 Task: Look for space in Horodok, Ukraine from 3rd August, 2023 to 7th August, 2023 for 2 adults in price range Rs.4000 to Rs.9000. Place can be private room with 1  bedroom having 1 bed and 1 bathroom. Property type can be house, flat, guest house, hotel. Booking option can be shelf check-in. Required host language is English.
Action: Mouse moved to (552, 145)
Screenshot: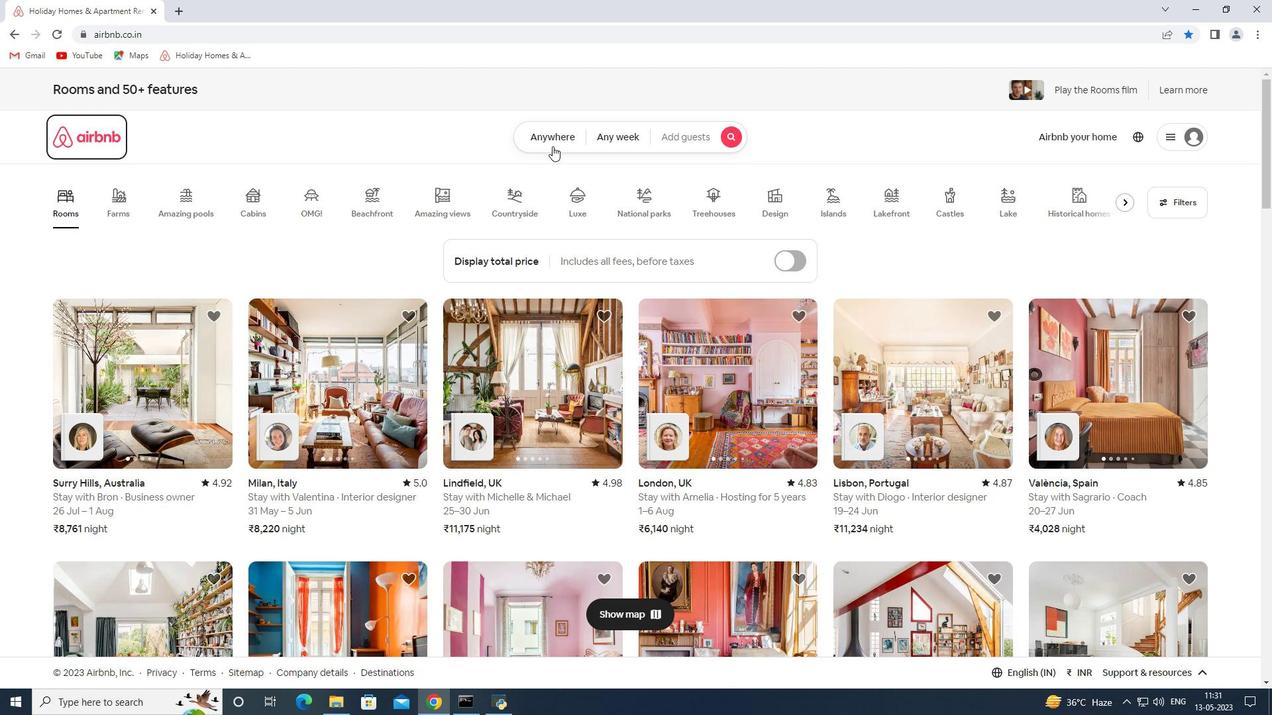 
Action: Mouse pressed left at (552, 145)
Screenshot: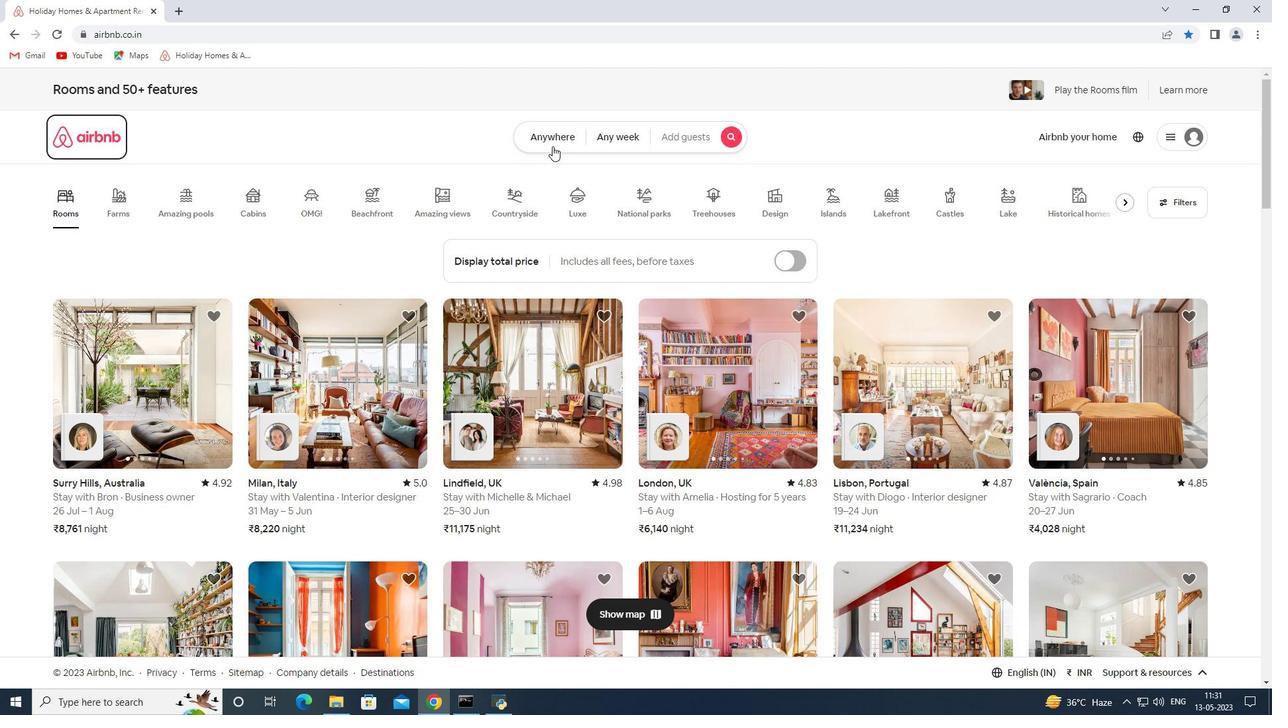 
Action: Mouse moved to (465, 190)
Screenshot: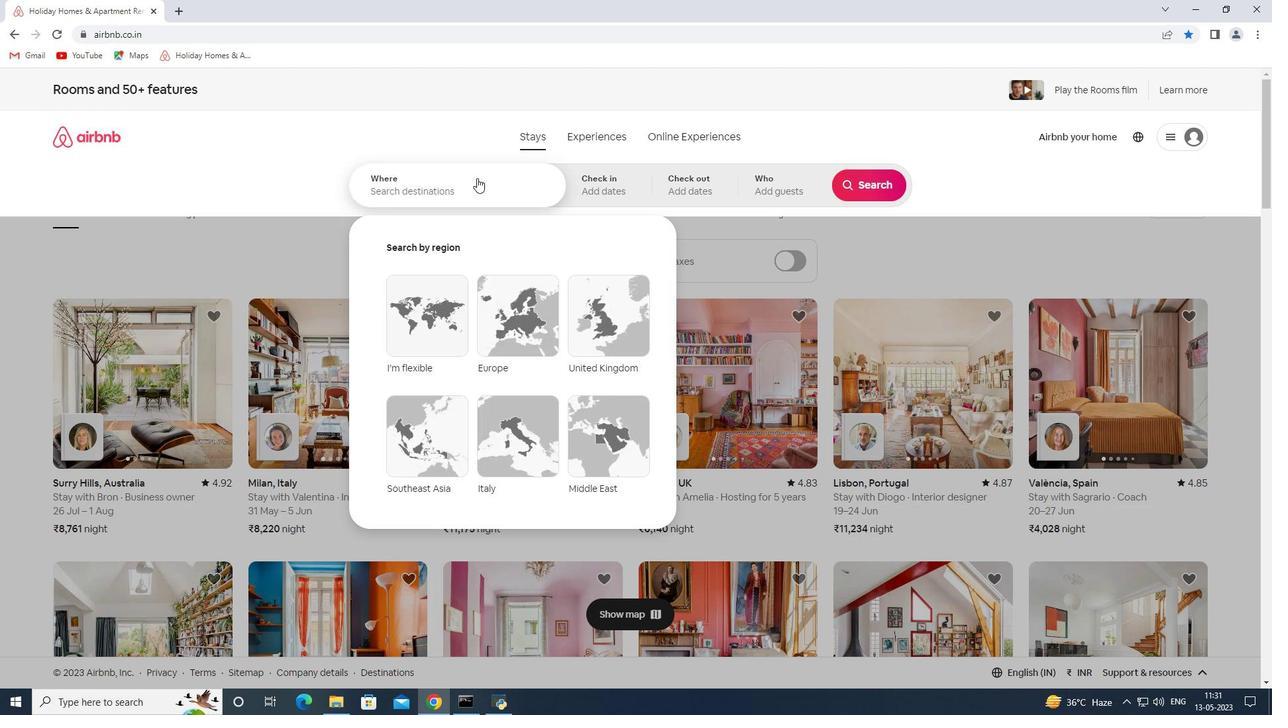 
Action: Mouse pressed left at (465, 190)
Screenshot: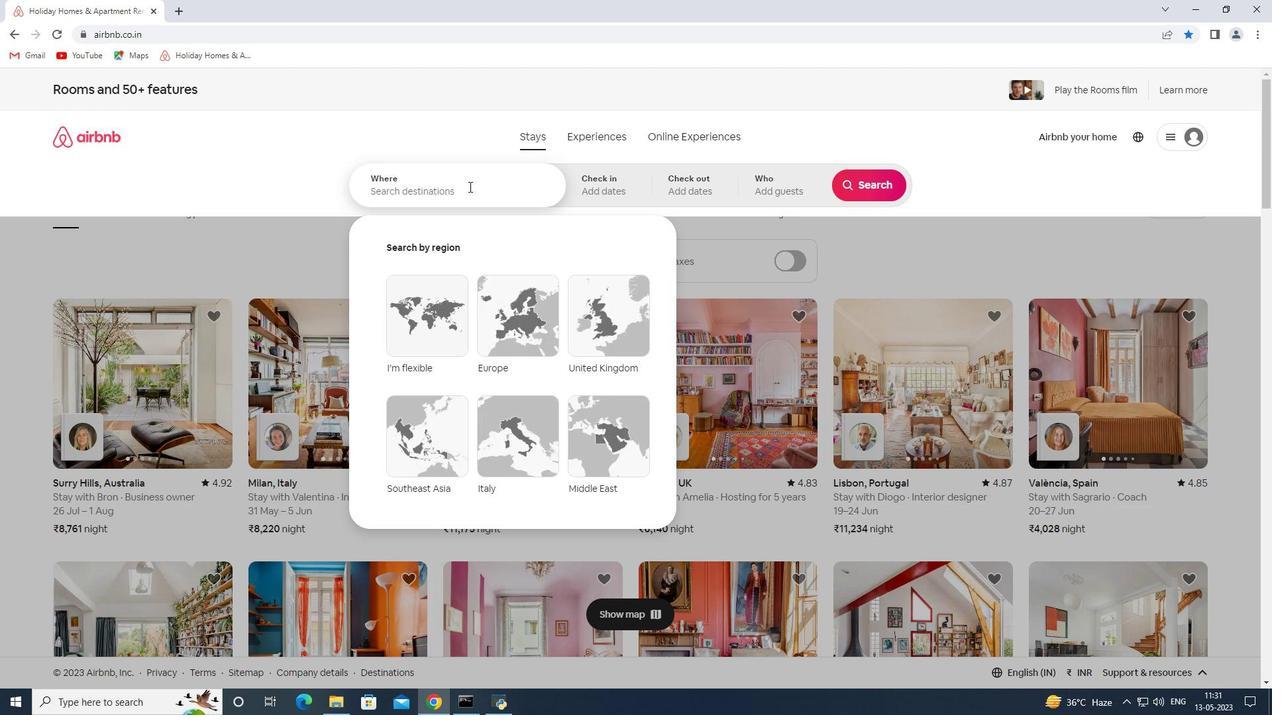 
Action: Key pressed <Key.shift><Key.shift><Key.shift><Key.shift><Key.shift><Key.shift><Key.shift><Key.shift><Key.shift><Key.shift><Key.shift><Key.shift><Key.shift><Key.shift><Key.shift><Key.shift><Key.shift><Key.shift><Key.shift><Key.shift><Key.shift><Key.shift><Key.shift><Key.shift><Key.shift><Key.shift><Key.shift><Key.shift><Key.shift><Key.shift><Key.shift><Key.shift><Key.shift><Key.shift>Horodok<Key.space><Key.shift><Key.shift><Key.shift><Key.shift><Key.shift><Key.shift><Key.shift><Key.shift><Key.shift>Ukraine<Key.space><Key.enter>
Screenshot: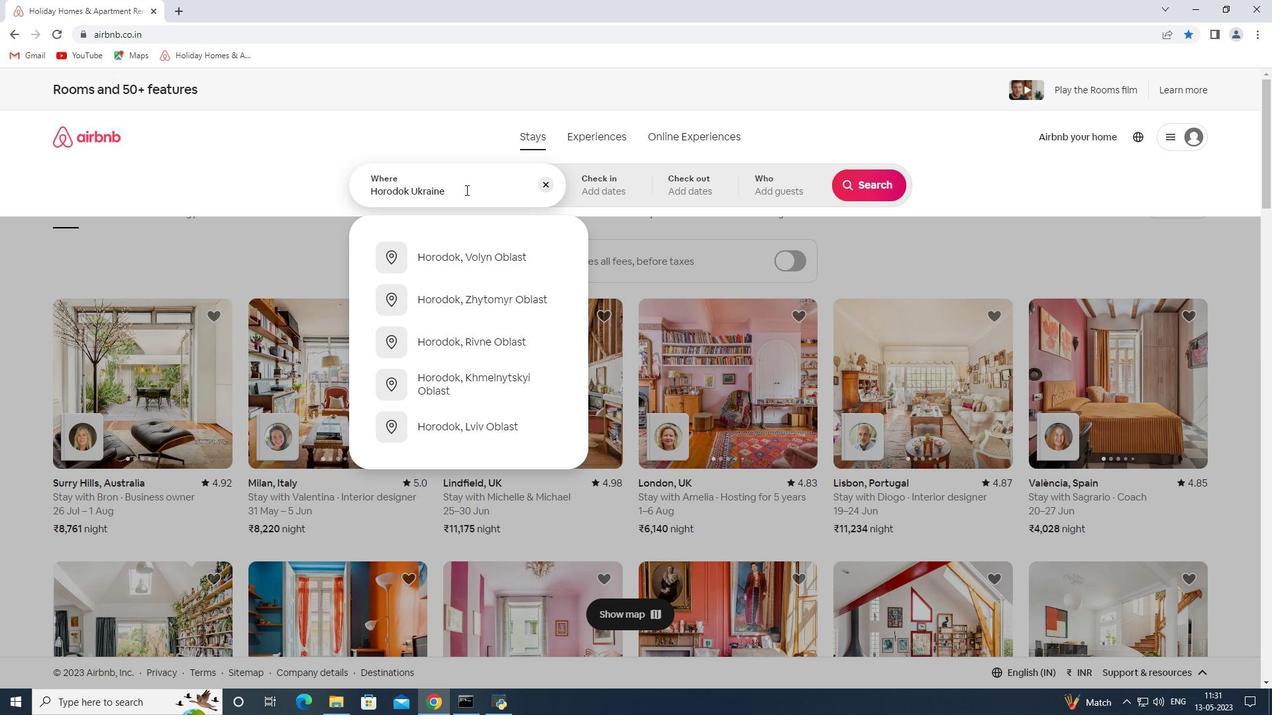 
Action: Mouse moved to (868, 288)
Screenshot: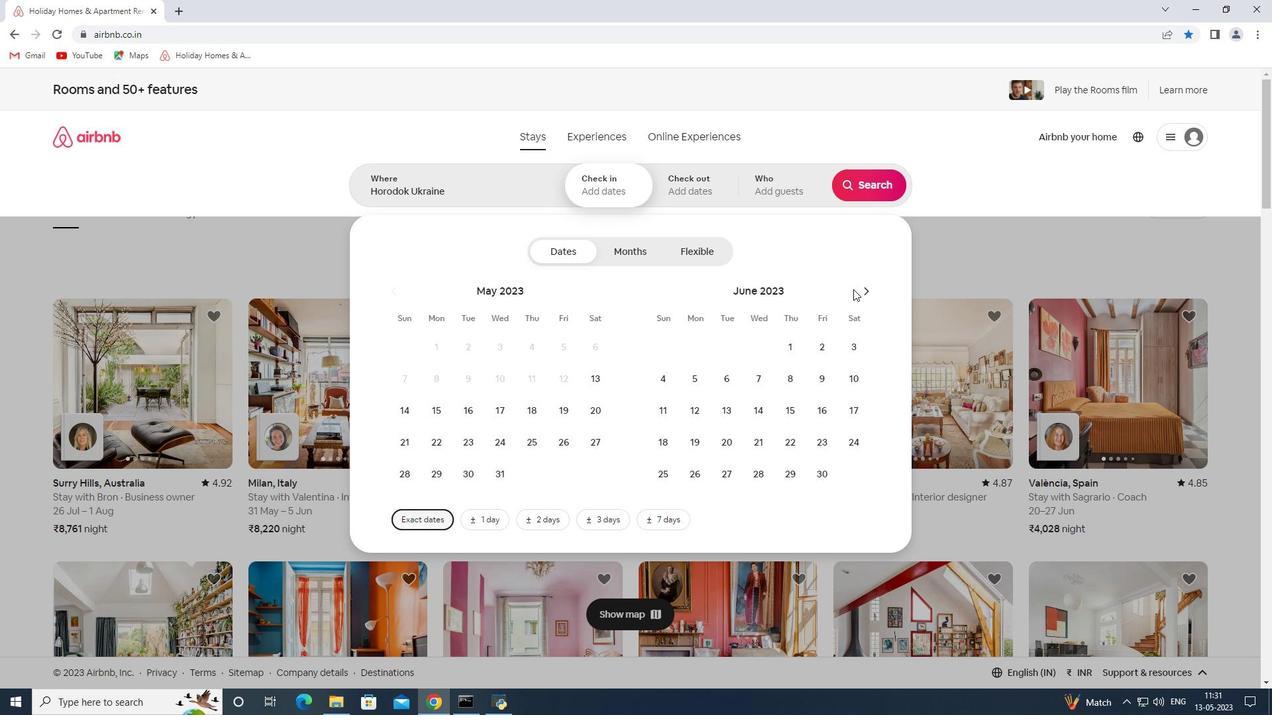 
Action: Mouse pressed left at (868, 288)
Screenshot: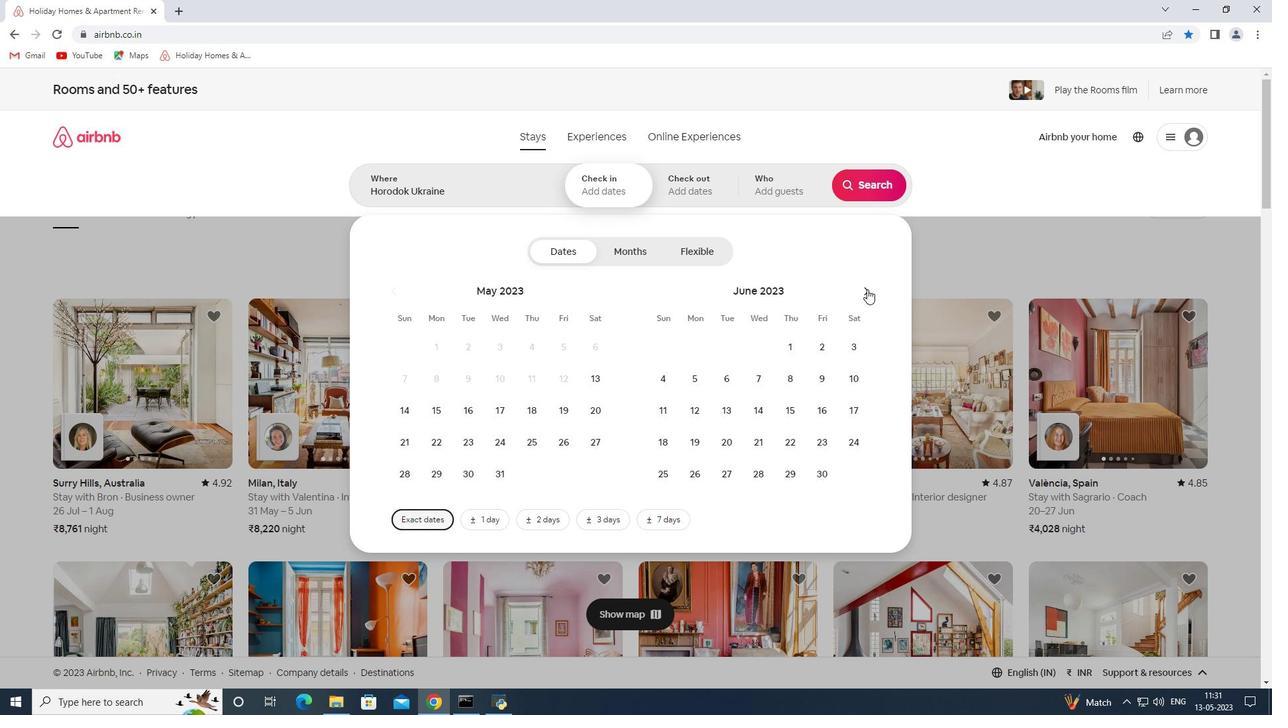 
Action: Mouse moved to (858, 290)
Screenshot: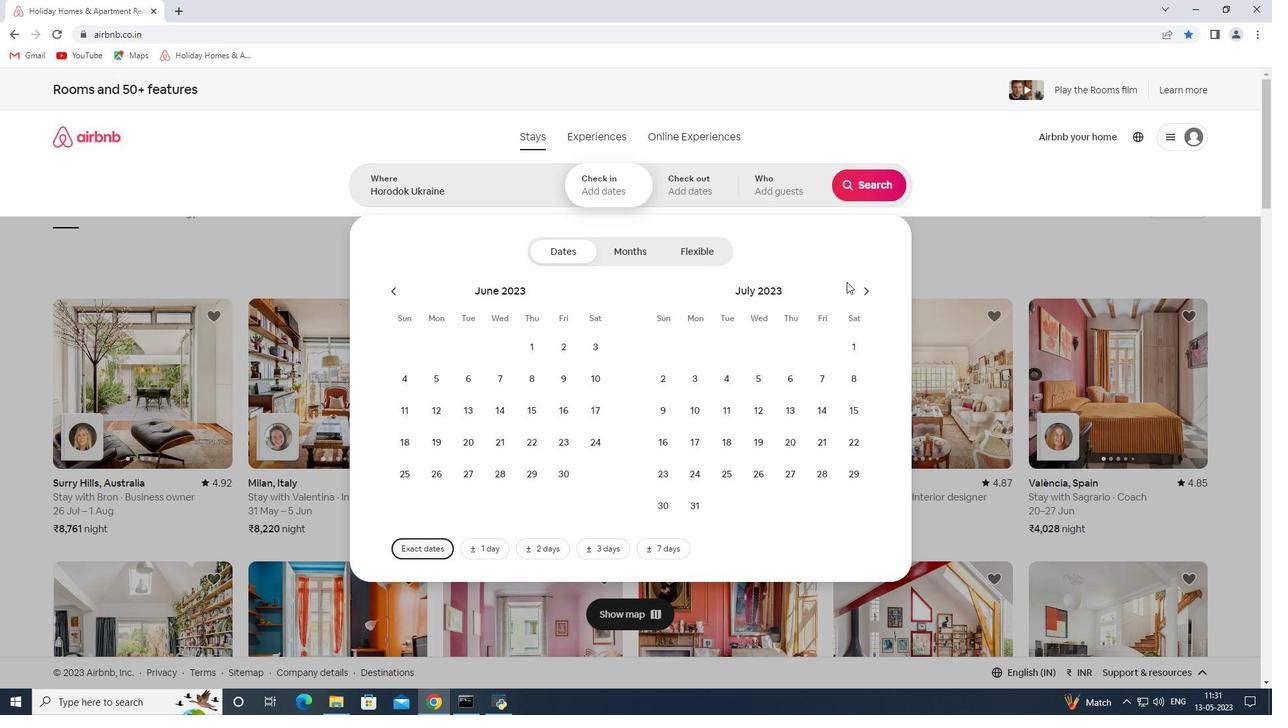 
Action: Mouse pressed left at (858, 290)
Screenshot: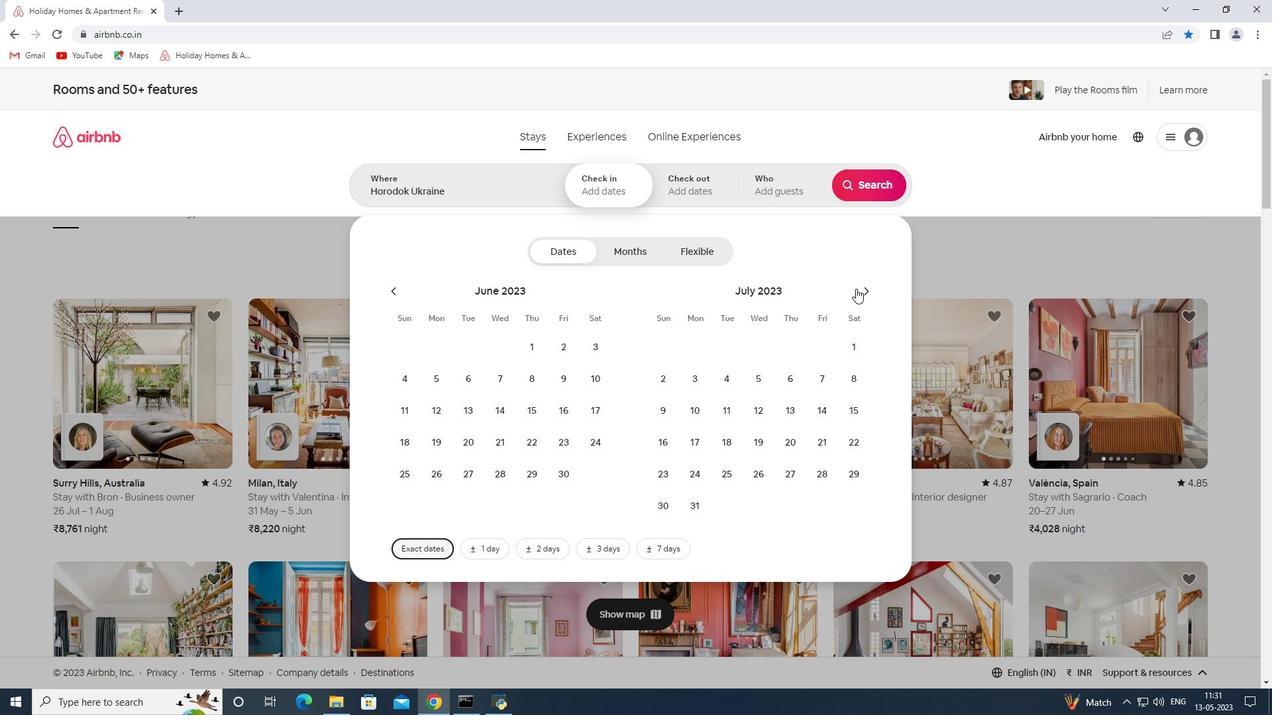 
Action: Mouse moved to (787, 346)
Screenshot: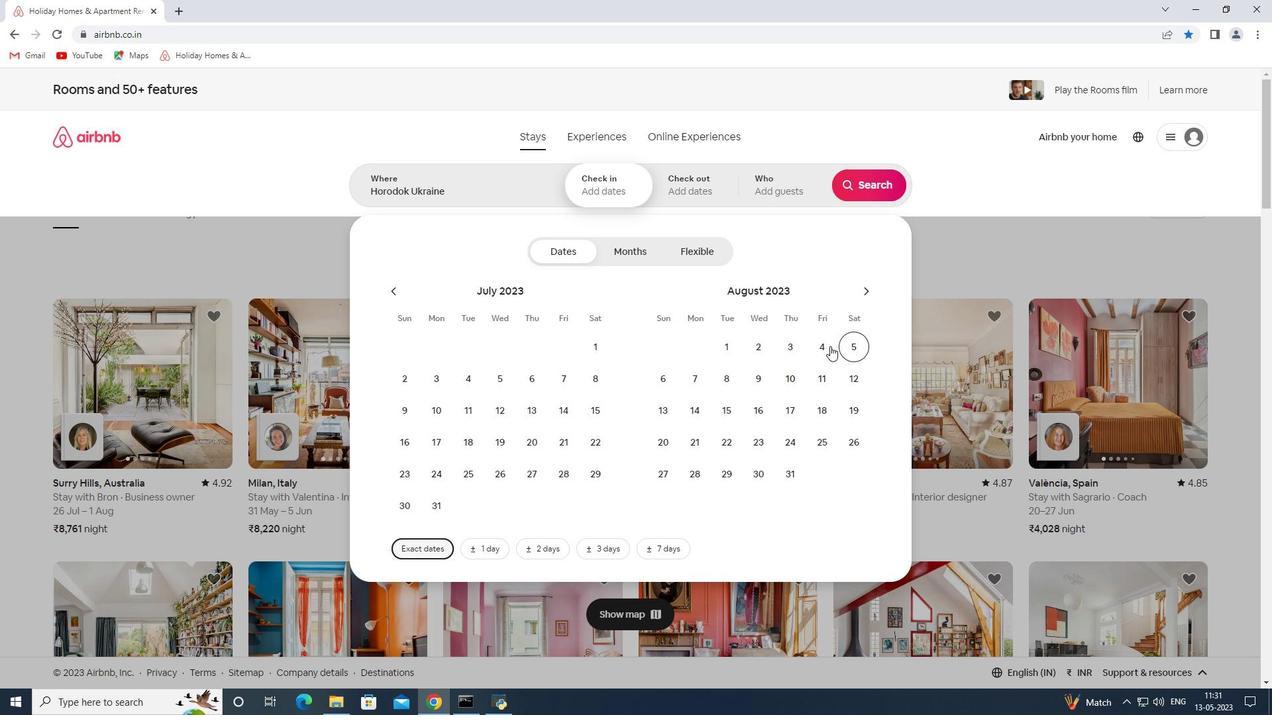 
Action: Mouse pressed left at (787, 346)
Screenshot: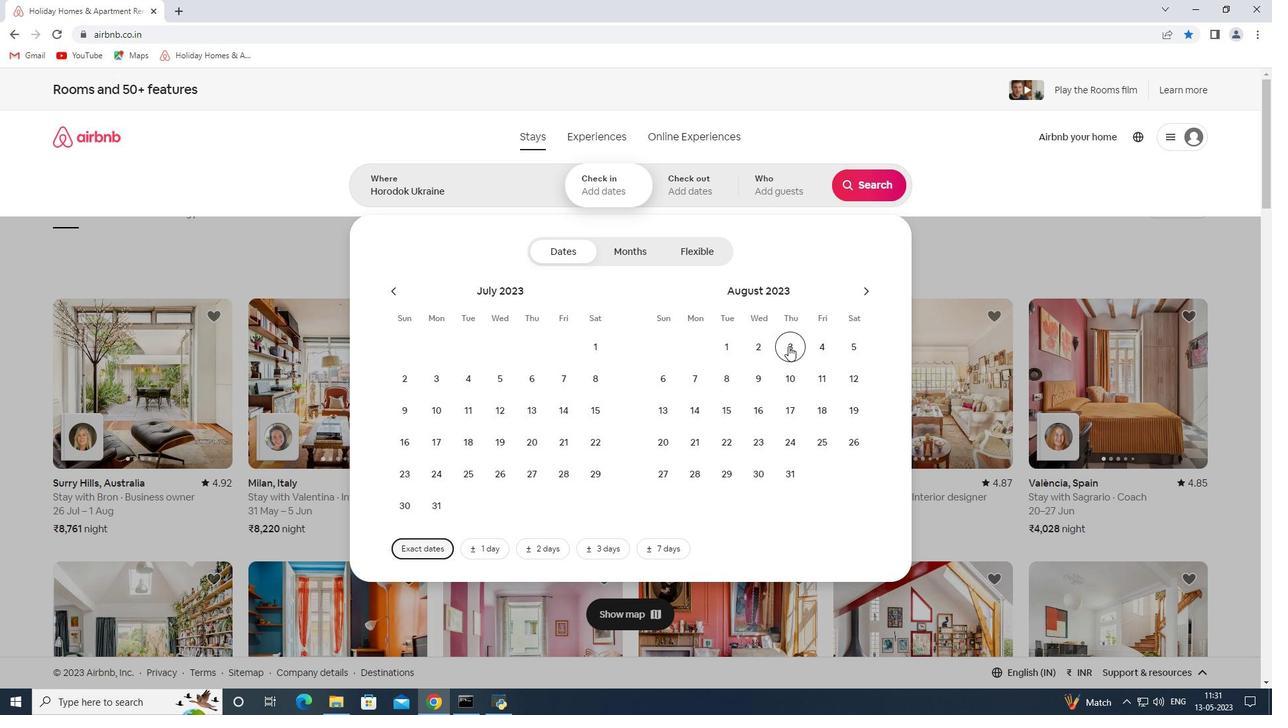 
Action: Mouse moved to (687, 390)
Screenshot: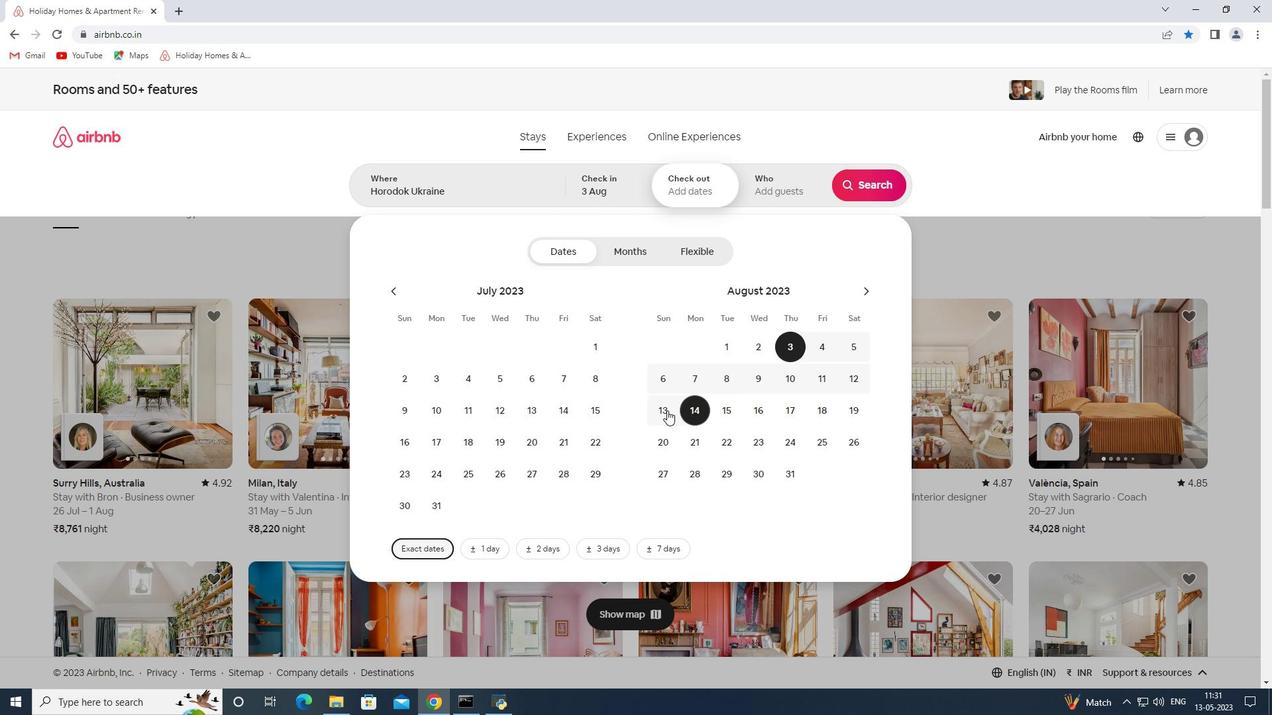 
Action: Mouse pressed left at (687, 390)
Screenshot: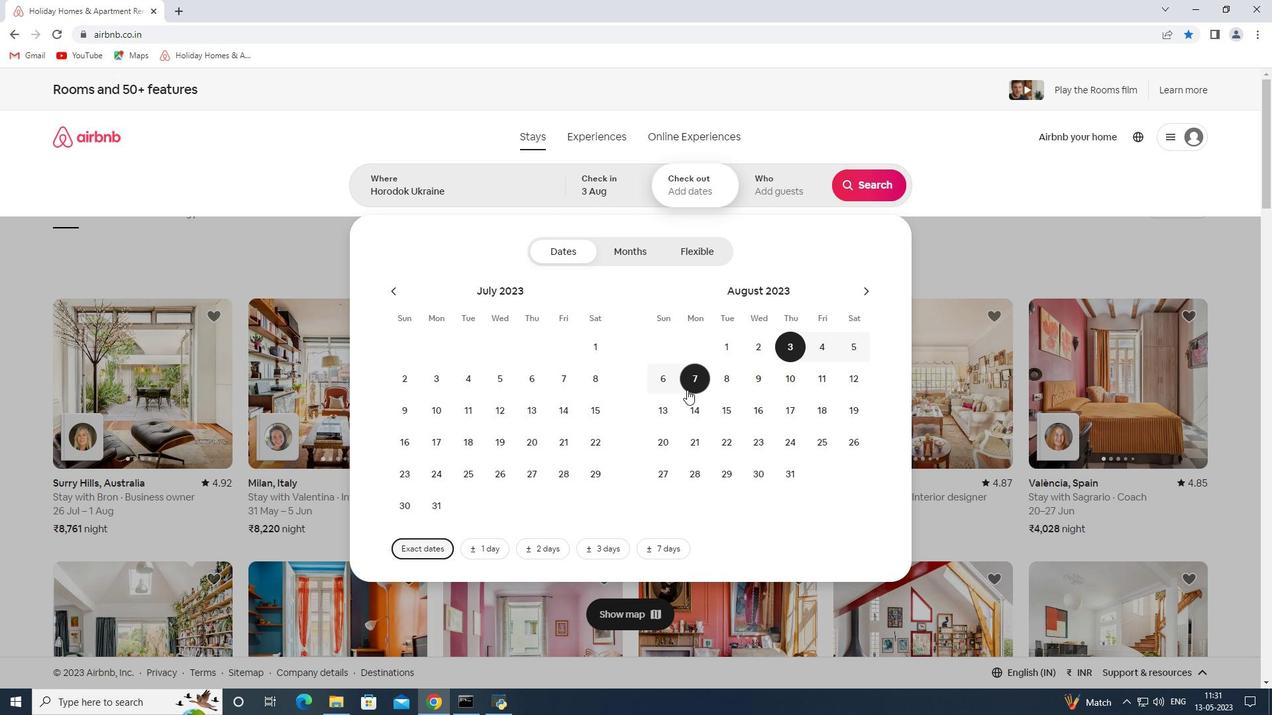 
Action: Mouse moved to (766, 200)
Screenshot: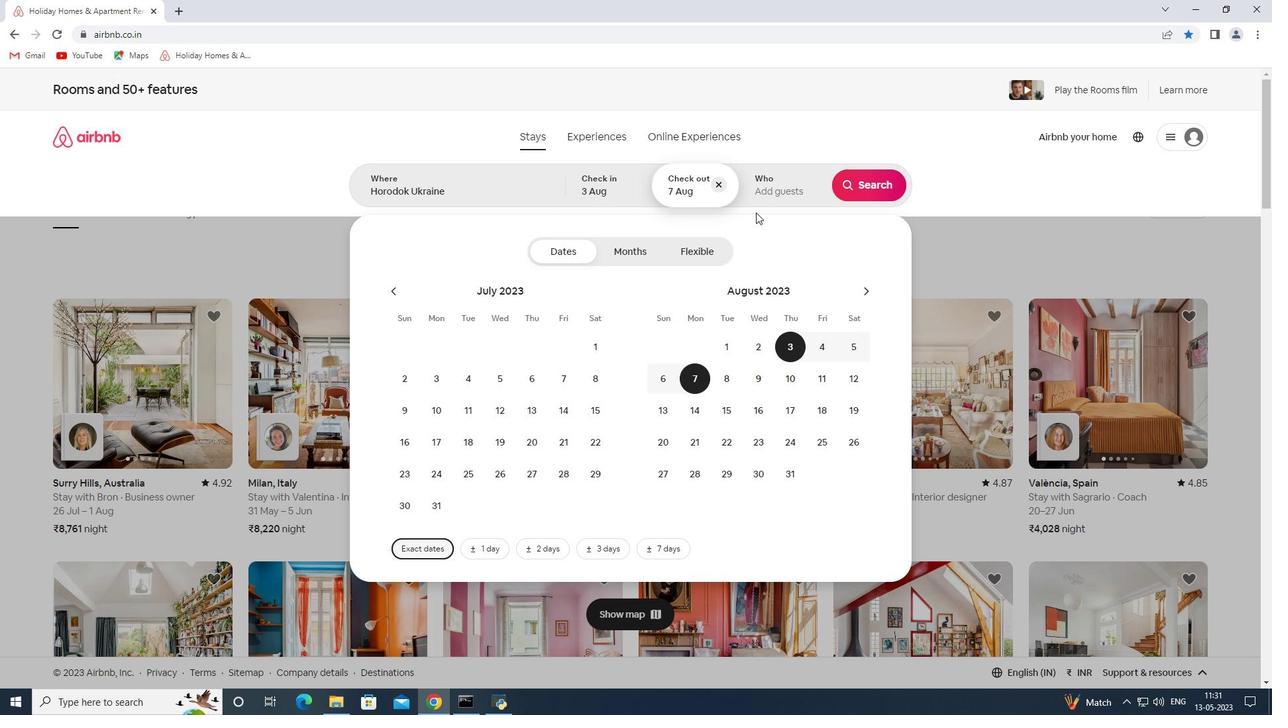 
Action: Mouse pressed left at (766, 200)
Screenshot: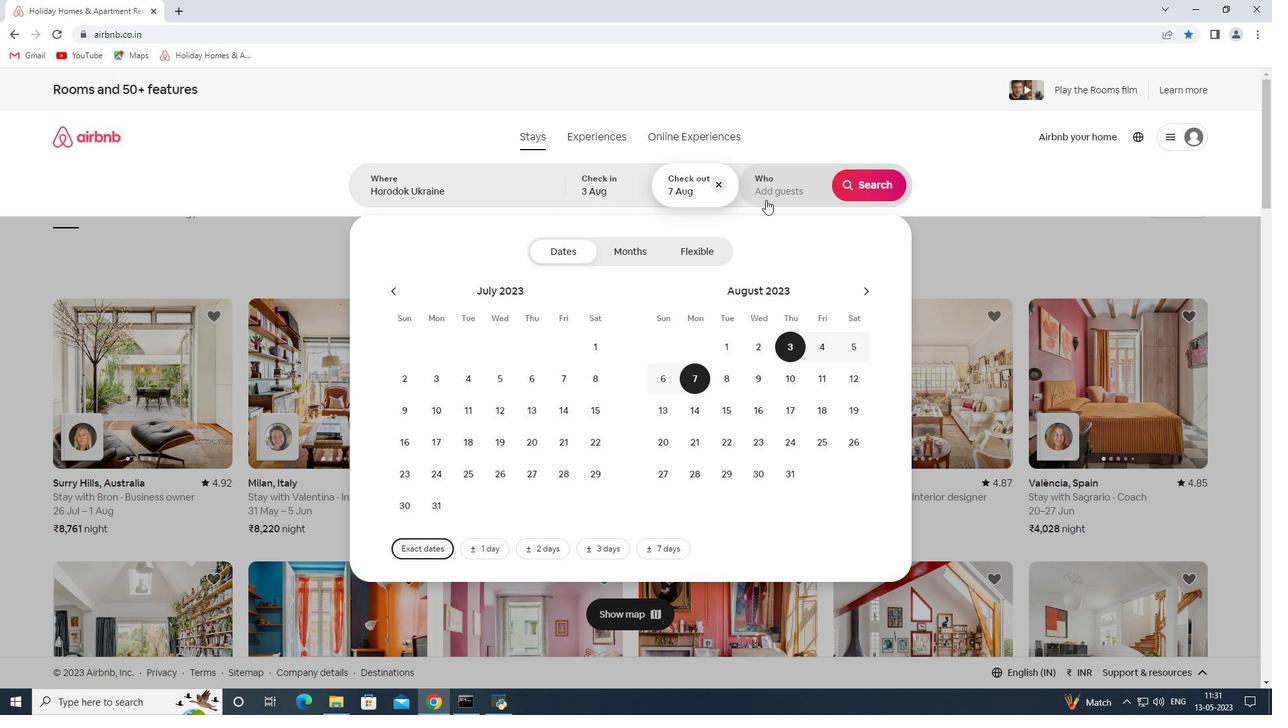 
Action: Mouse moved to (874, 261)
Screenshot: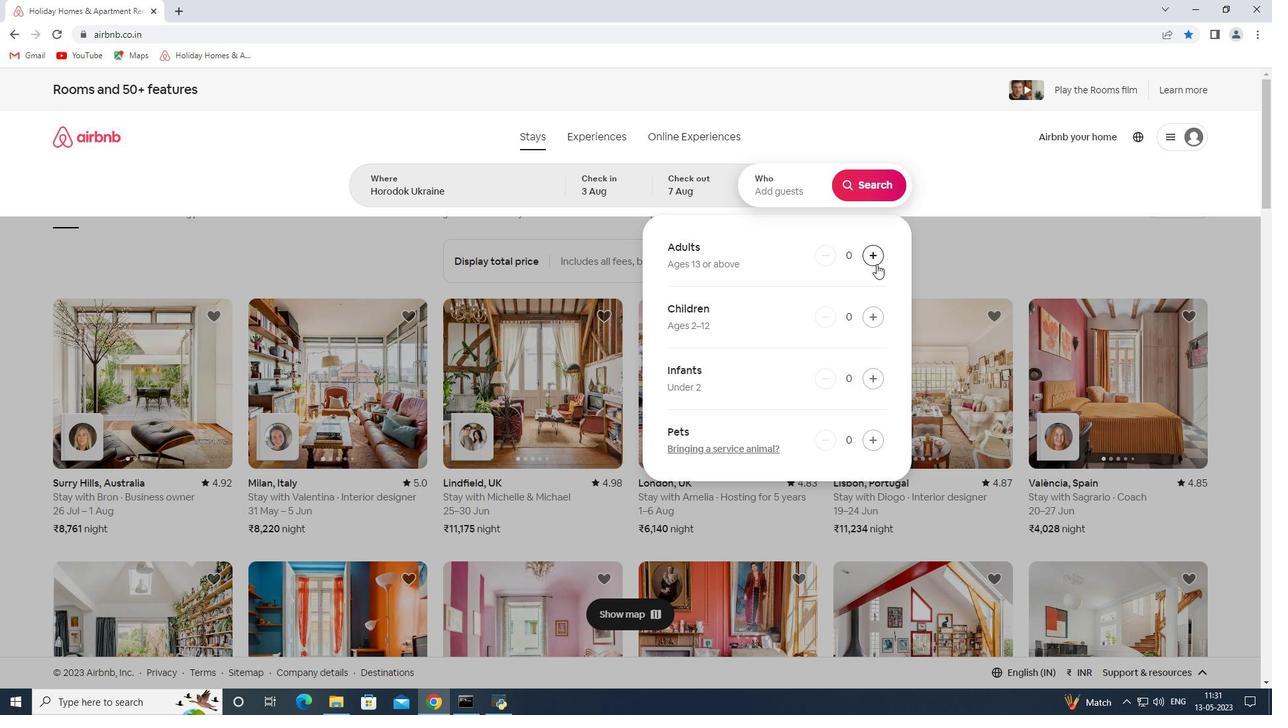 
Action: Mouse pressed left at (874, 261)
Screenshot: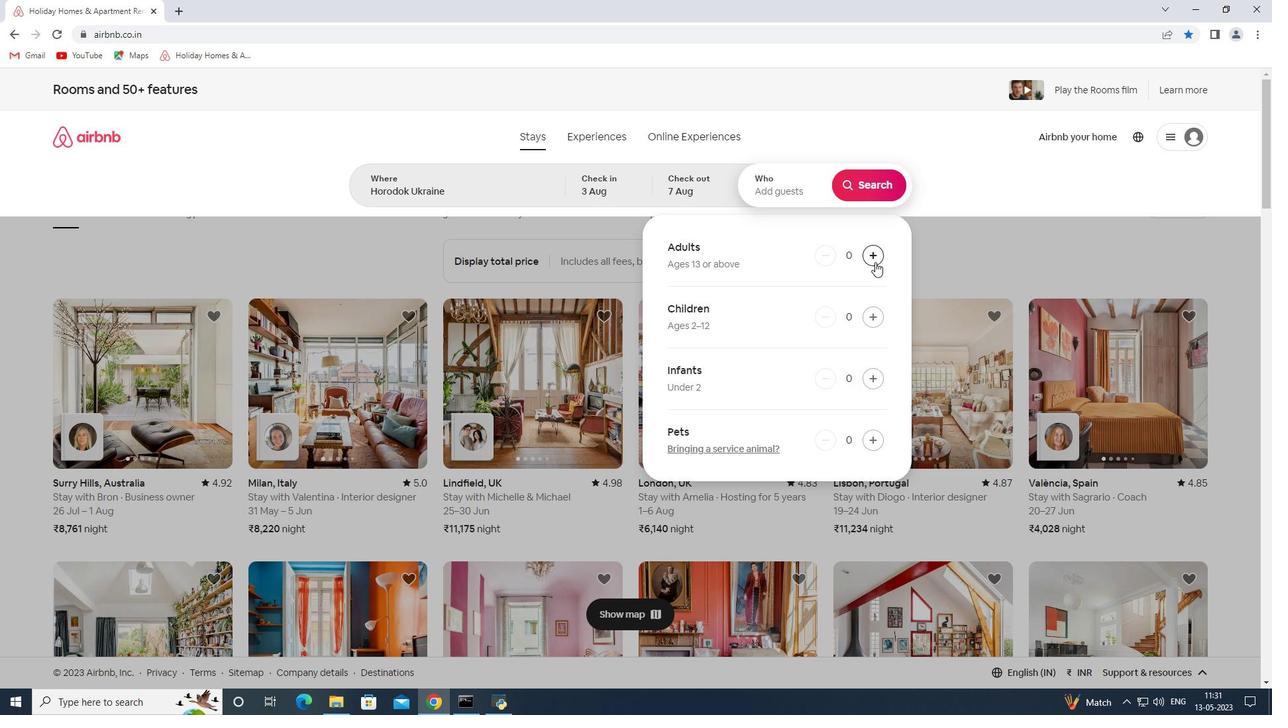 
Action: Mouse pressed left at (874, 261)
Screenshot: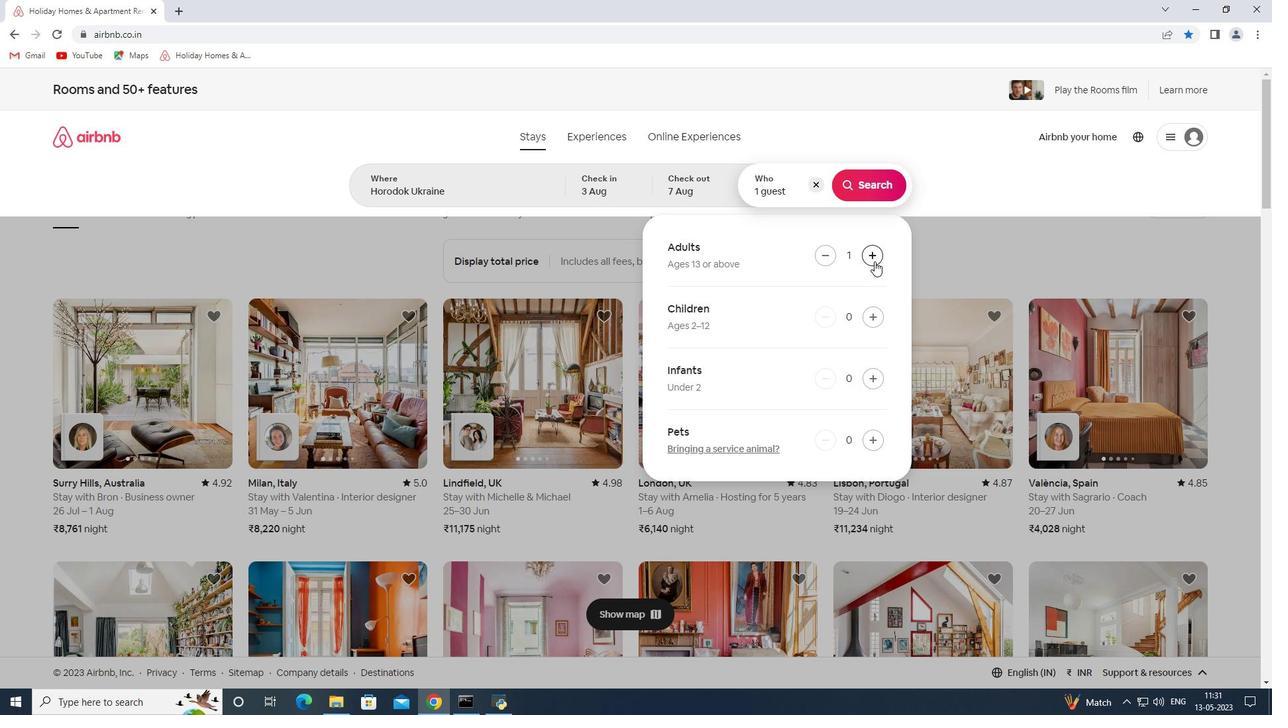 
Action: Mouse moved to (850, 196)
Screenshot: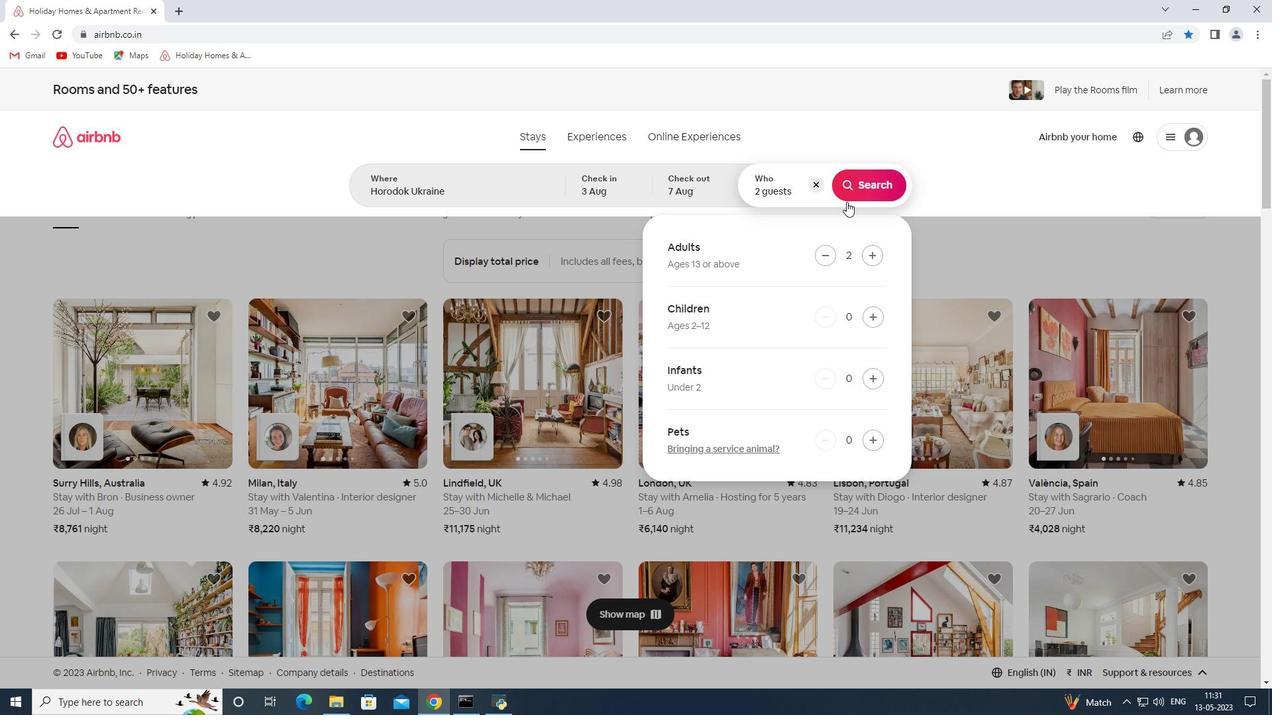 
Action: Mouse pressed left at (850, 196)
Screenshot: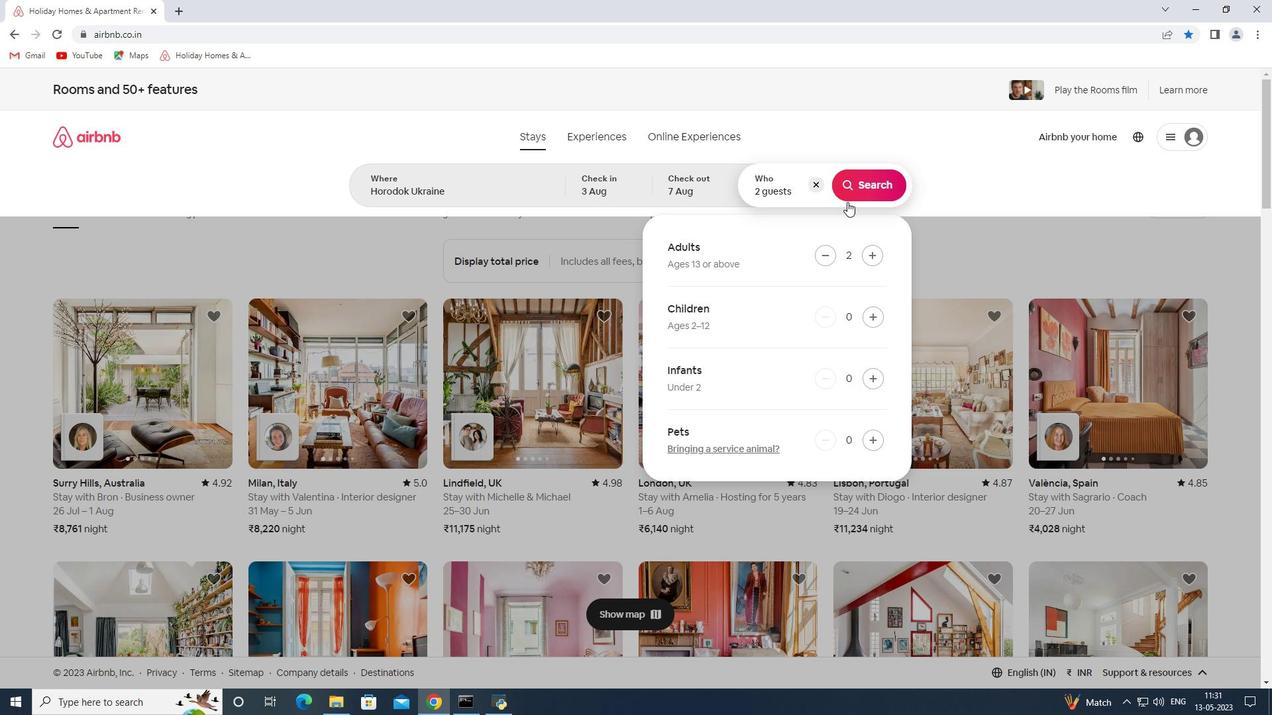 
Action: Mouse moved to (1228, 145)
Screenshot: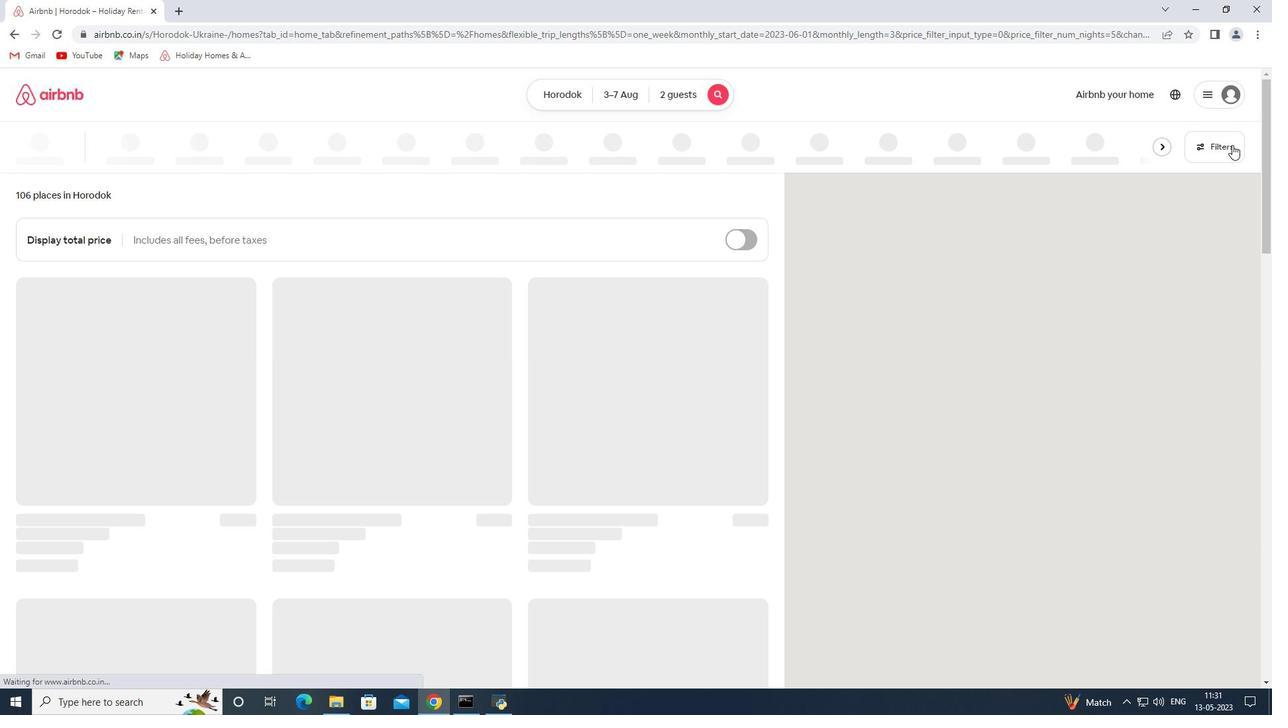 
Action: Mouse pressed left at (1228, 145)
Screenshot: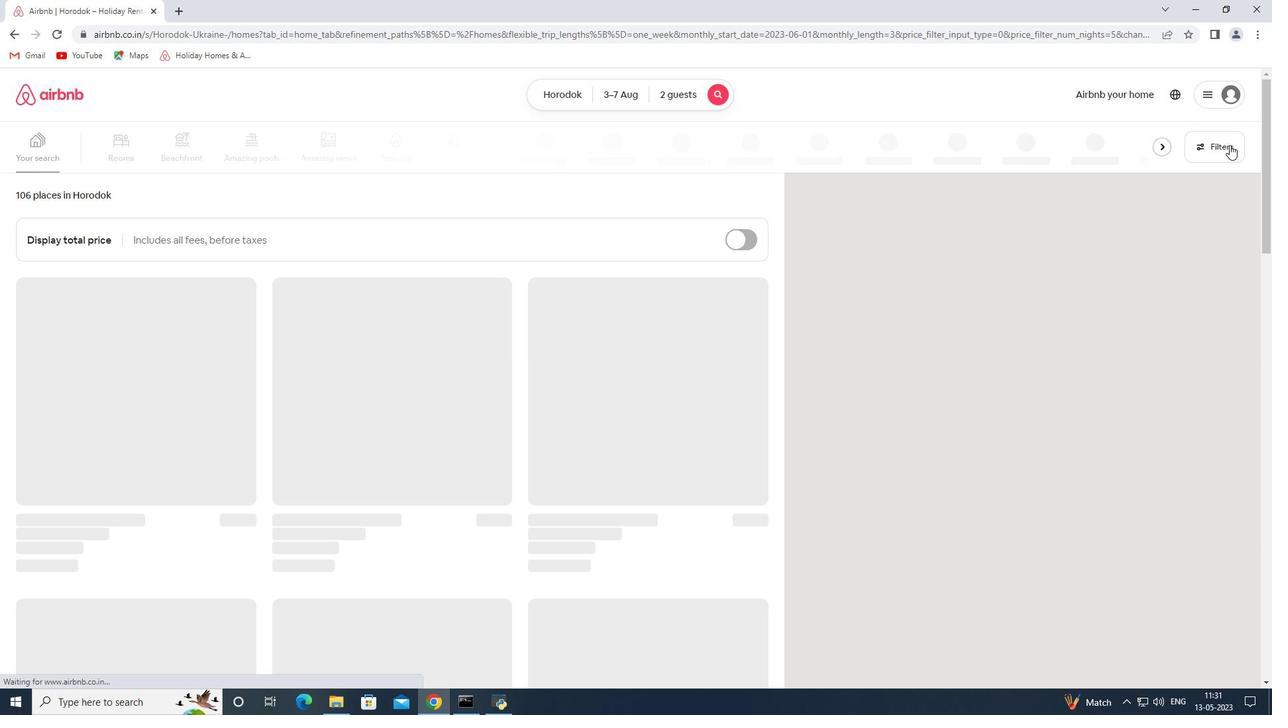 
Action: Mouse moved to (456, 473)
Screenshot: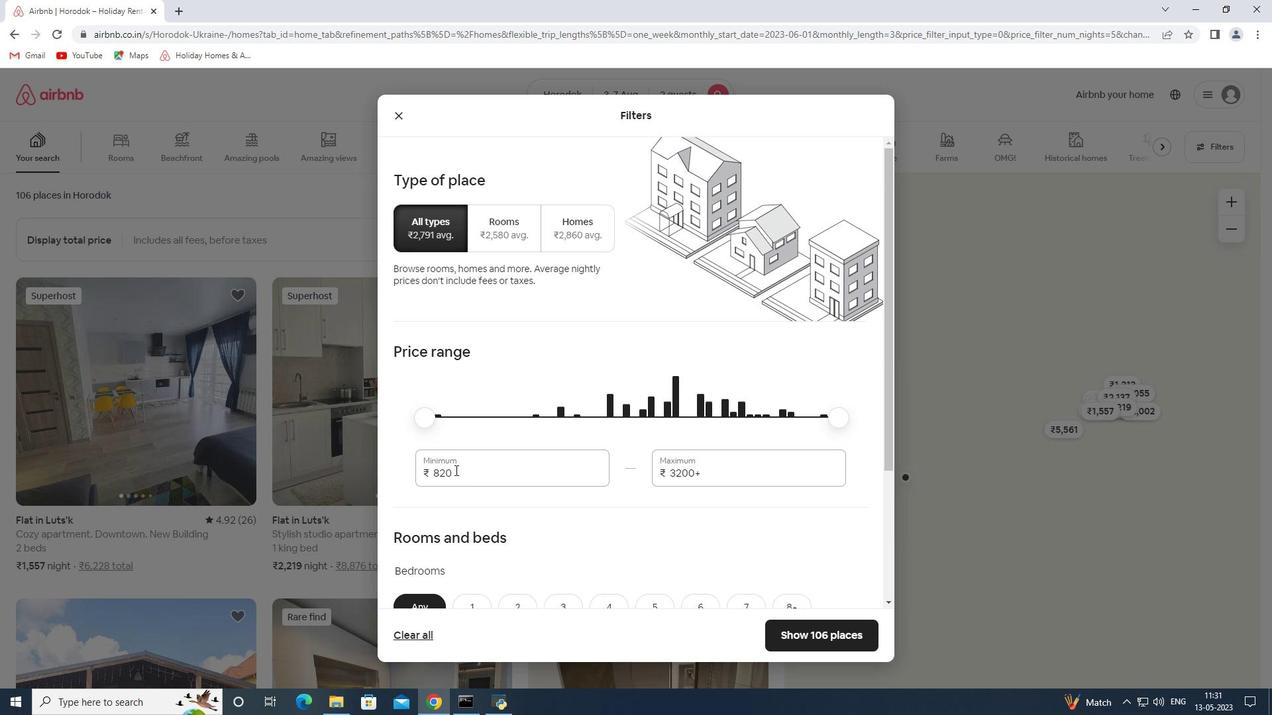 
Action: Mouse pressed left at (456, 473)
Screenshot: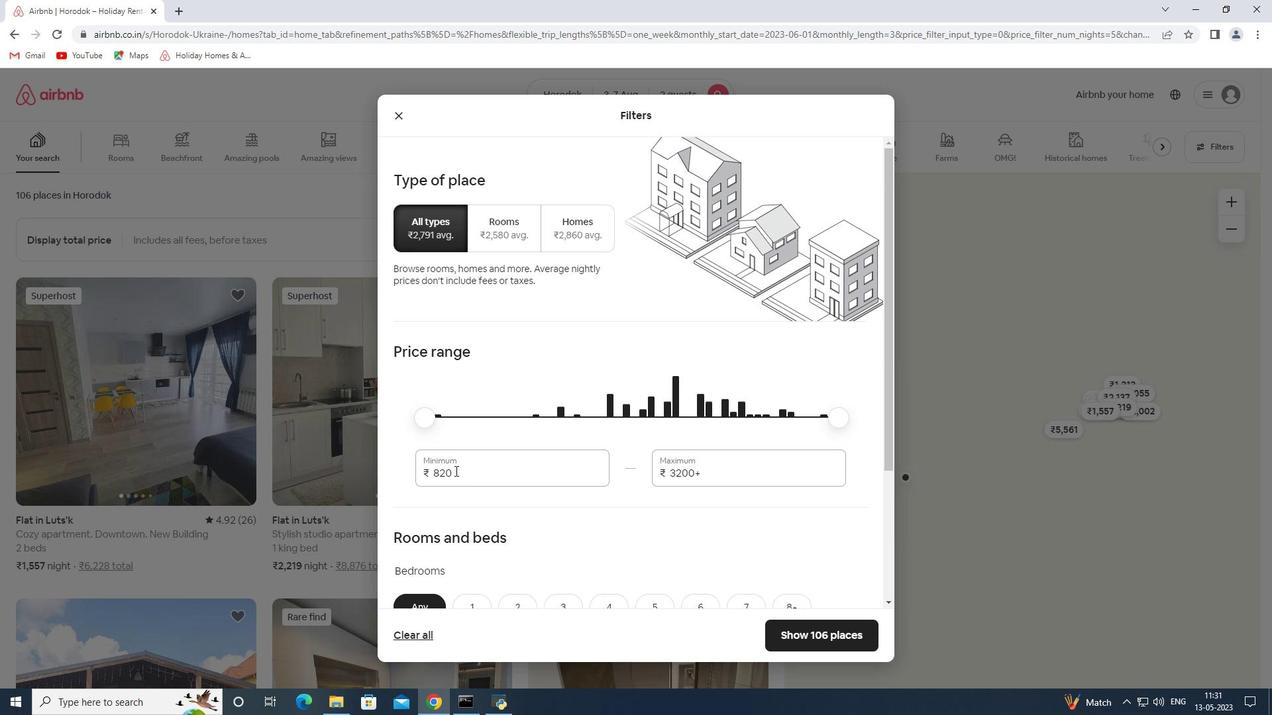 
Action: Mouse pressed left at (456, 473)
Screenshot: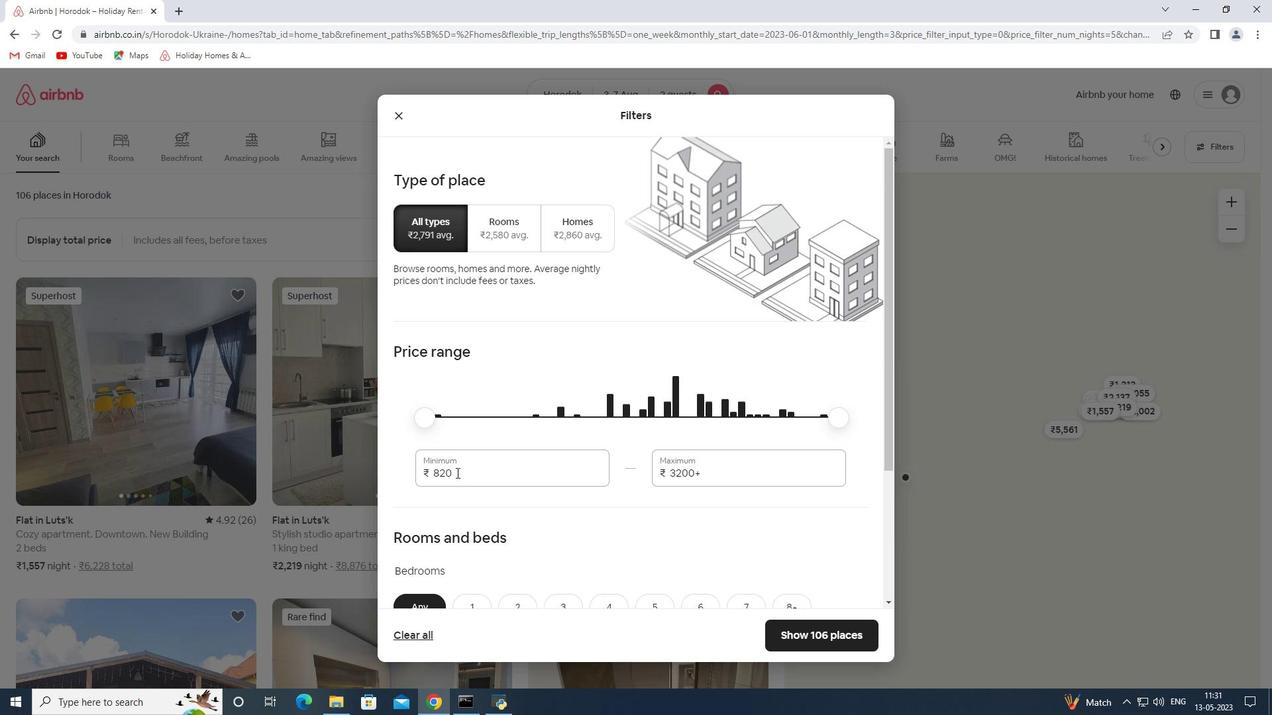 
Action: Key pressed 4000<Key.tab>9000
Screenshot: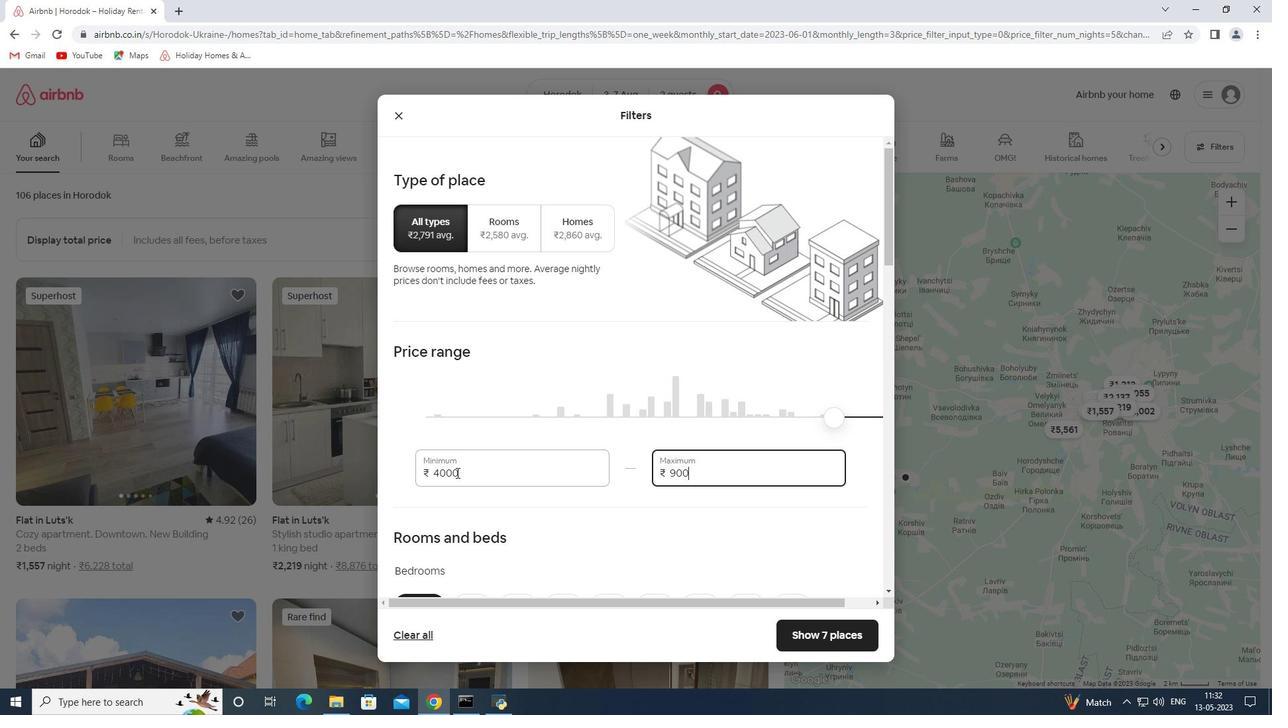 
Action: Mouse moved to (457, 473)
Screenshot: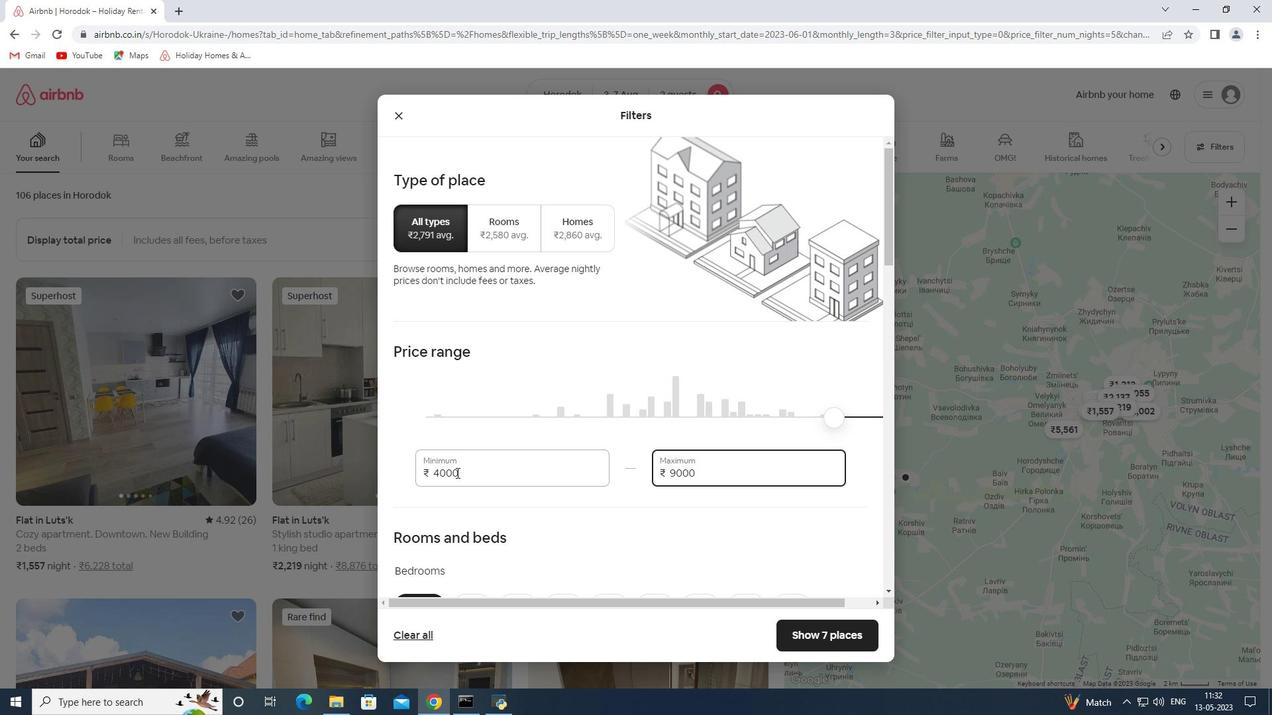
Action: Mouse scrolled (457, 472) with delta (0, 0)
Screenshot: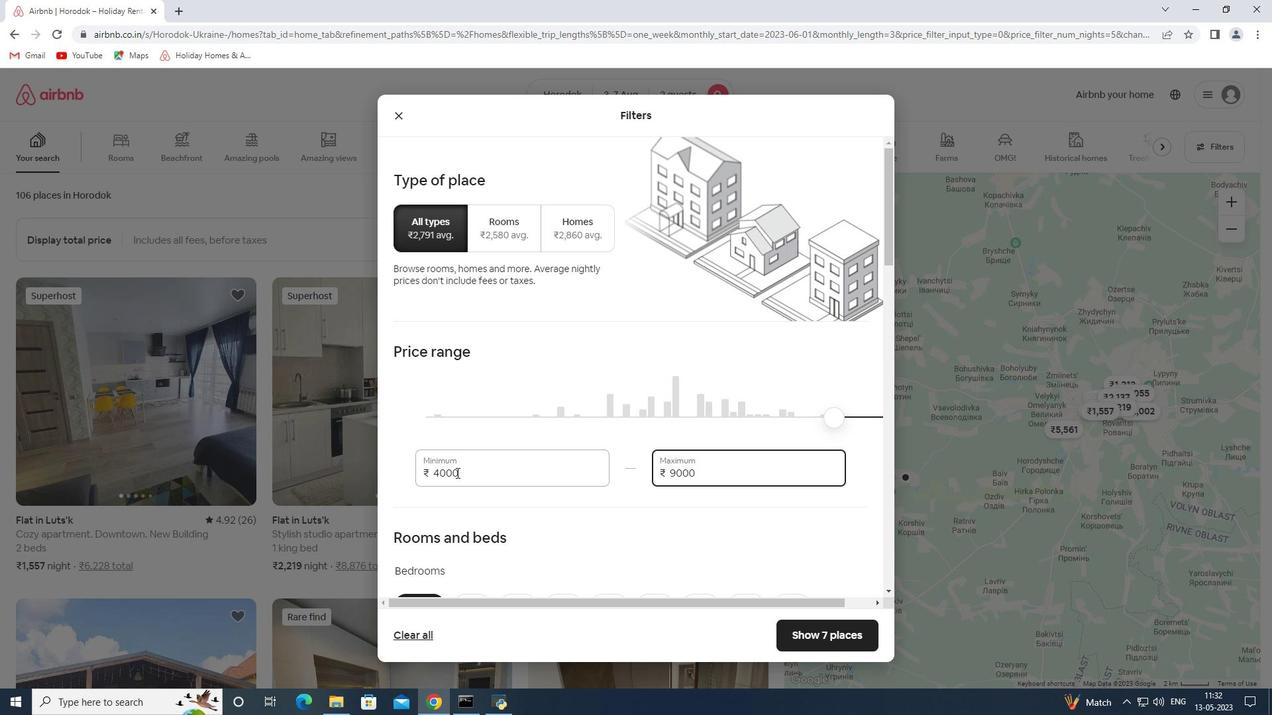 
Action: Mouse moved to (477, 469)
Screenshot: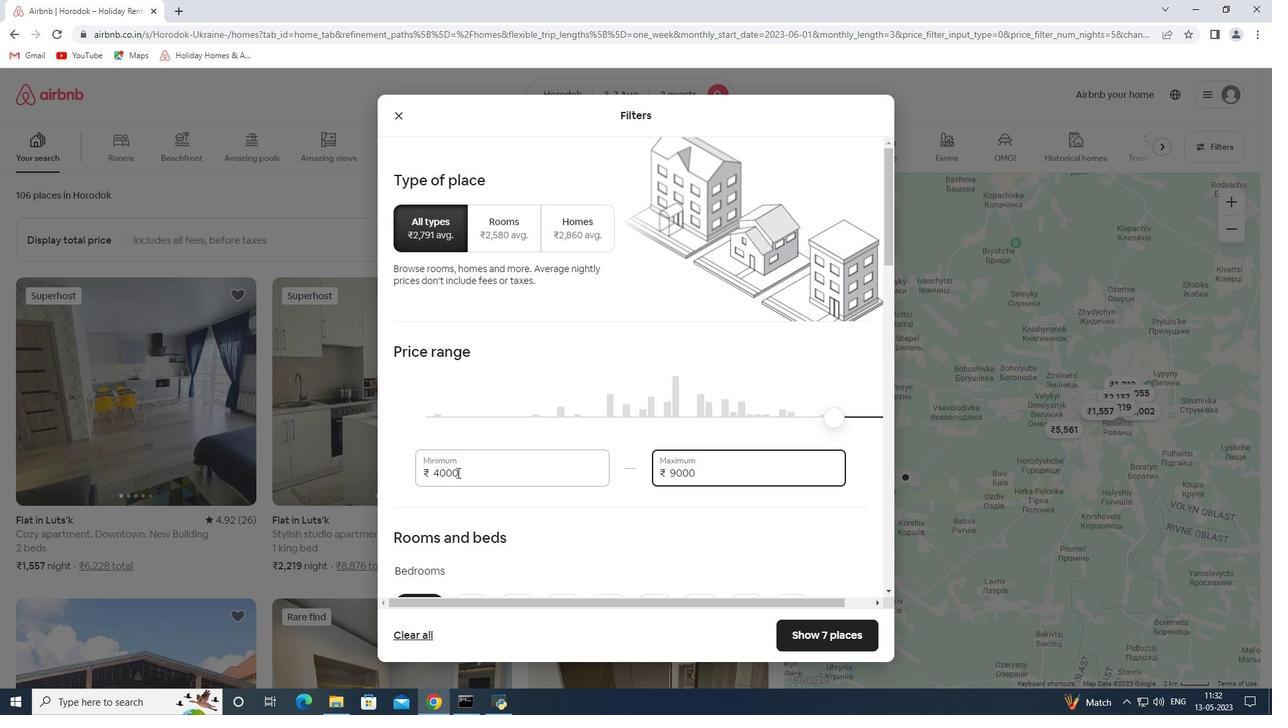 
Action: Mouse scrolled (471, 471) with delta (0, 0)
Screenshot: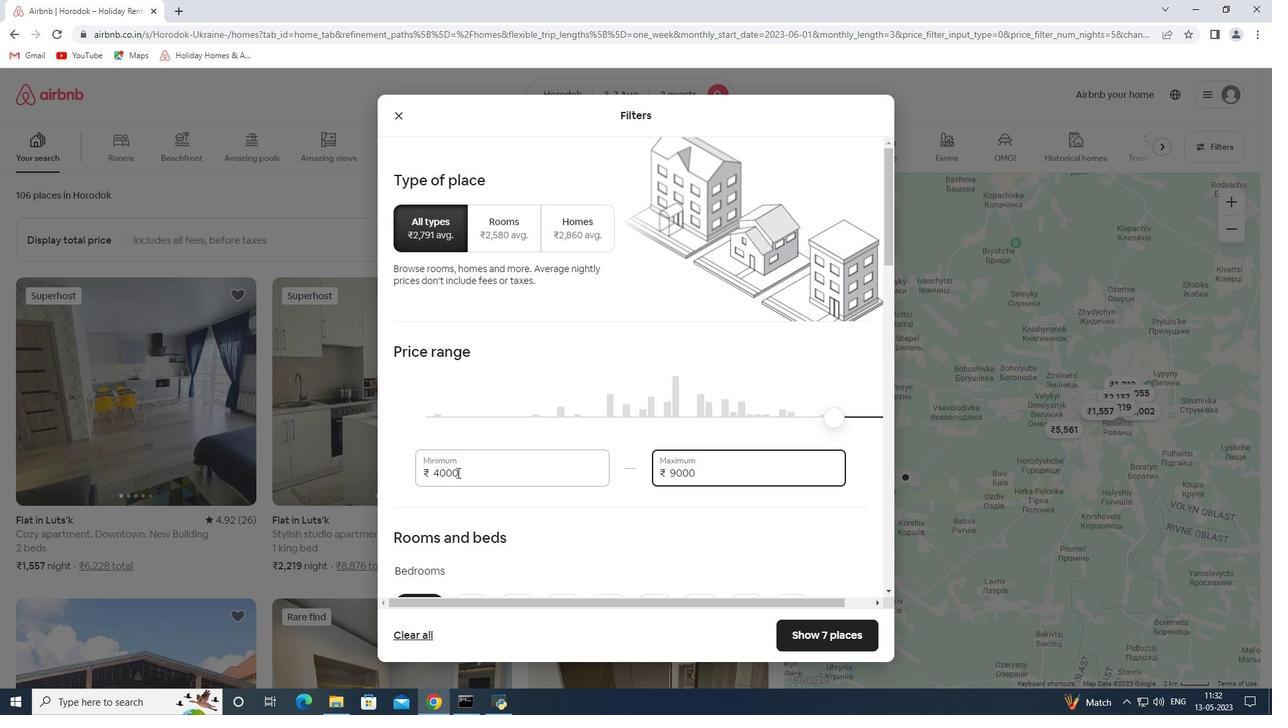 
Action: Mouse moved to (501, 461)
Screenshot: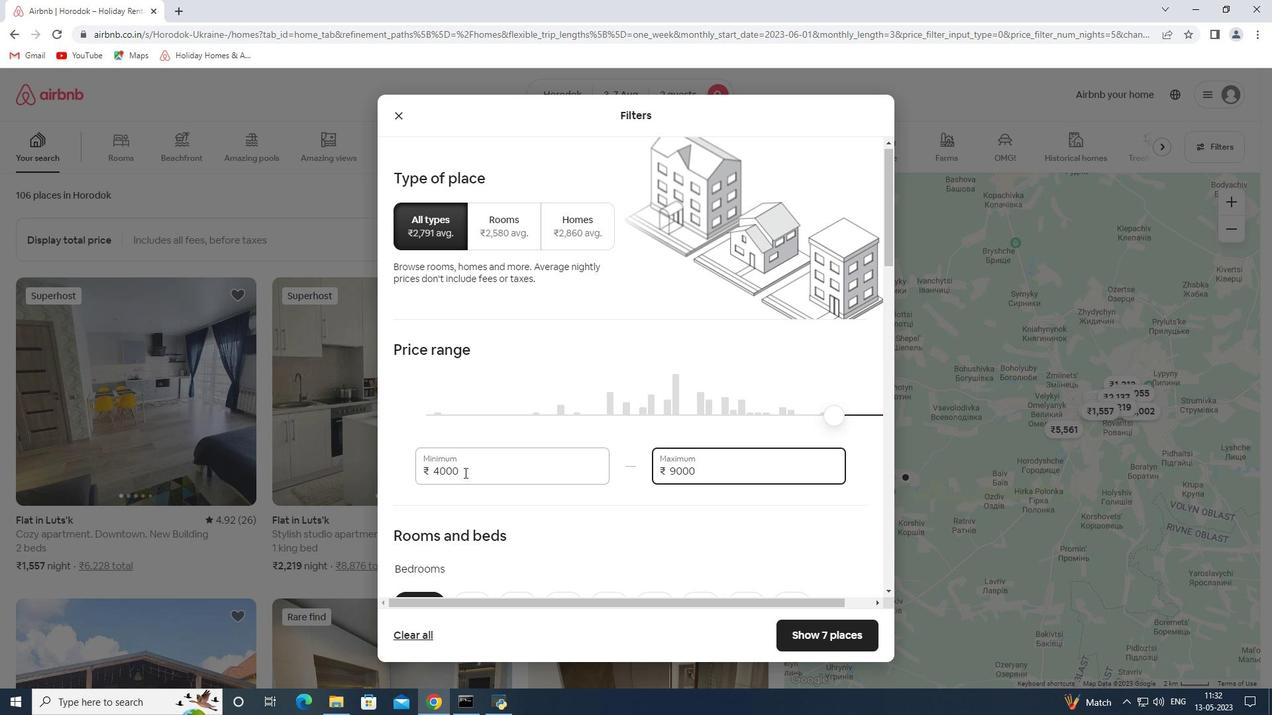 
Action: Mouse scrolled (501, 461) with delta (0, 0)
Screenshot: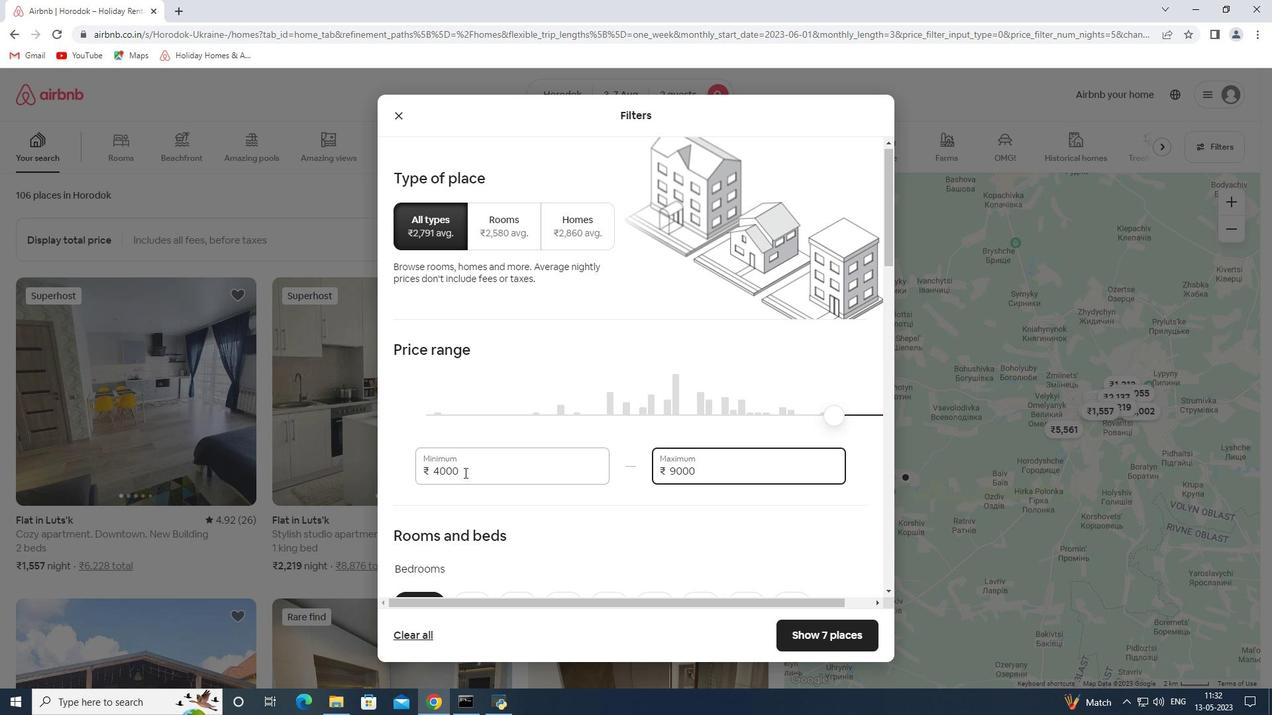
Action: Mouse moved to (521, 421)
Screenshot: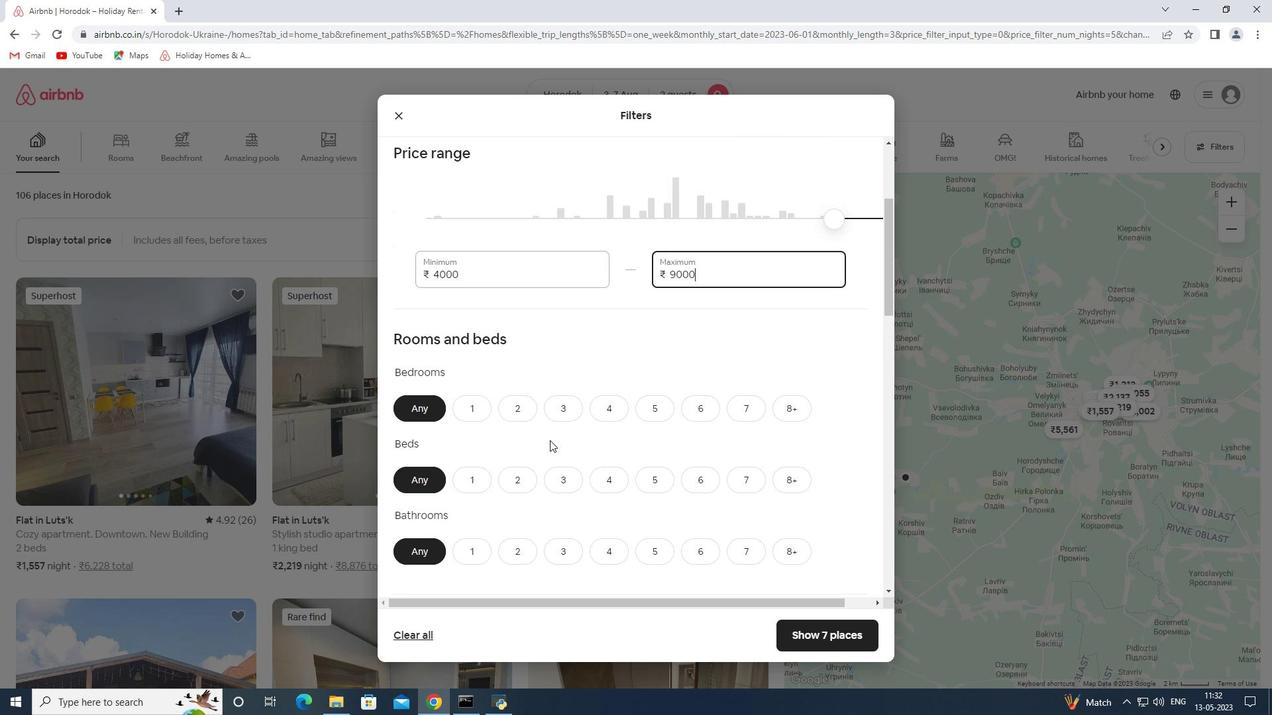 
Action: Mouse scrolled (521, 420) with delta (0, 0)
Screenshot: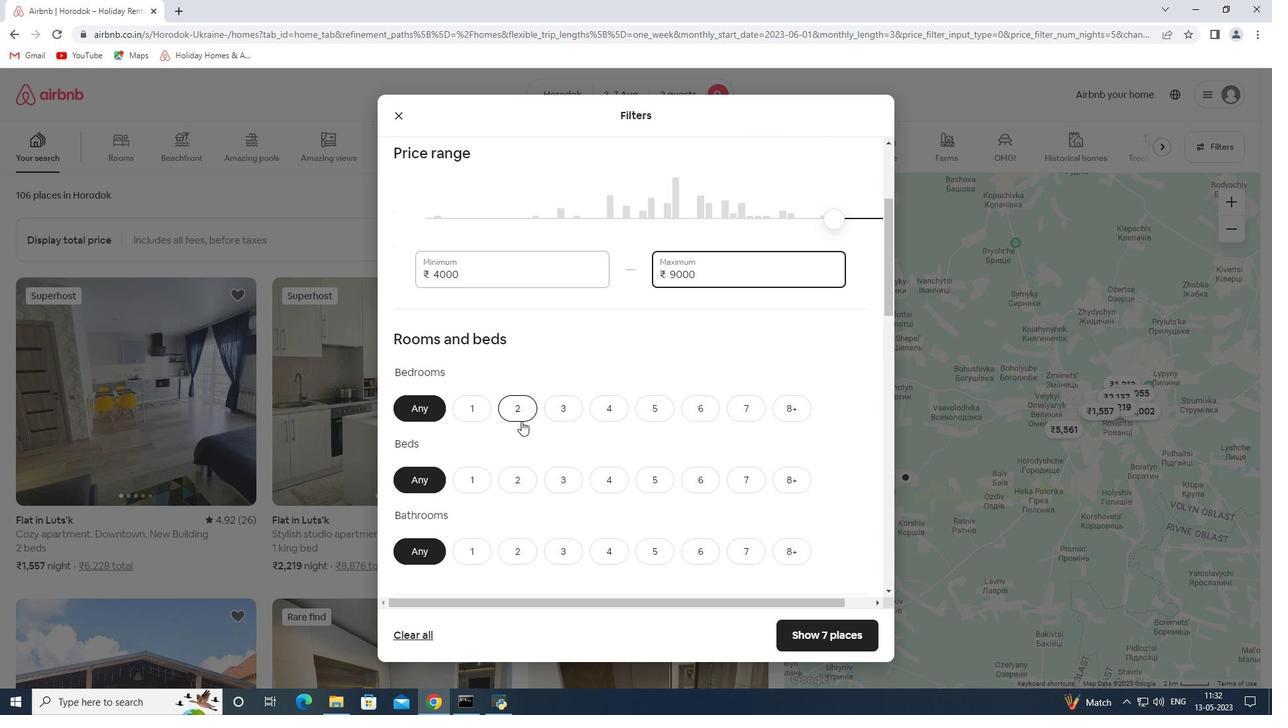 
Action: Mouse scrolled (521, 420) with delta (0, 0)
Screenshot: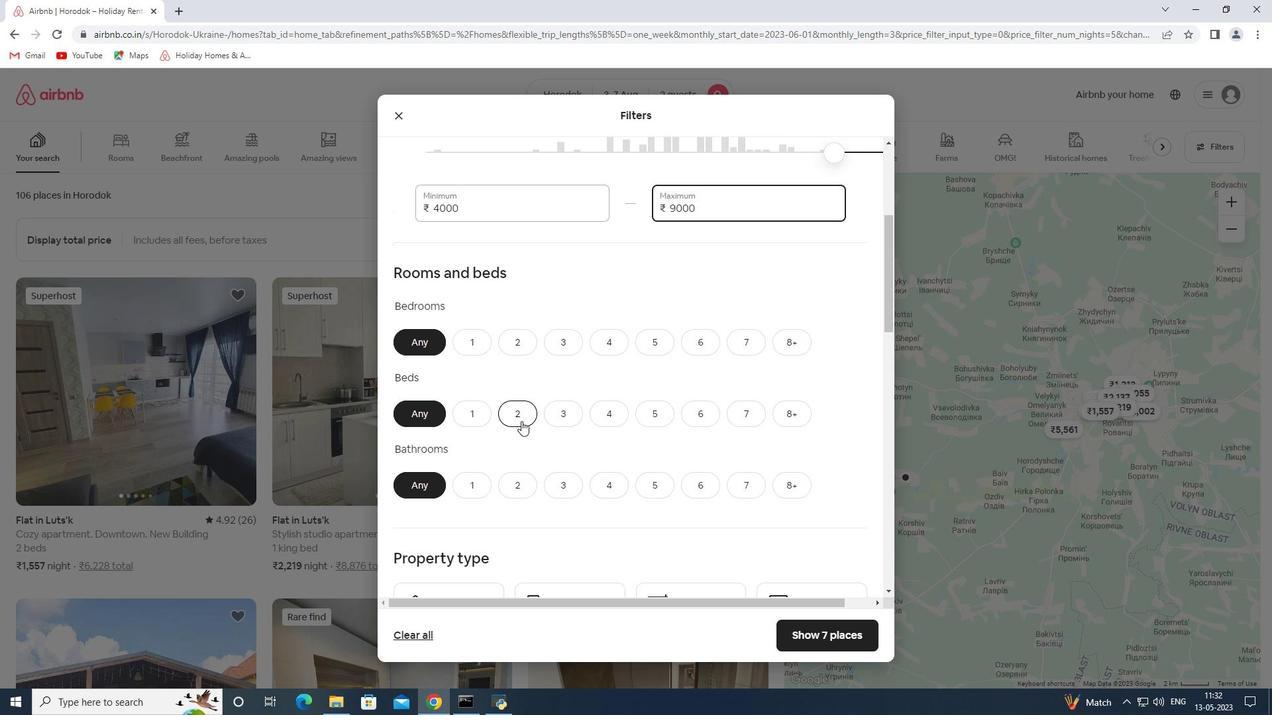 
Action: Mouse moved to (483, 273)
Screenshot: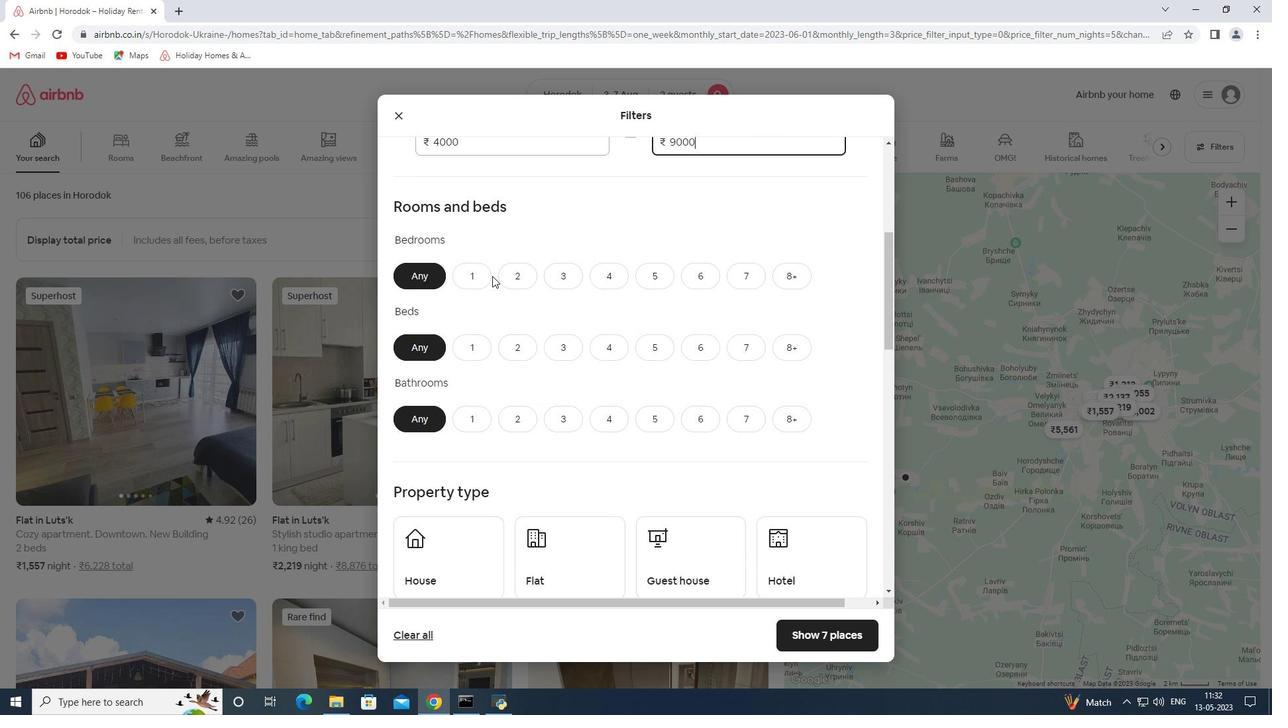 
Action: Mouse pressed left at (483, 273)
Screenshot: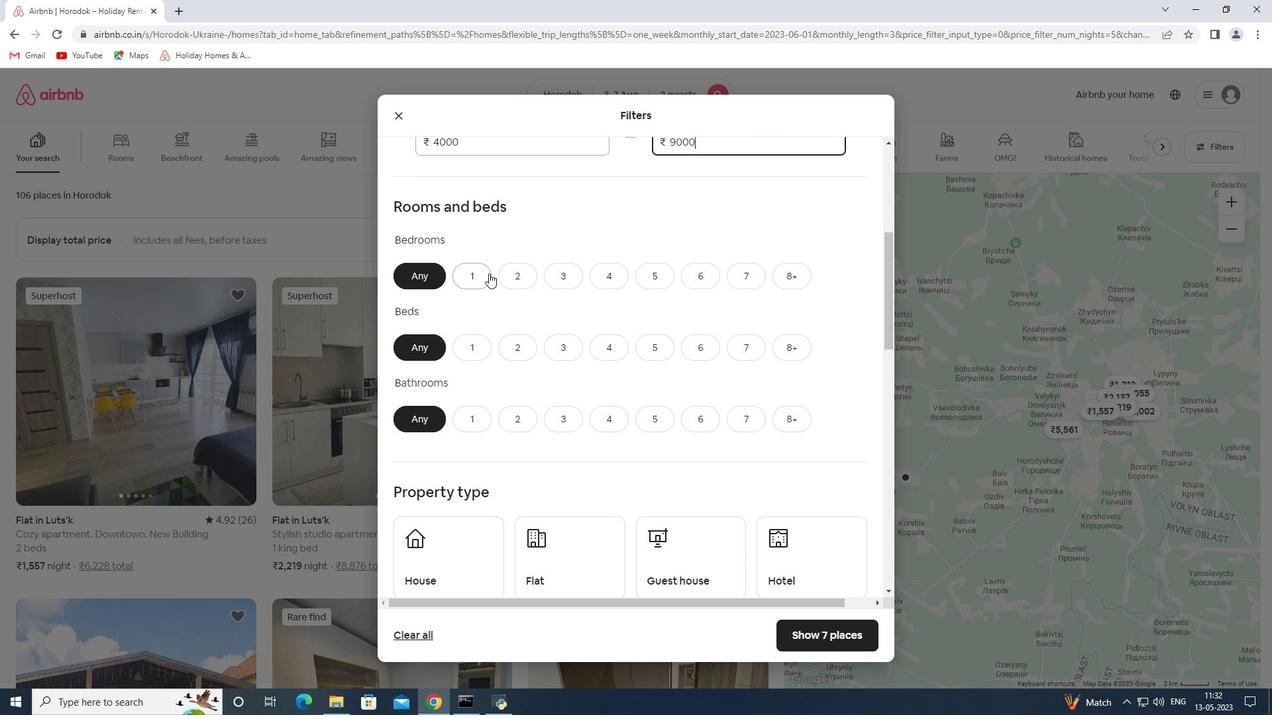 
Action: Mouse moved to (481, 347)
Screenshot: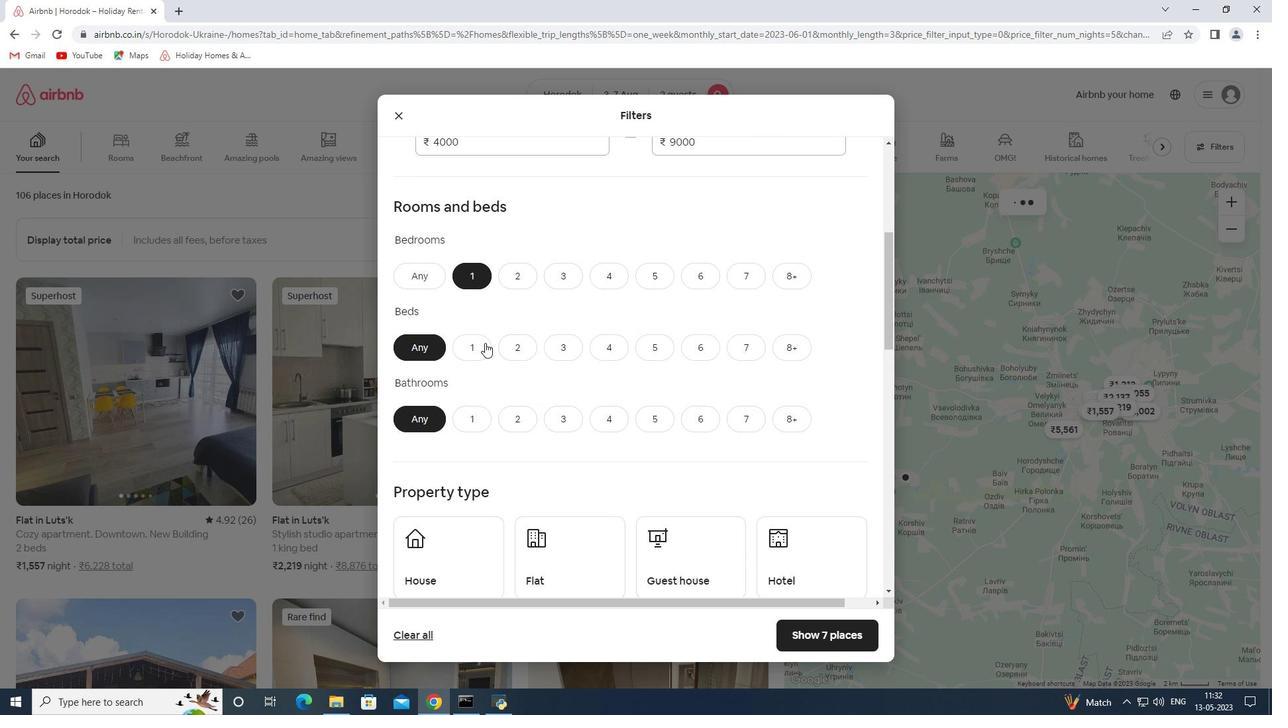 
Action: Mouse pressed left at (481, 347)
Screenshot: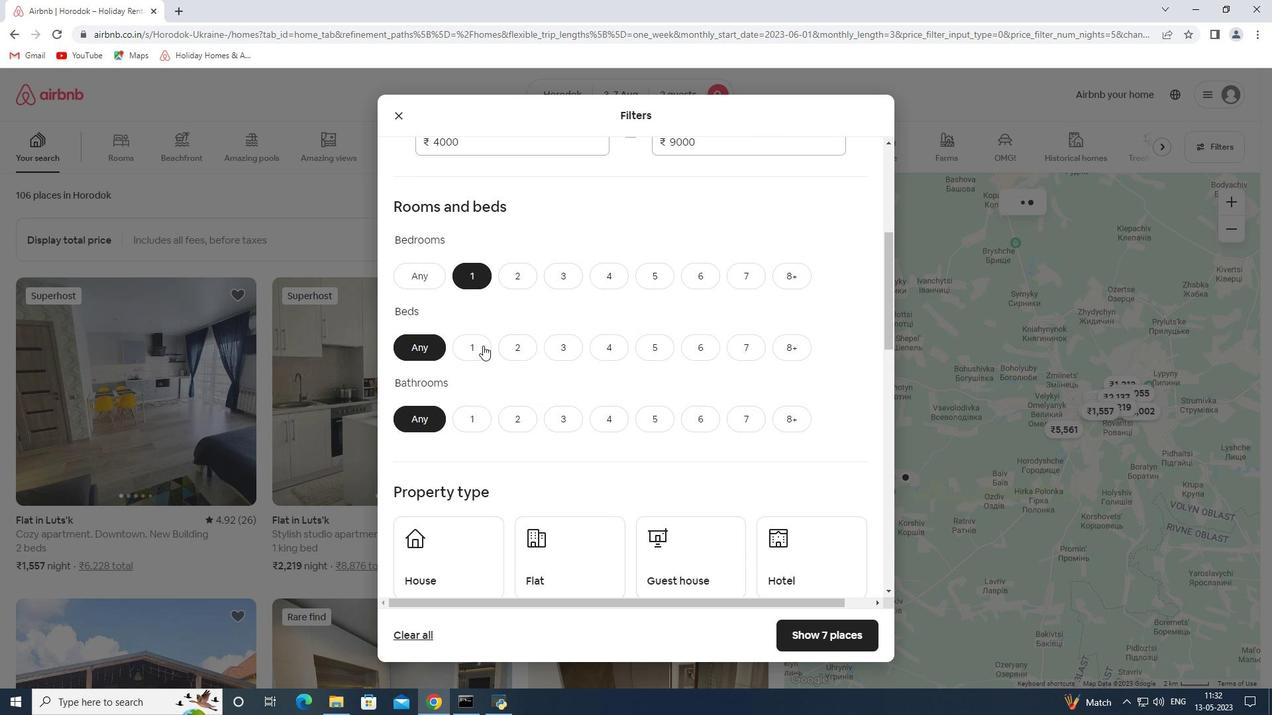 
Action: Mouse moved to (461, 427)
Screenshot: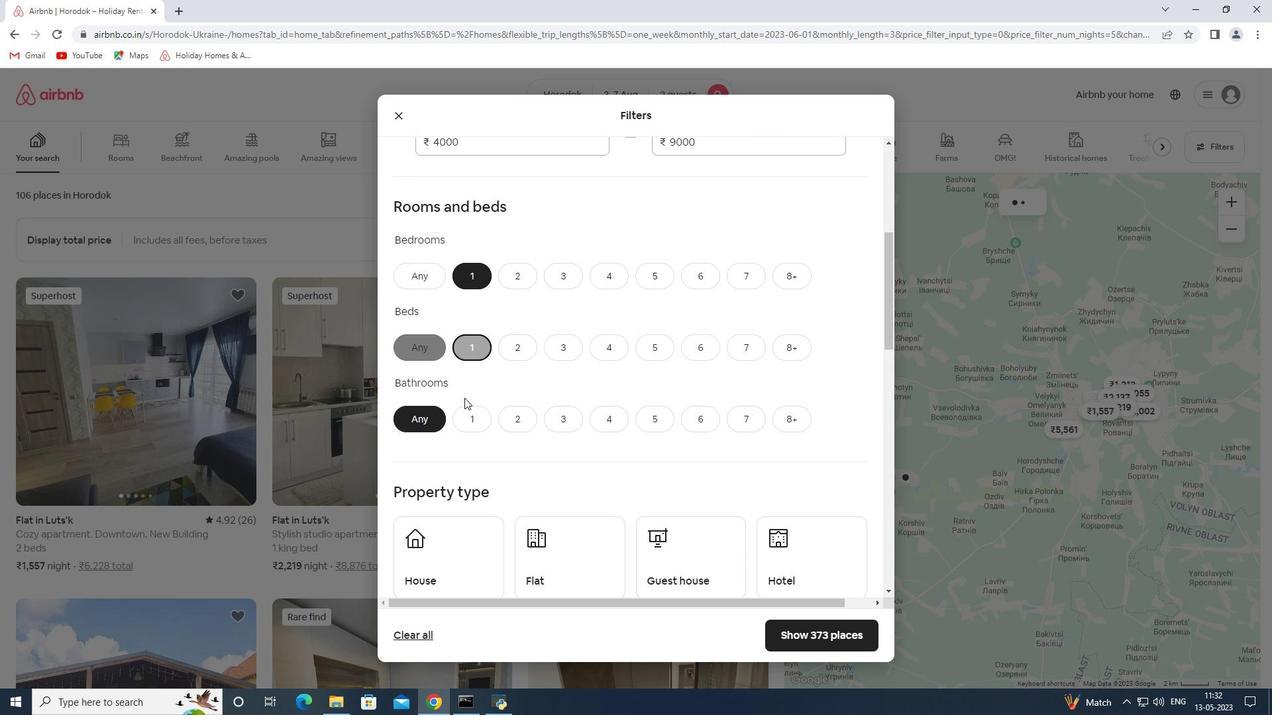 
Action: Mouse pressed left at (461, 427)
Screenshot: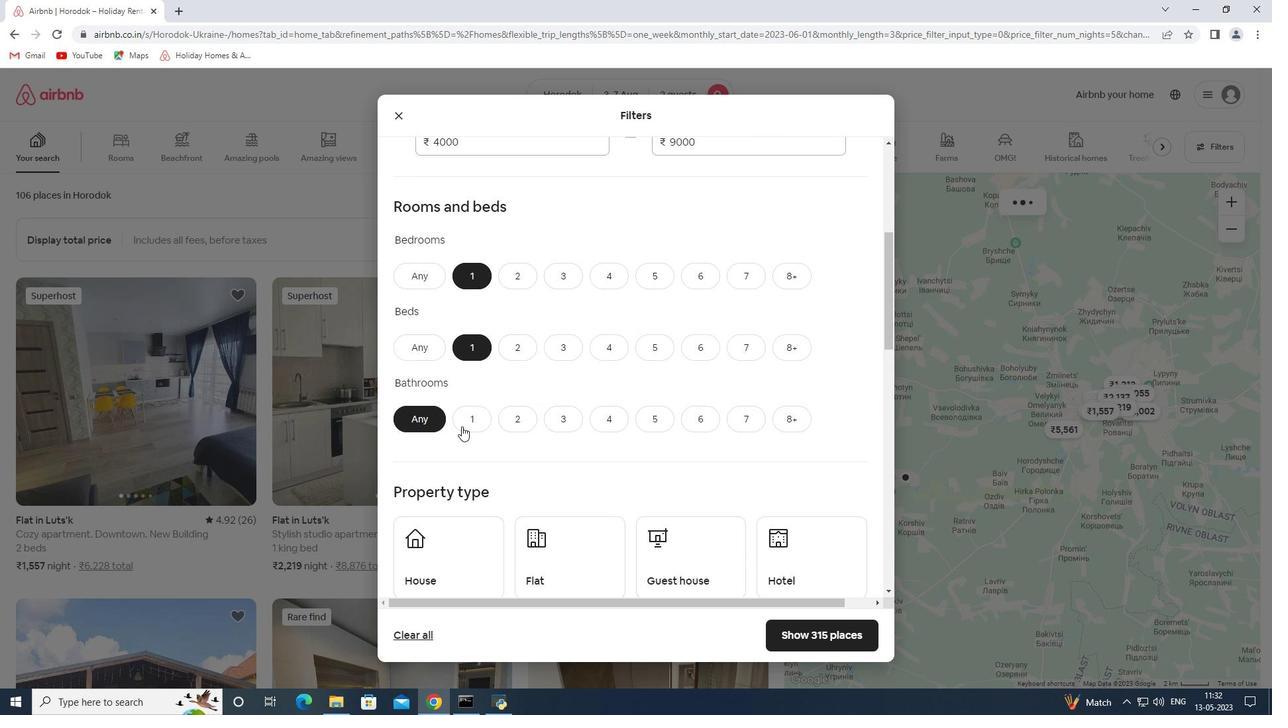 
Action: Mouse moved to (466, 428)
Screenshot: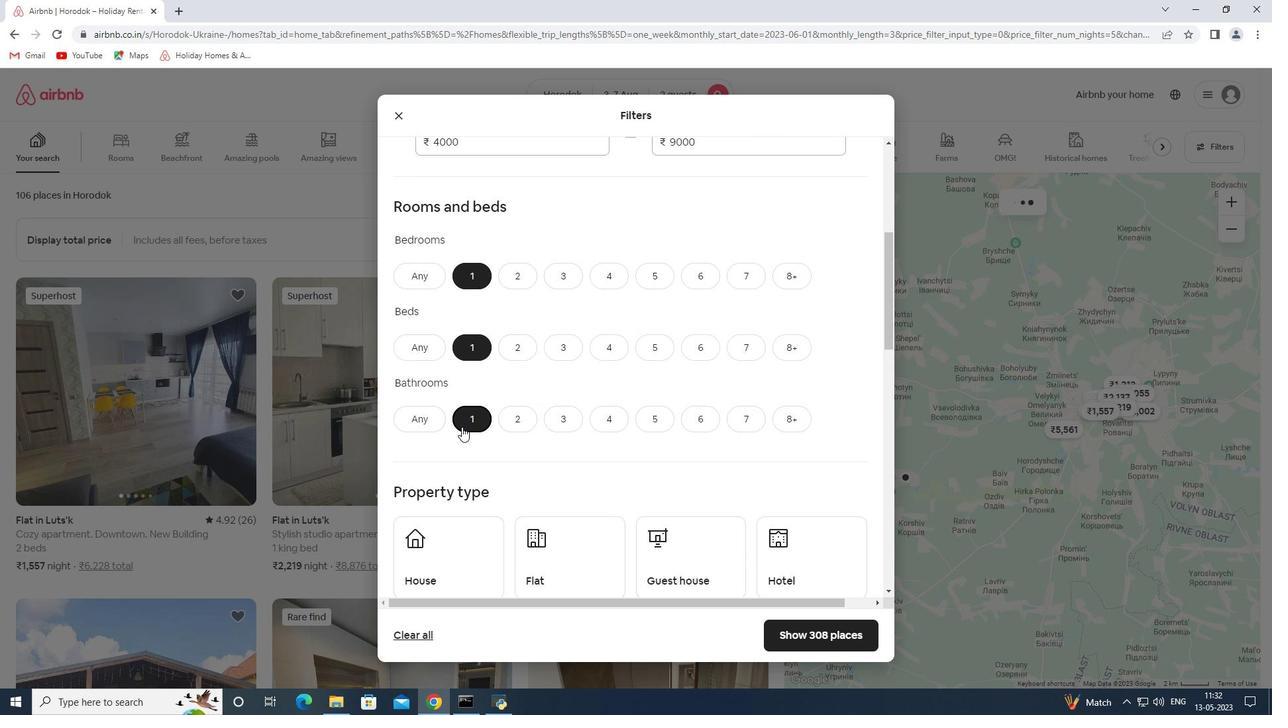 
Action: Mouse scrolled (466, 427) with delta (0, 0)
Screenshot: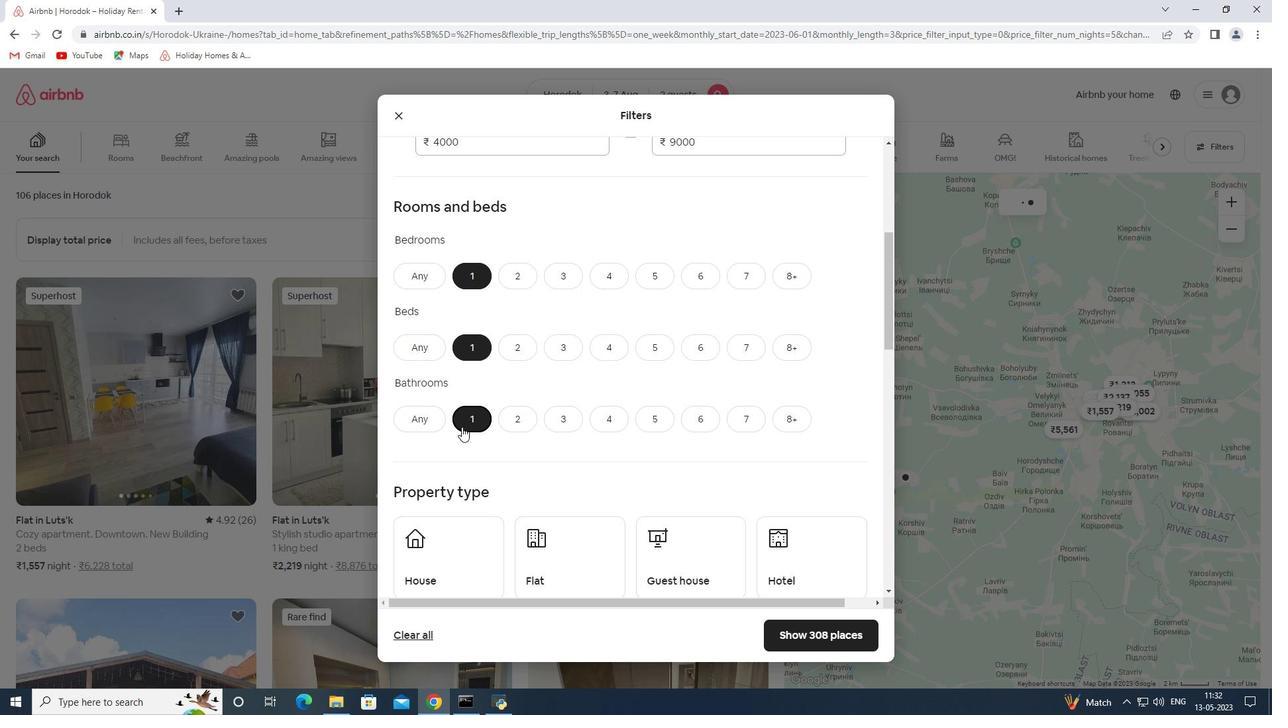 
Action: Mouse scrolled (466, 427) with delta (0, 0)
Screenshot: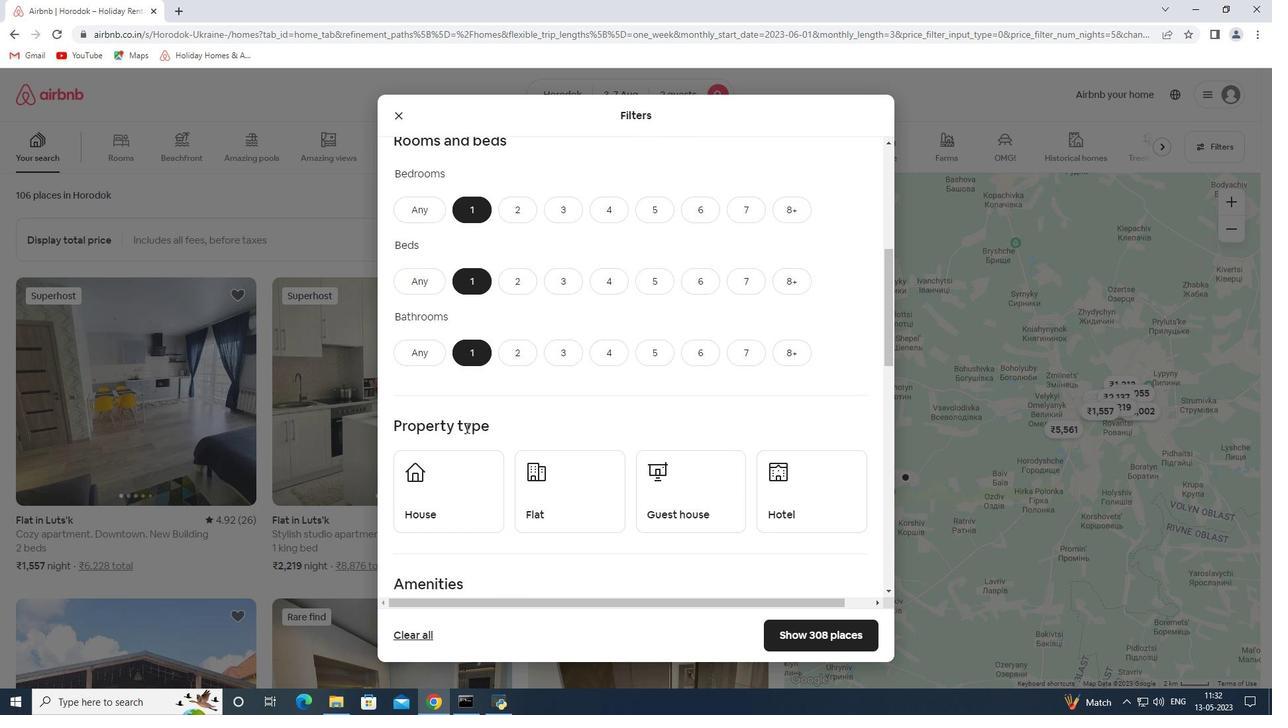 
Action: Mouse scrolled (466, 427) with delta (0, 0)
Screenshot: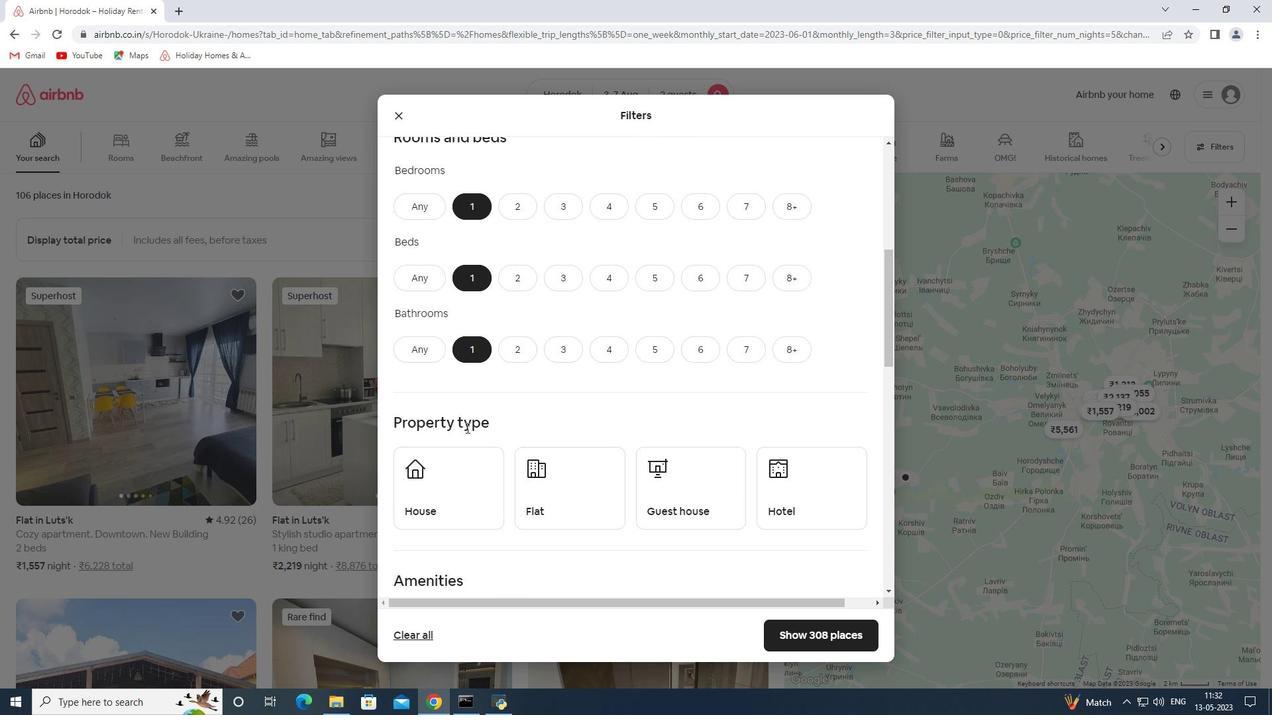 
Action: Mouse moved to (494, 358)
Screenshot: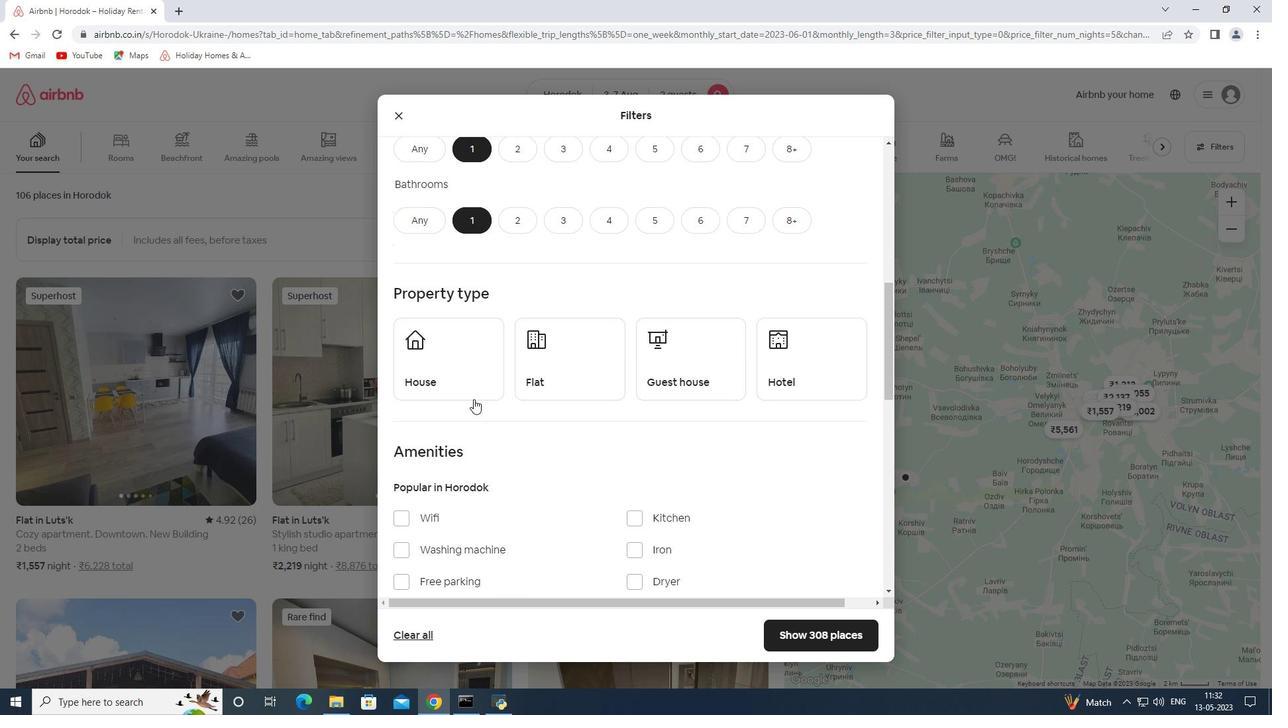 
Action: Mouse pressed left at (494, 358)
Screenshot: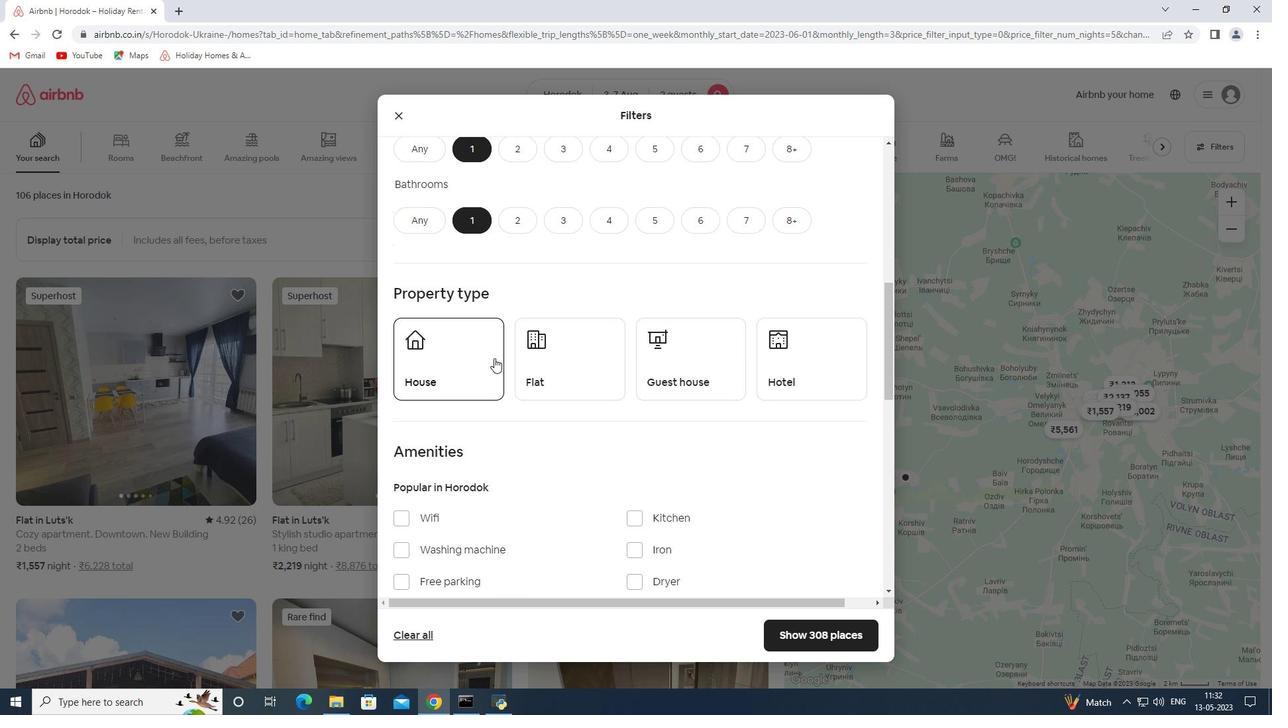 
Action: Mouse moved to (612, 369)
Screenshot: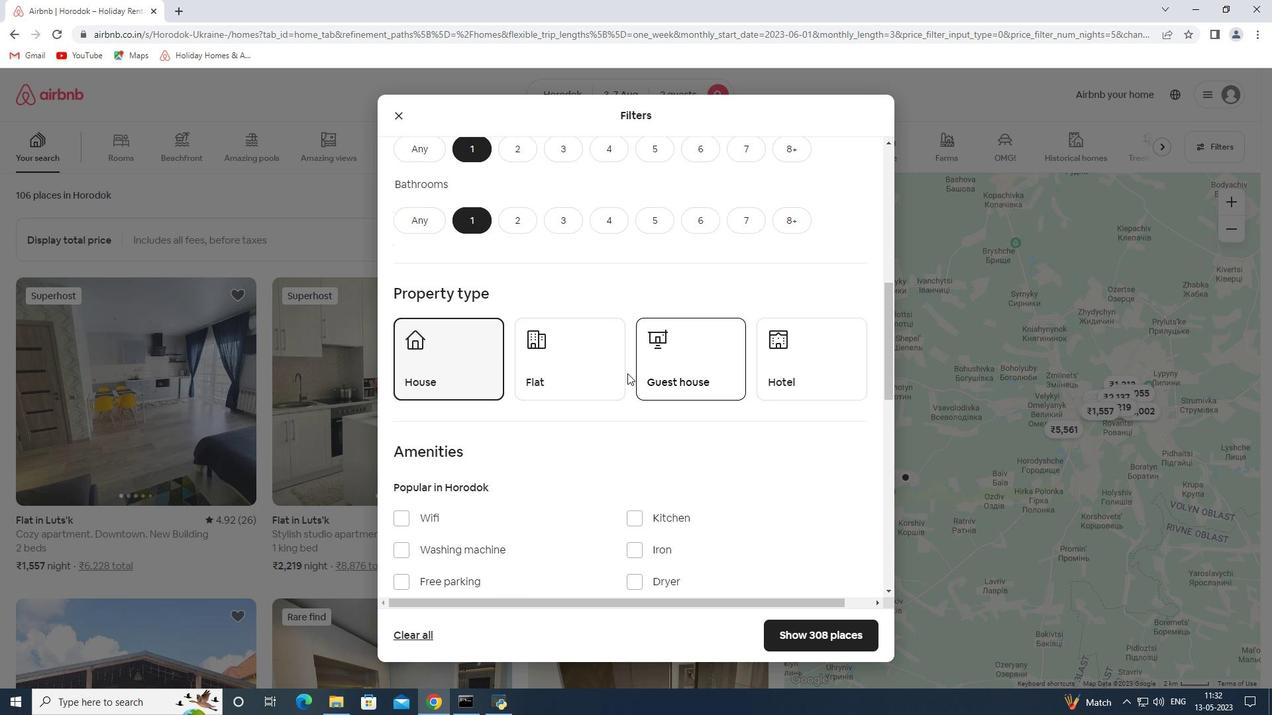 
Action: Mouse pressed left at (612, 369)
Screenshot: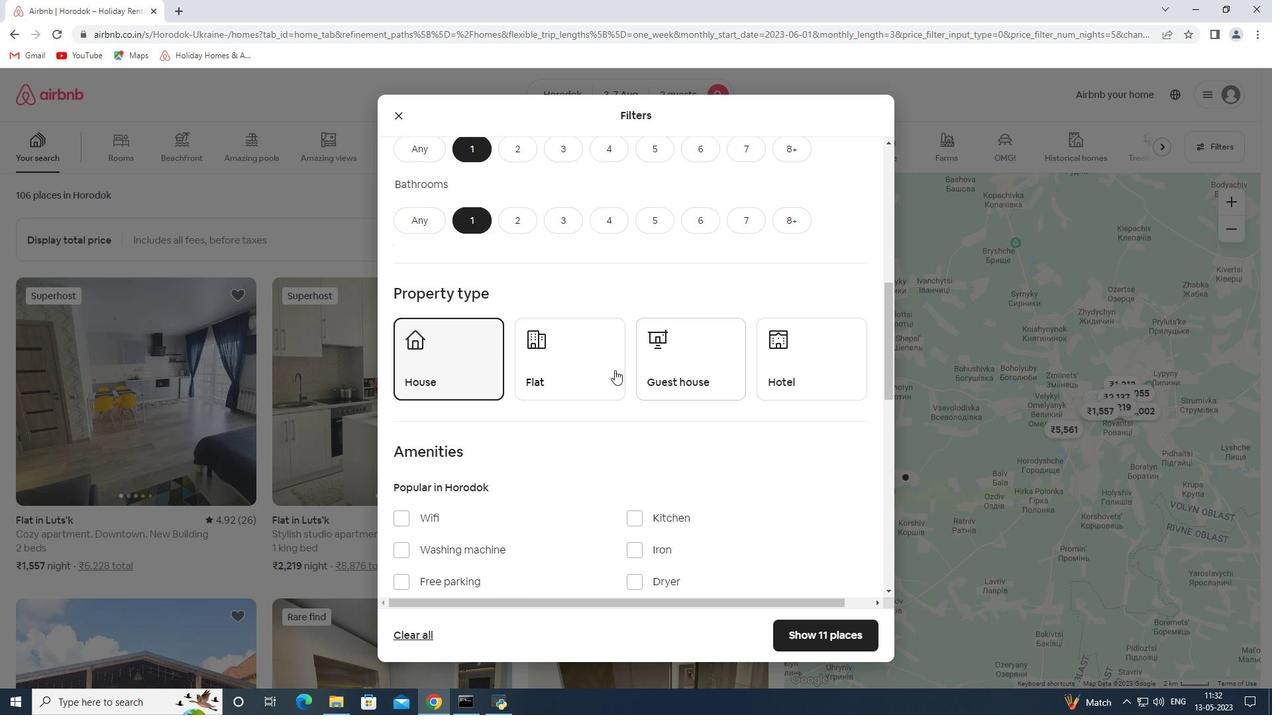 
Action: Mouse moved to (683, 367)
Screenshot: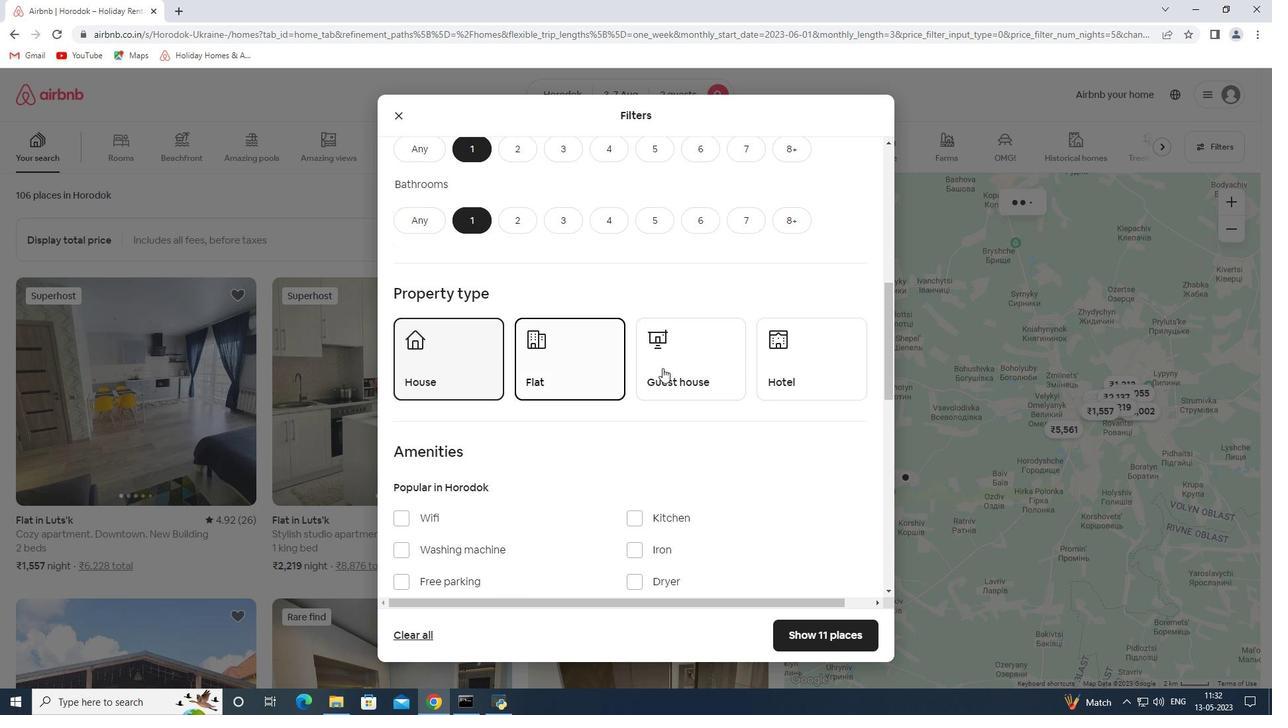 
Action: Mouse pressed left at (683, 367)
Screenshot: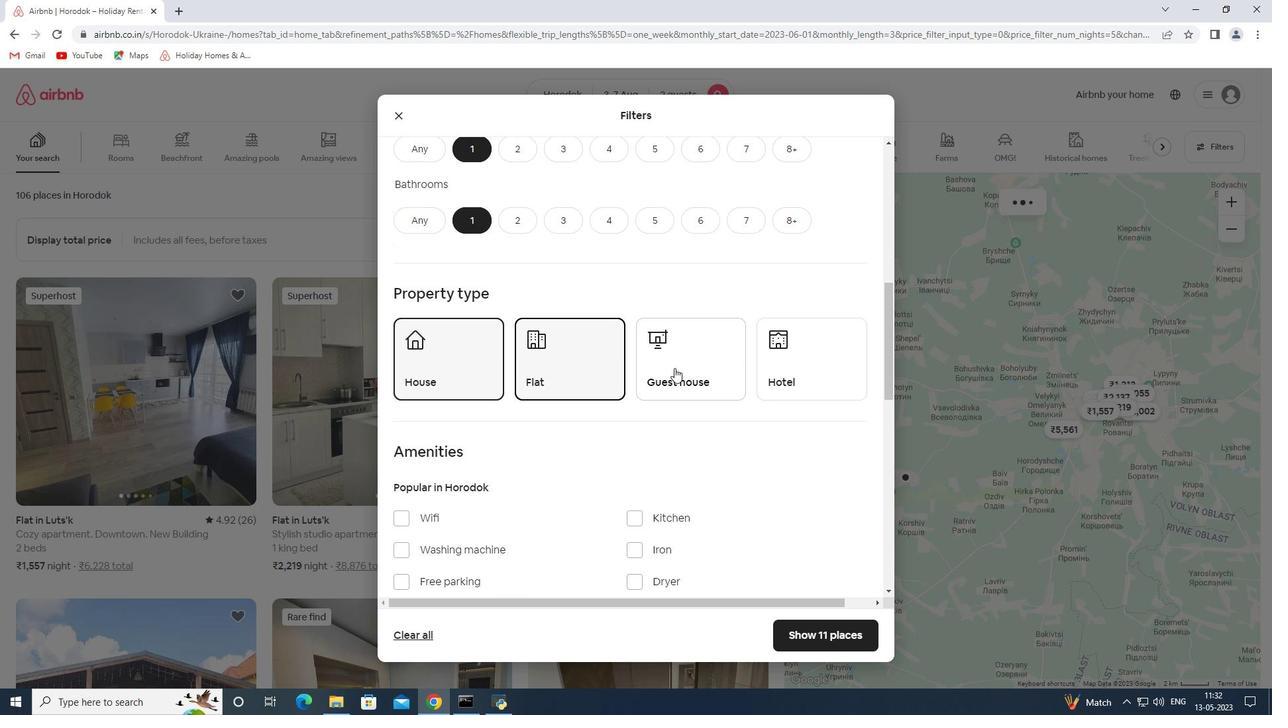 
Action: Mouse moved to (785, 358)
Screenshot: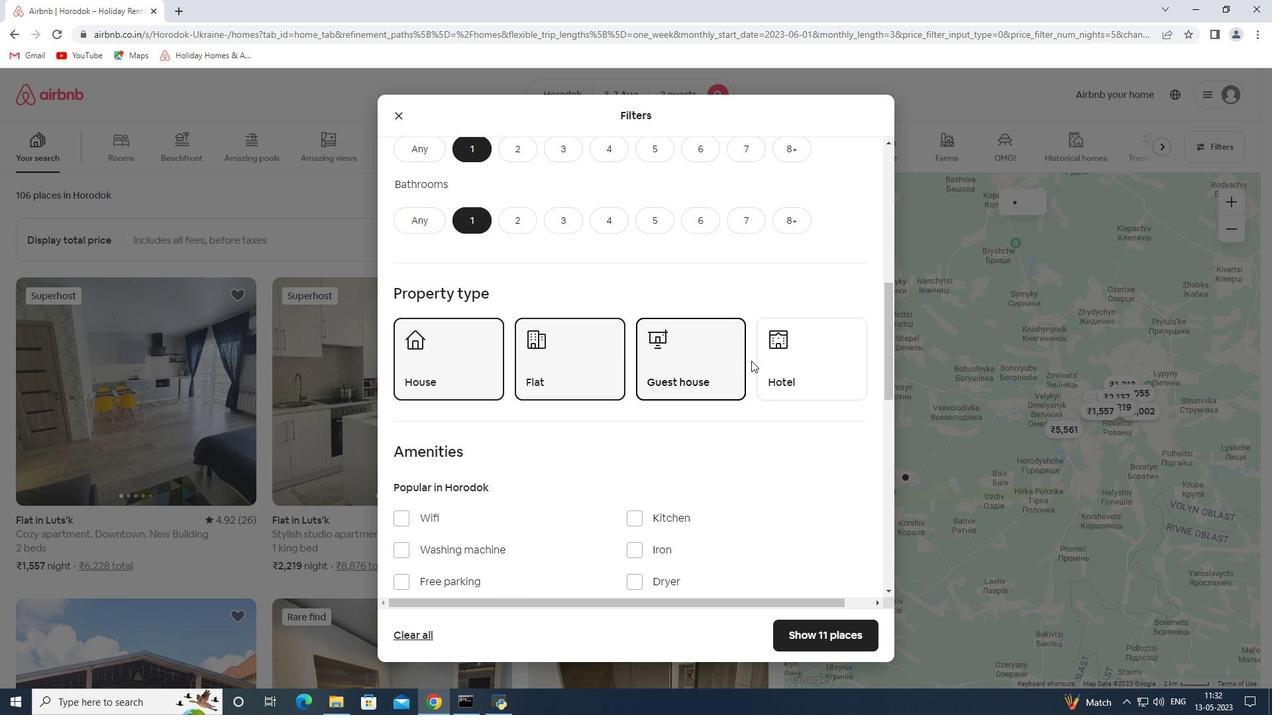 
Action: Mouse pressed left at (785, 358)
Screenshot: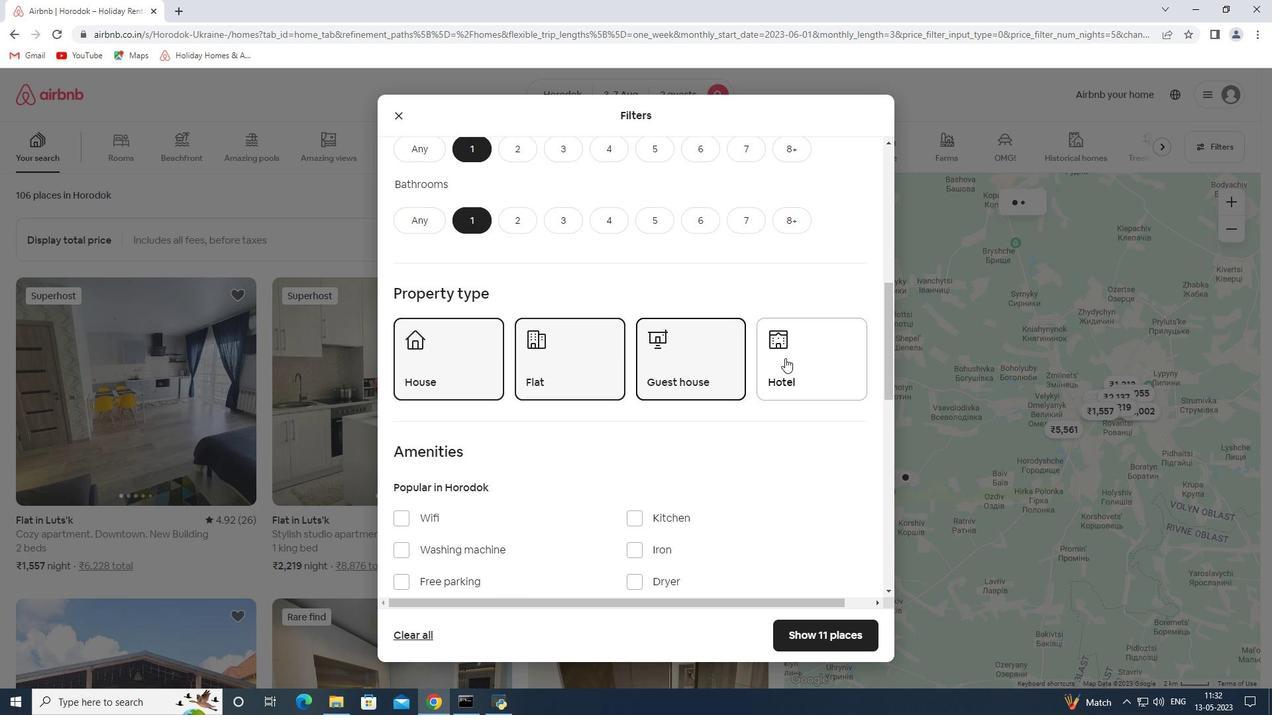 
Action: Mouse moved to (633, 473)
Screenshot: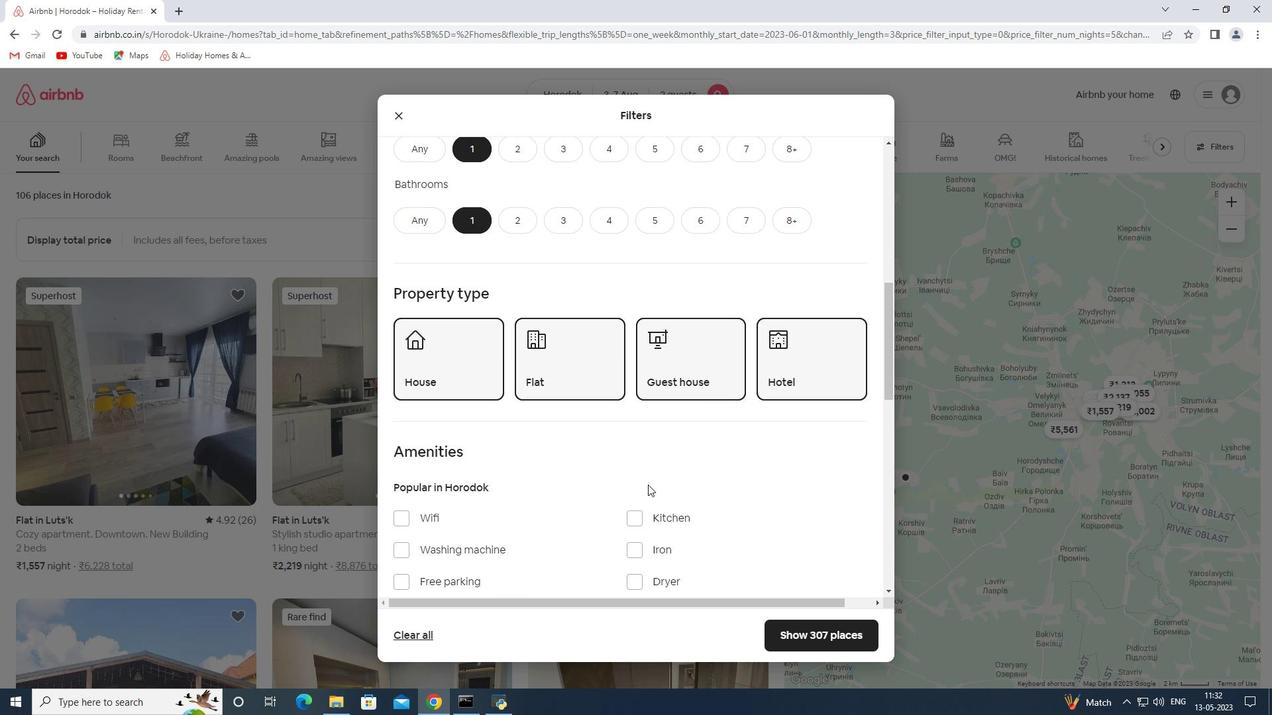 
Action: Mouse scrolled (633, 473) with delta (0, 0)
Screenshot: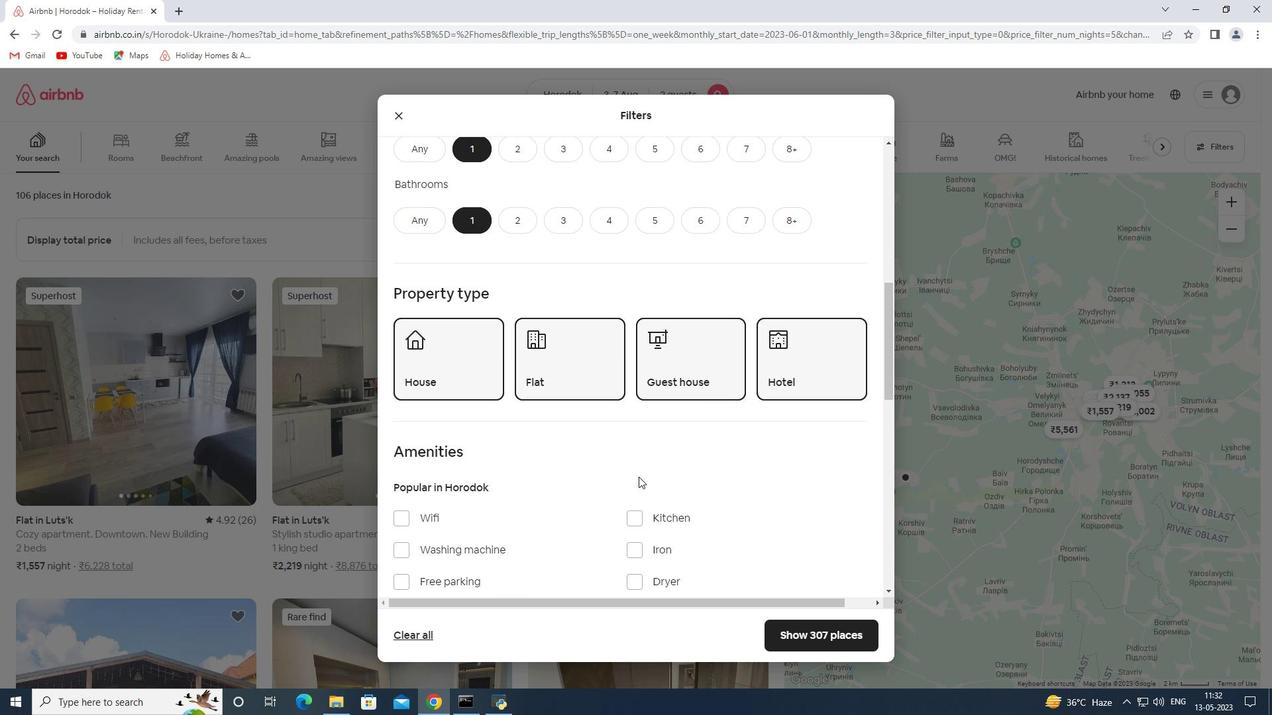 
Action: Mouse scrolled (633, 473) with delta (0, 0)
Screenshot: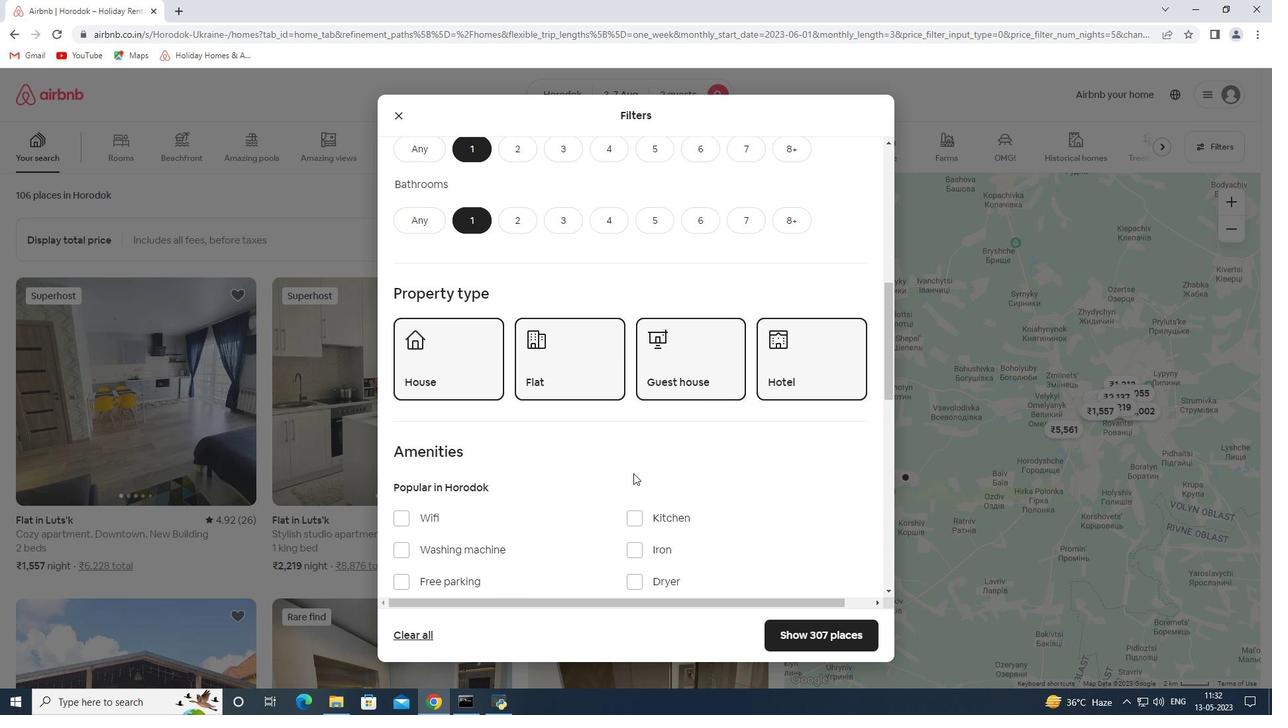 
Action: Mouse moved to (630, 471)
Screenshot: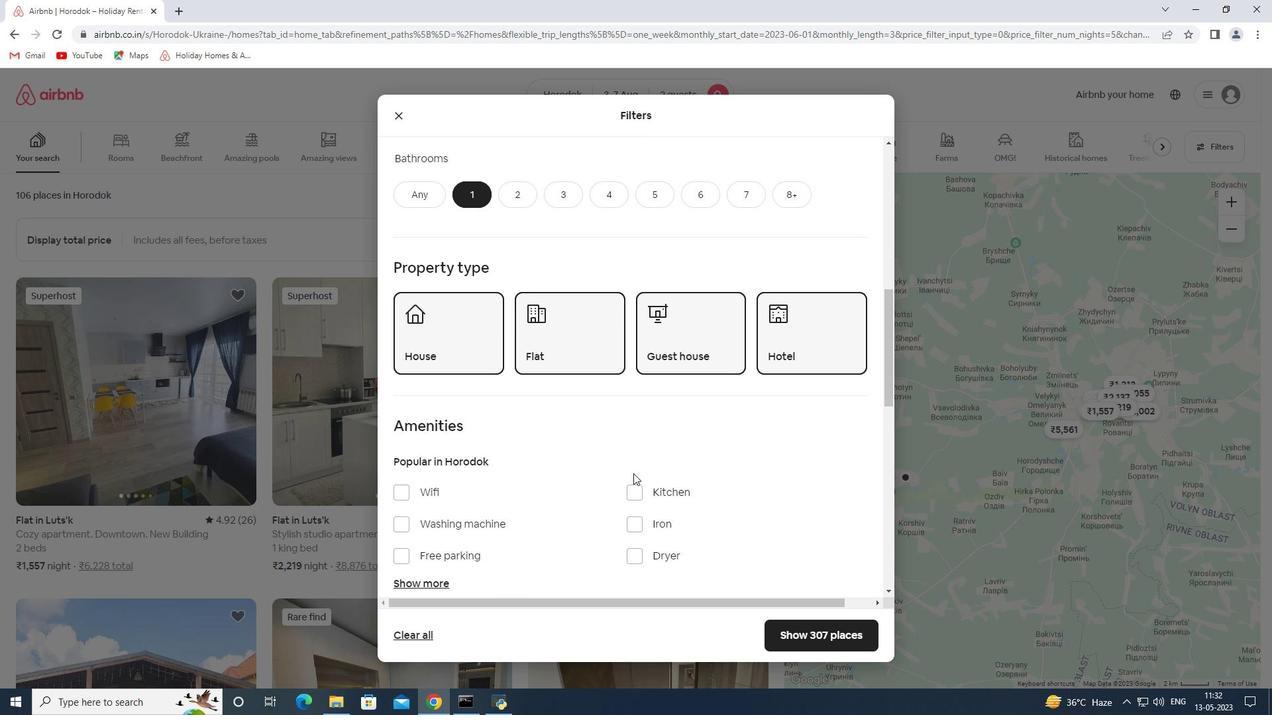 
Action: Mouse scrolled (630, 471) with delta (0, 0)
Screenshot: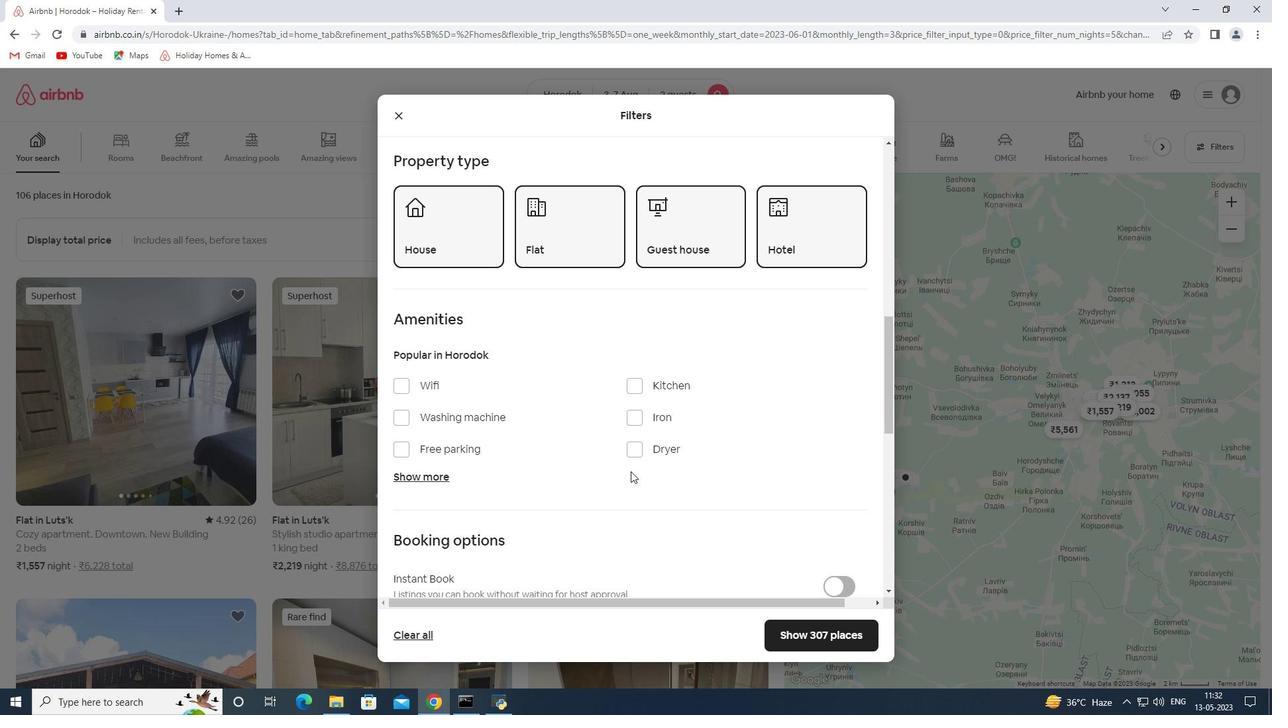 
Action: Mouse moved to (630, 471)
Screenshot: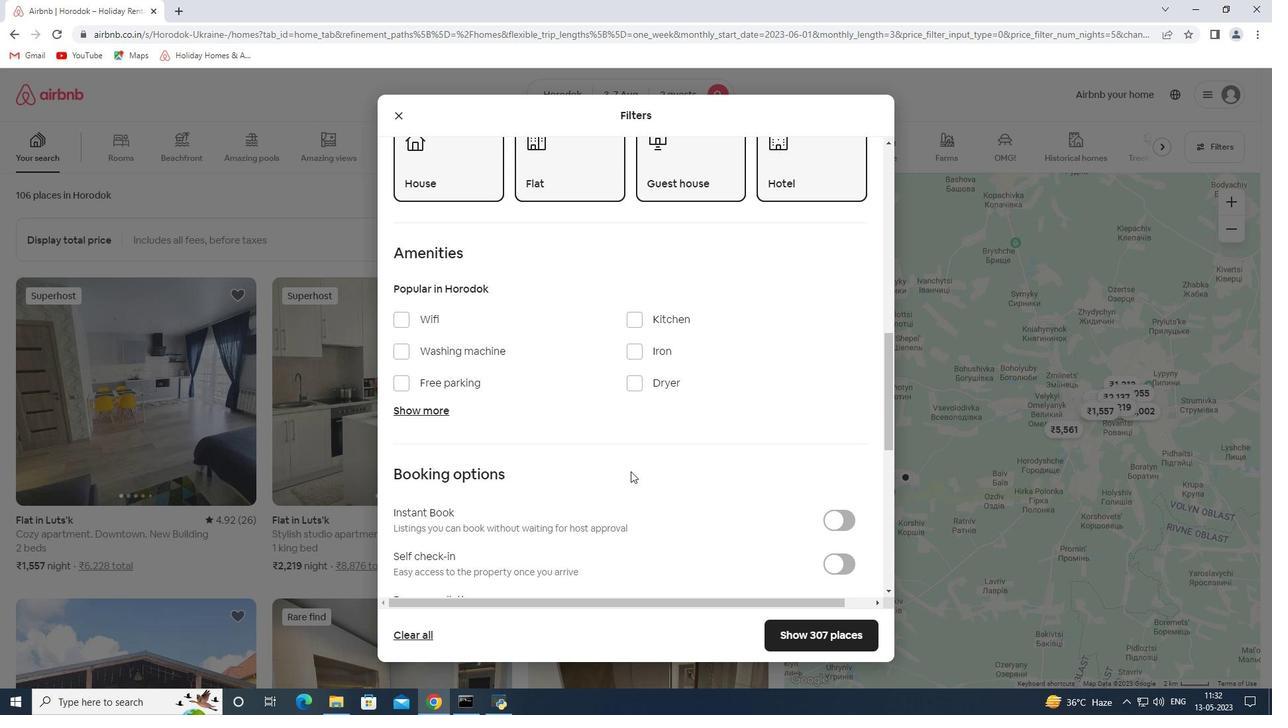 
Action: Mouse scrolled (630, 471) with delta (0, 0)
Screenshot: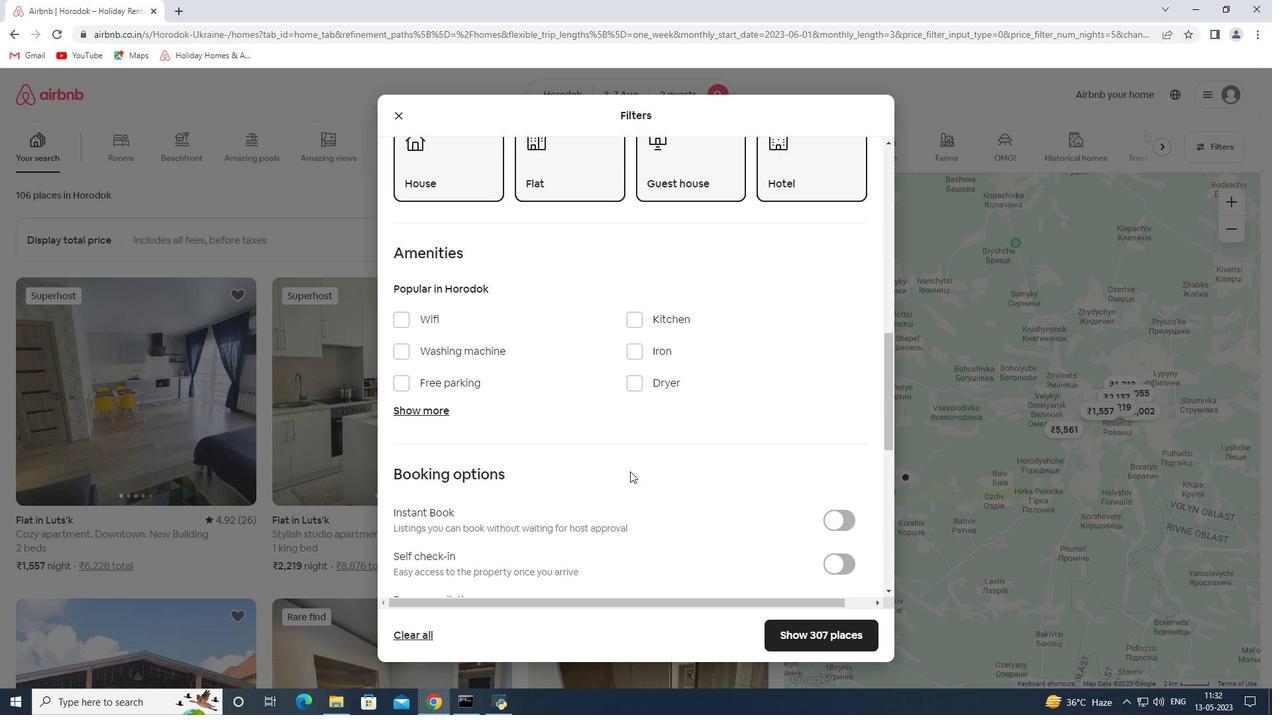 
Action: Mouse scrolled (630, 471) with delta (0, 0)
Screenshot: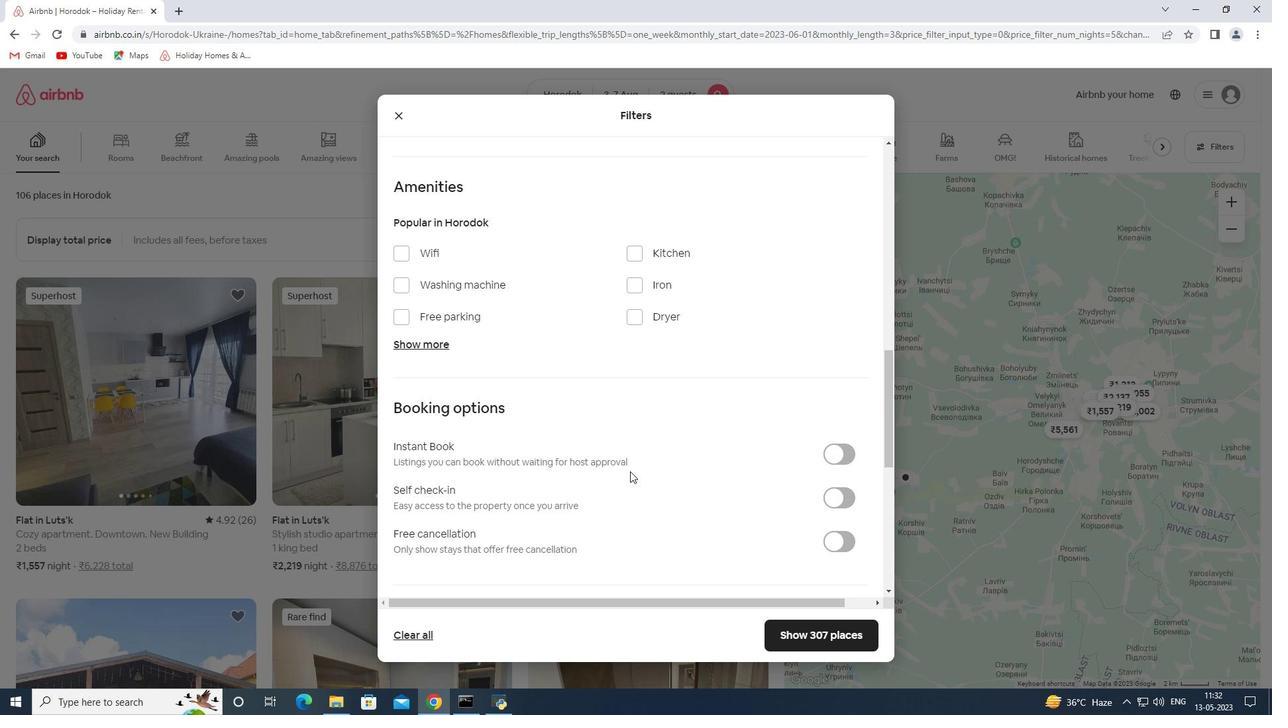 
Action: Mouse moved to (843, 432)
Screenshot: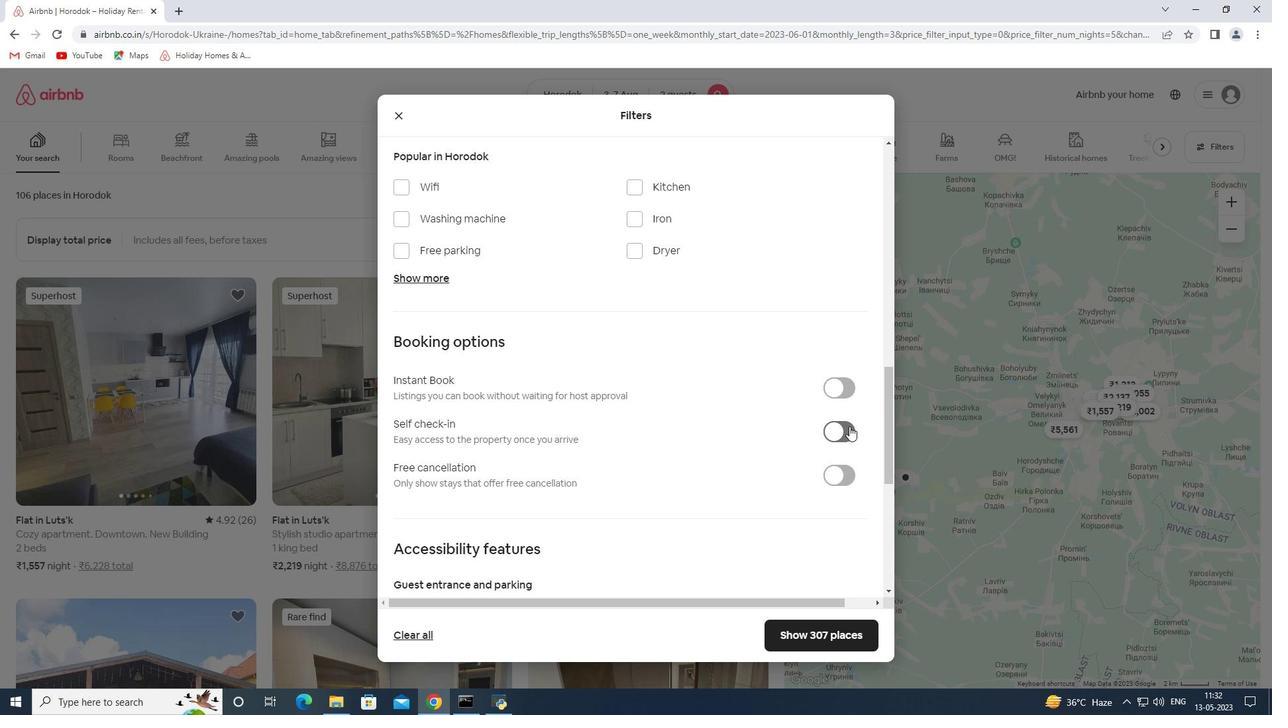 
Action: Mouse pressed left at (843, 432)
Screenshot: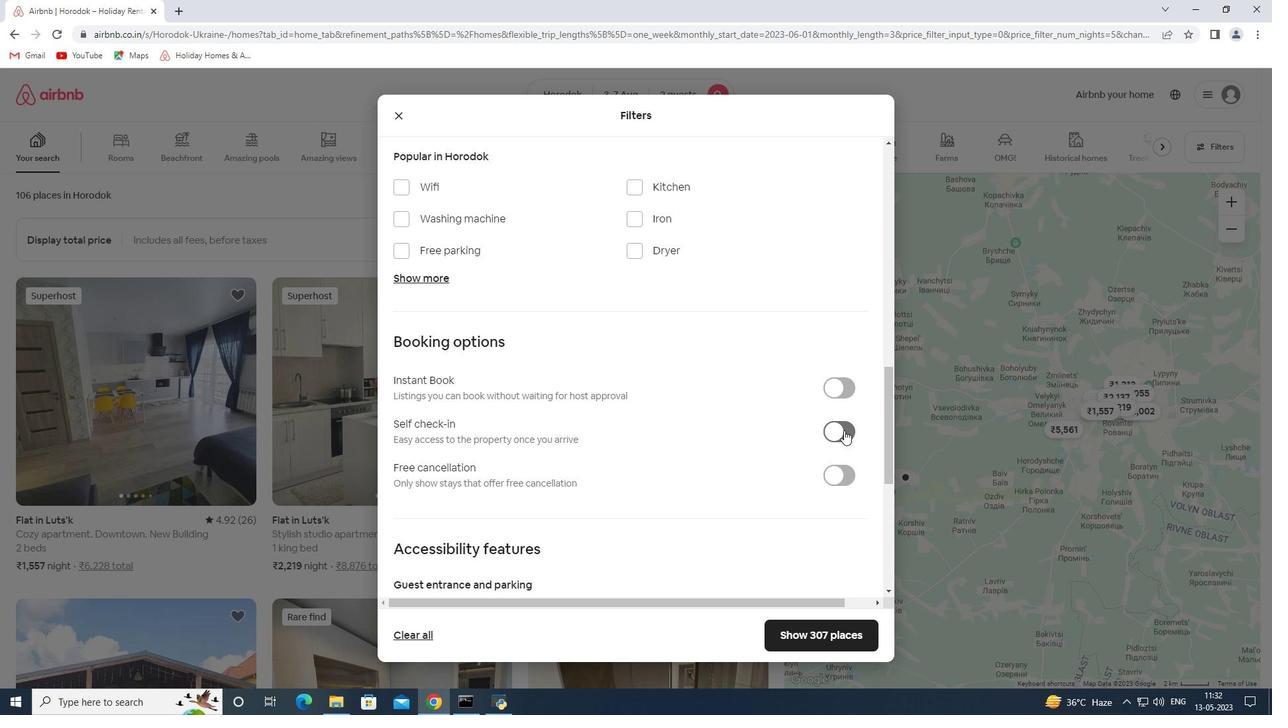 
Action: Mouse moved to (702, 465)
Screenshot: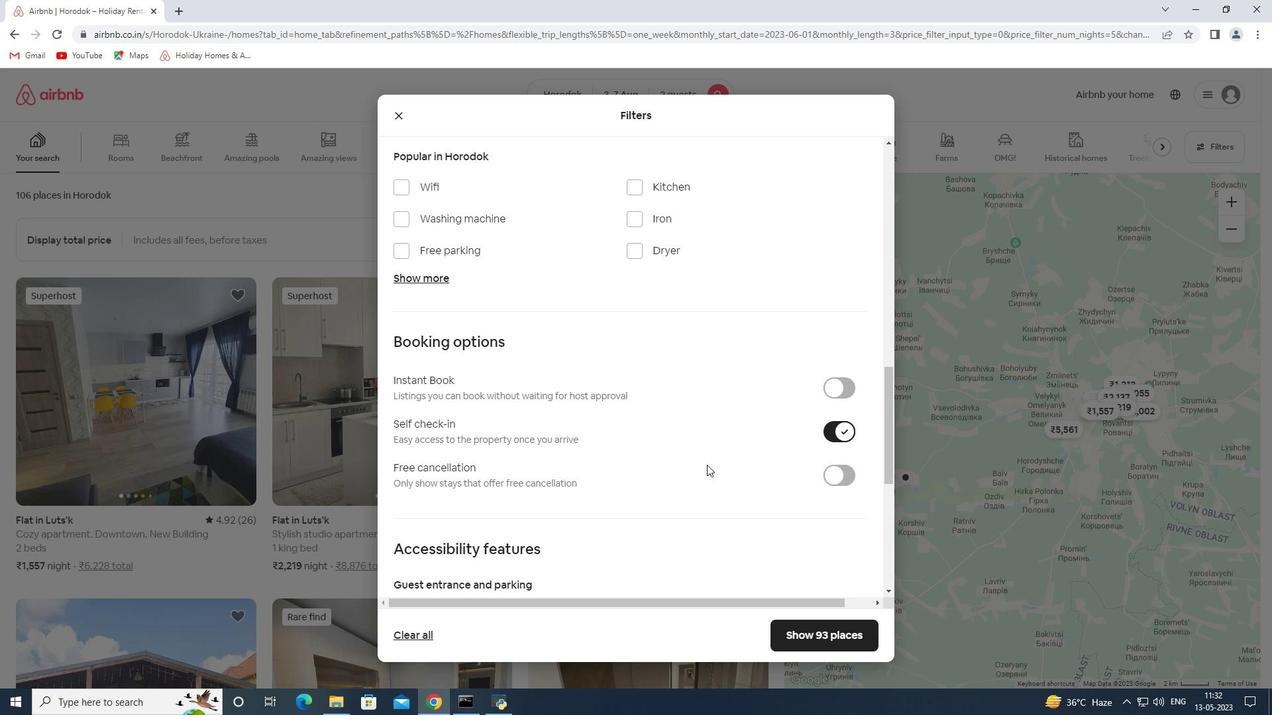 
Action: Mouse scrolled (702, 464) with delta (0, 0)
Screenshot: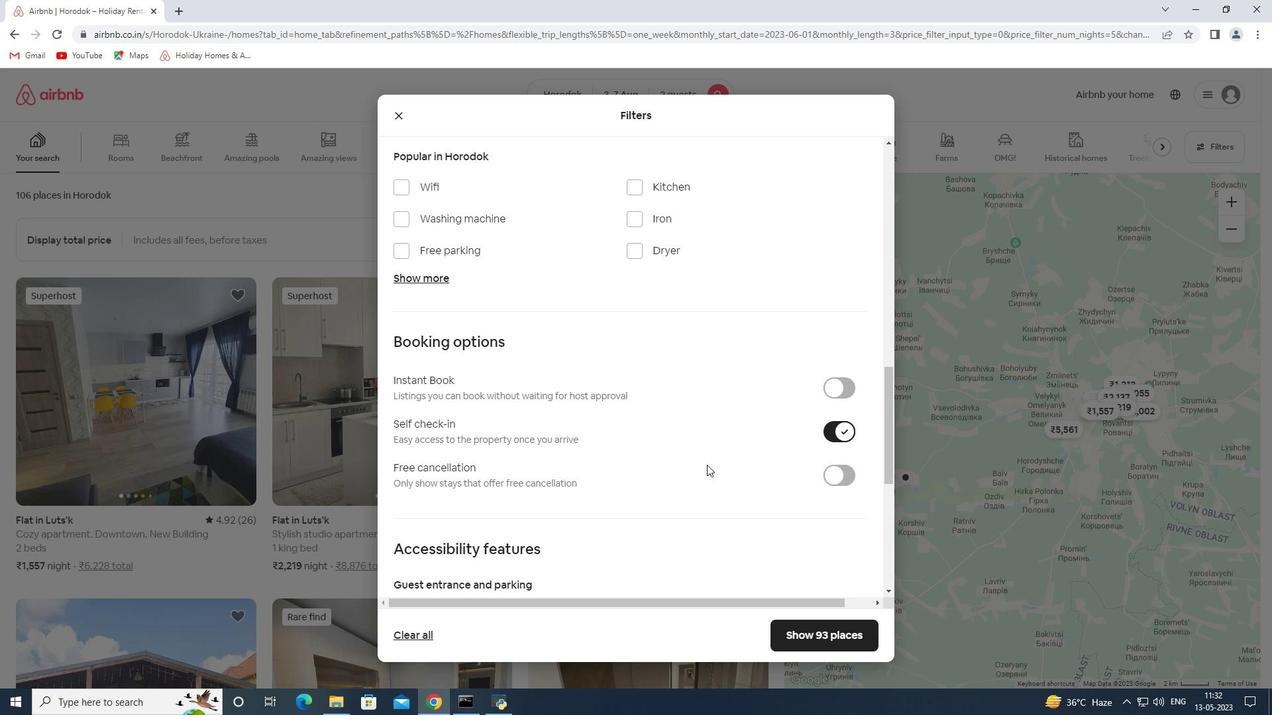 
Action: Mouse moved to (701, 465)
Screenshot: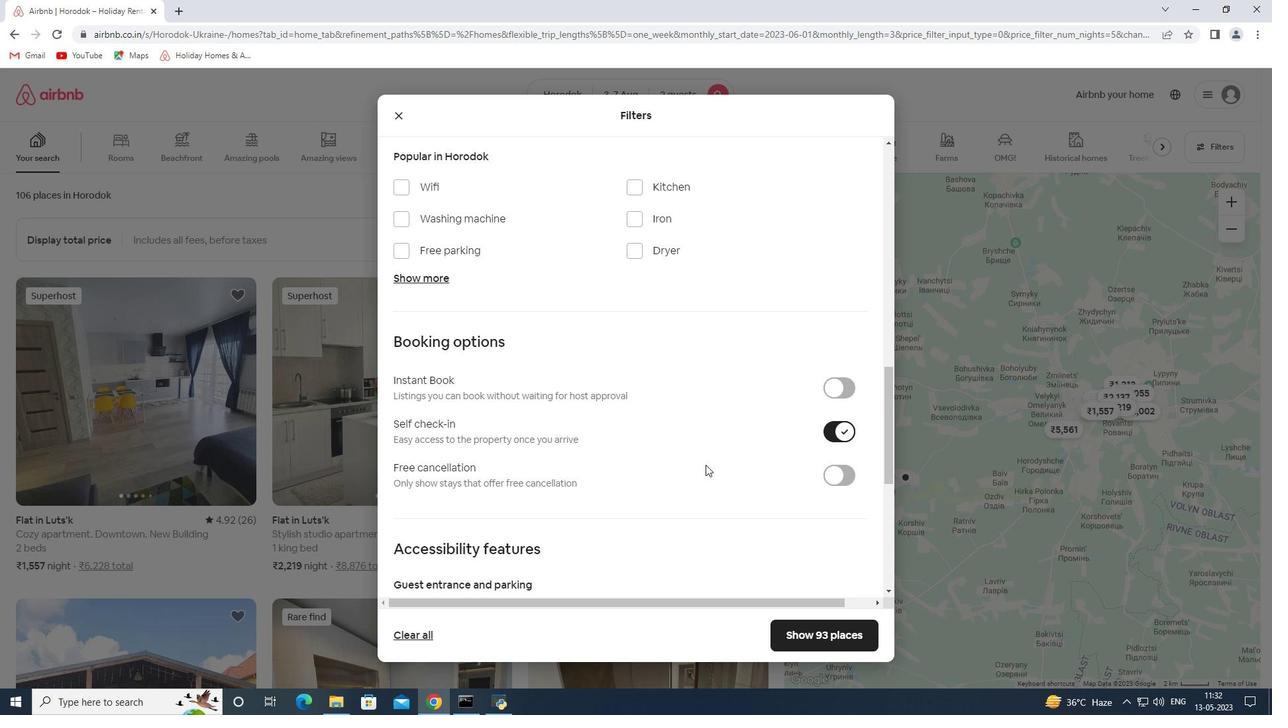 
Action: Mouse scrolled (701, 464) with delta (0, 0)
Screenshot: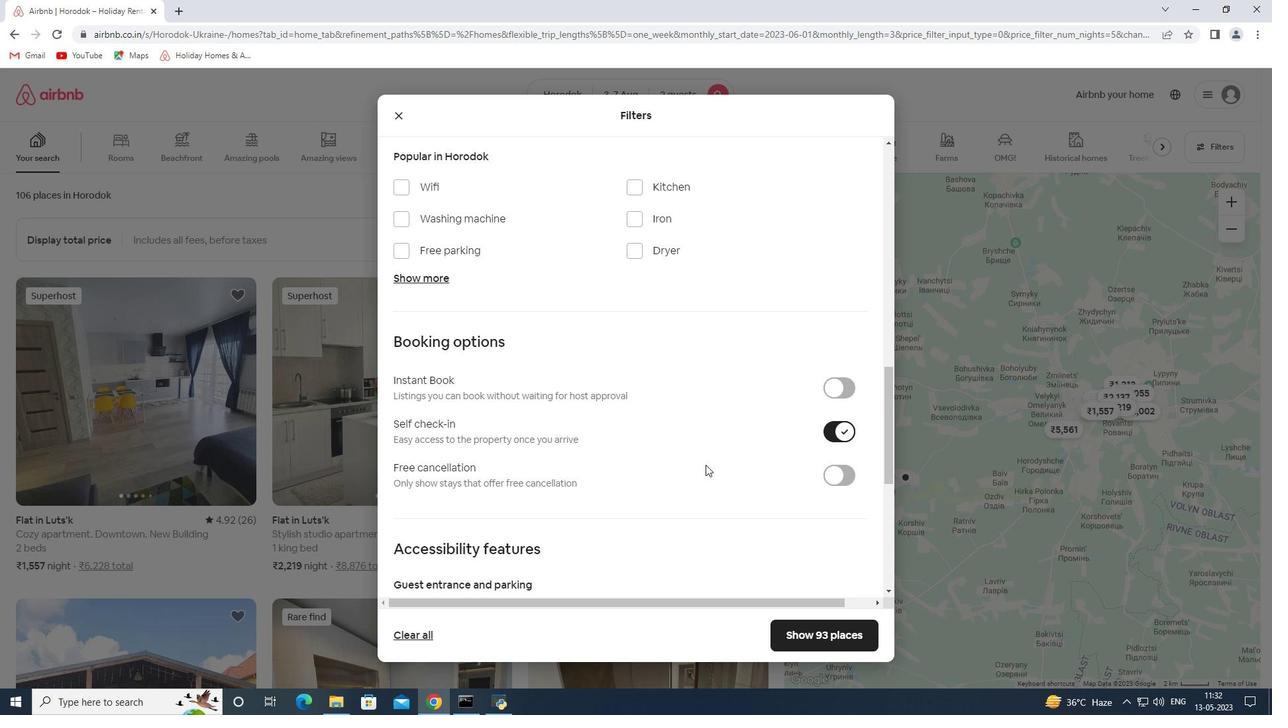 
Action: Mouse moved to (701, 464)
Screenshot: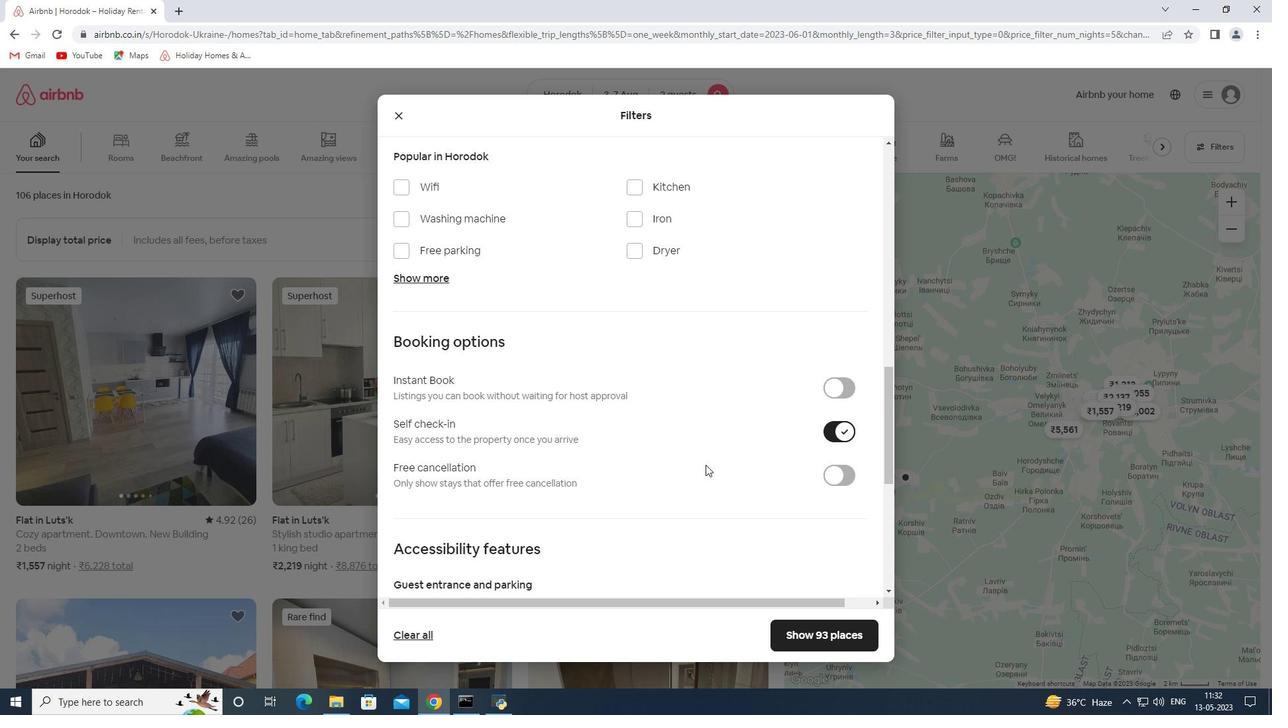 
Action: Mouse scrolled (701, 463) with delta (0, 0)
Screenshot: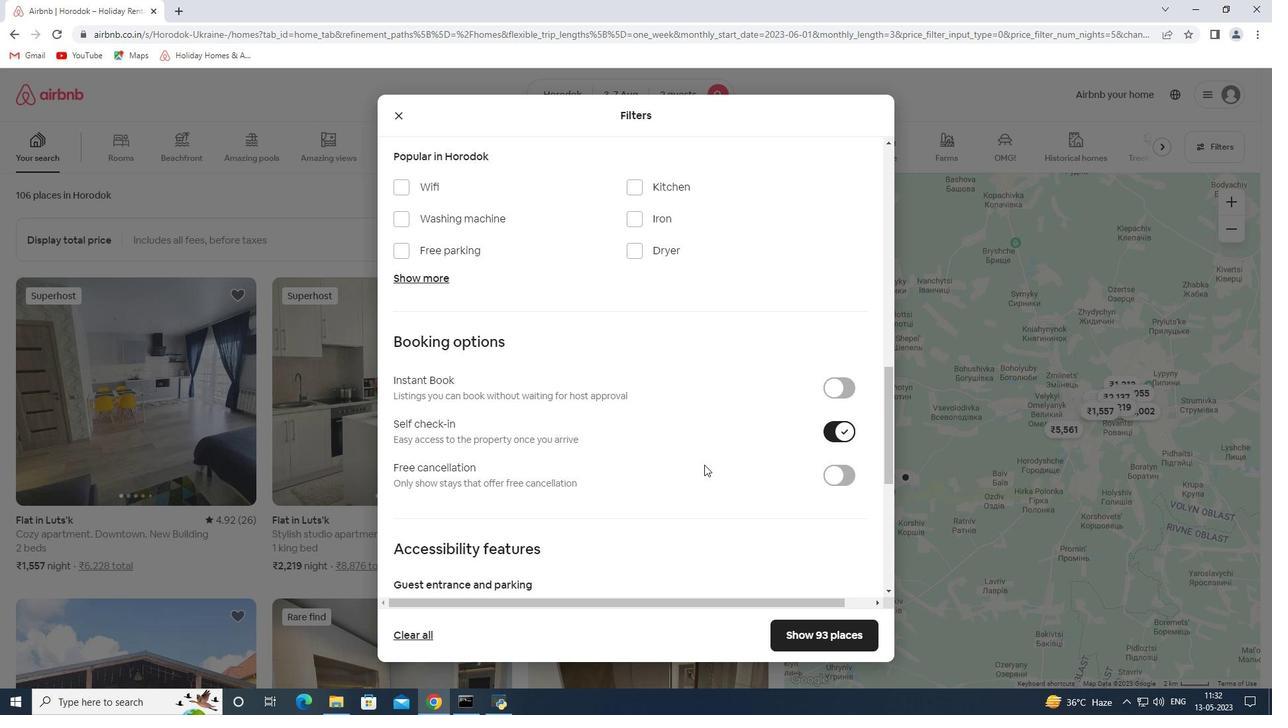 
Action: Mouse moved to (700, 463)
Screenshot: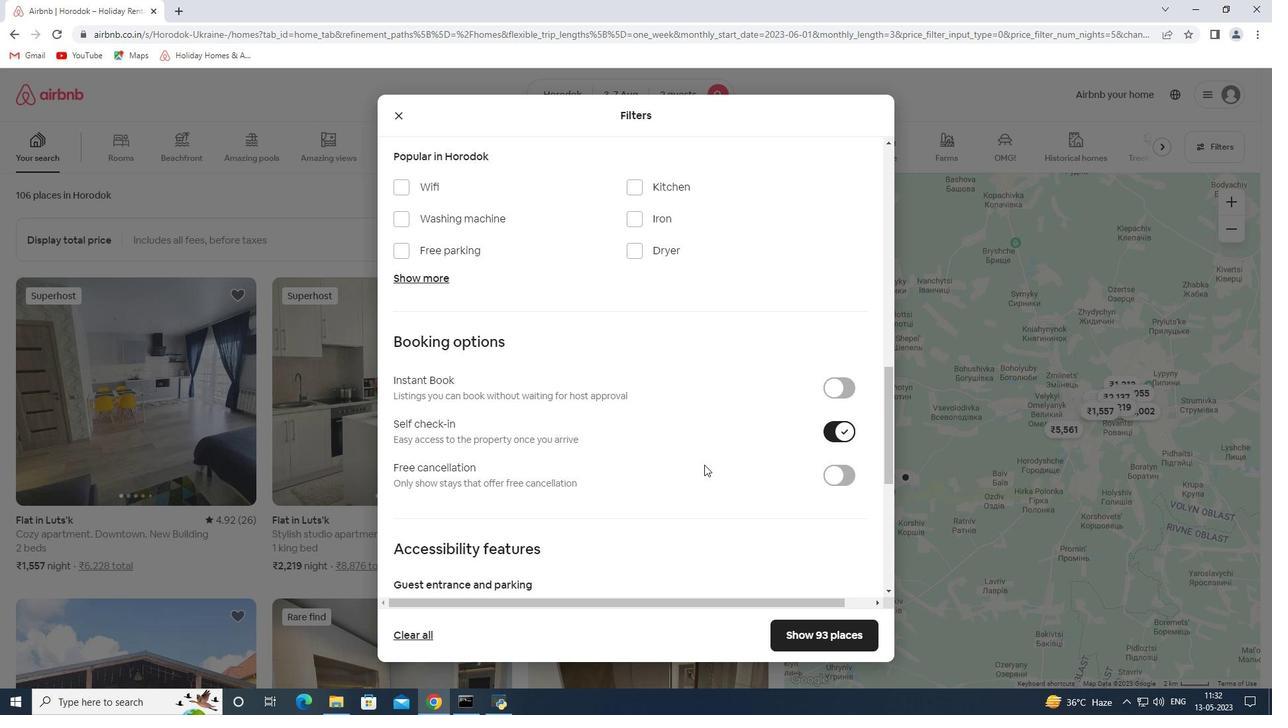 
Action: Mouse scrolled (700, 463) with delta (0, 0)
Screenshot: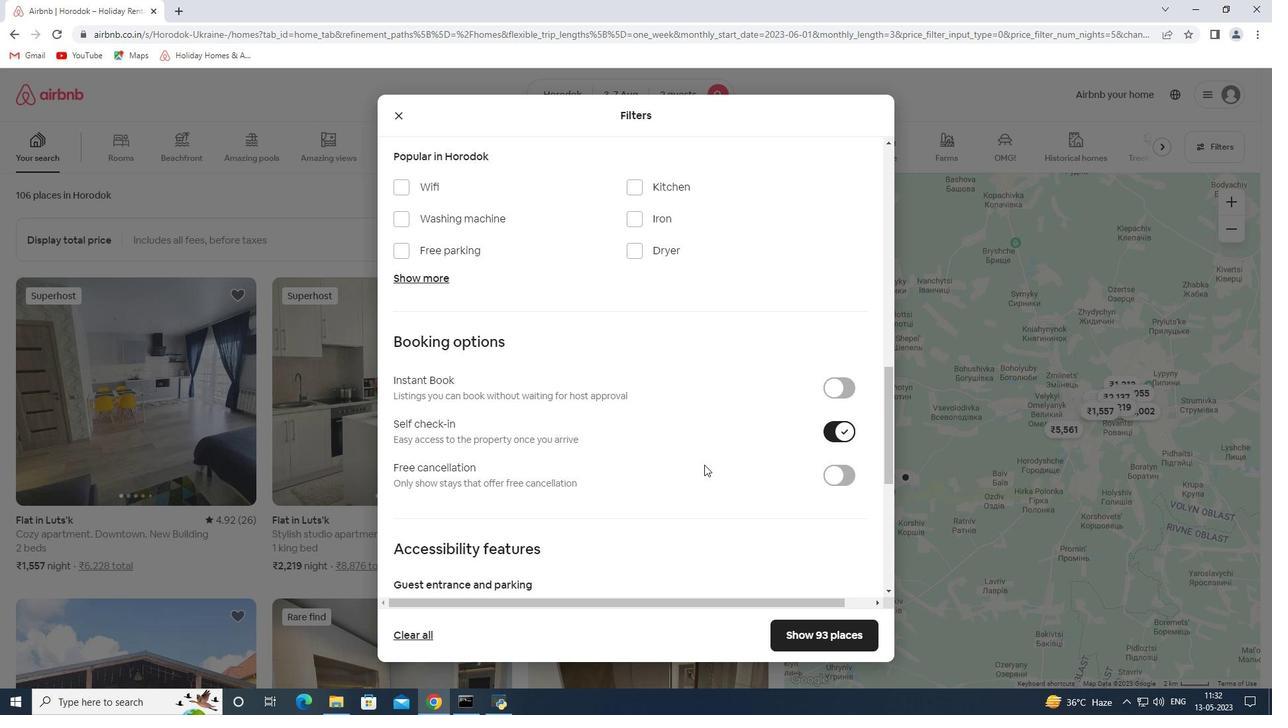 
Action: Mouse moved to (422, 471)
Screenshot: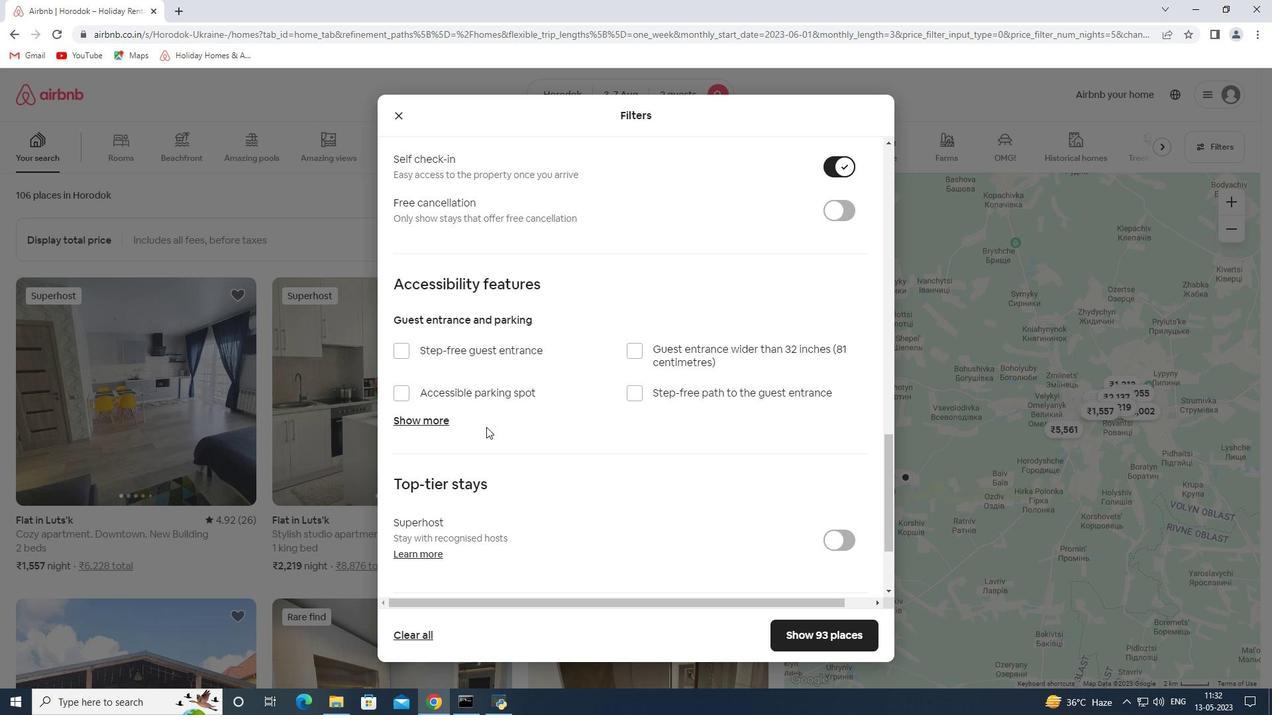 
Action: Mouse scrolled (422, 470) with delta (0, 0)
Screenshot: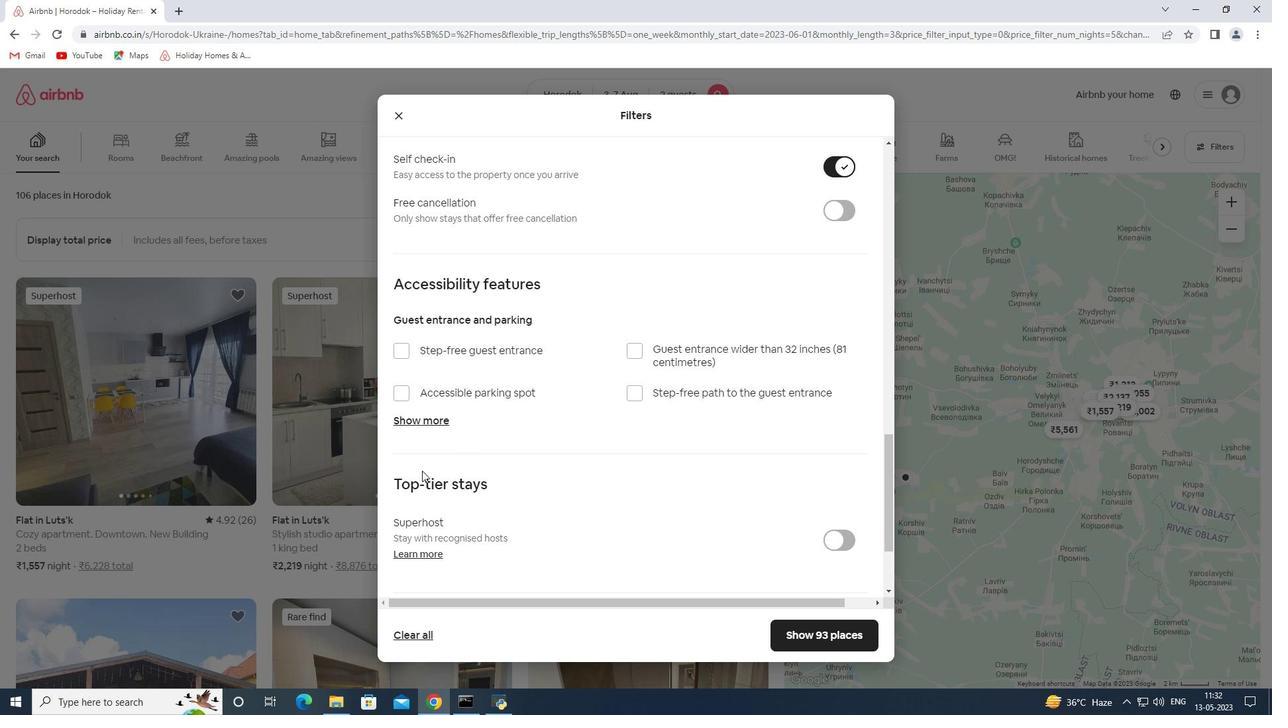
Action: Mouse scrolled (422, 470) with delta (0, 0)
Screenshot: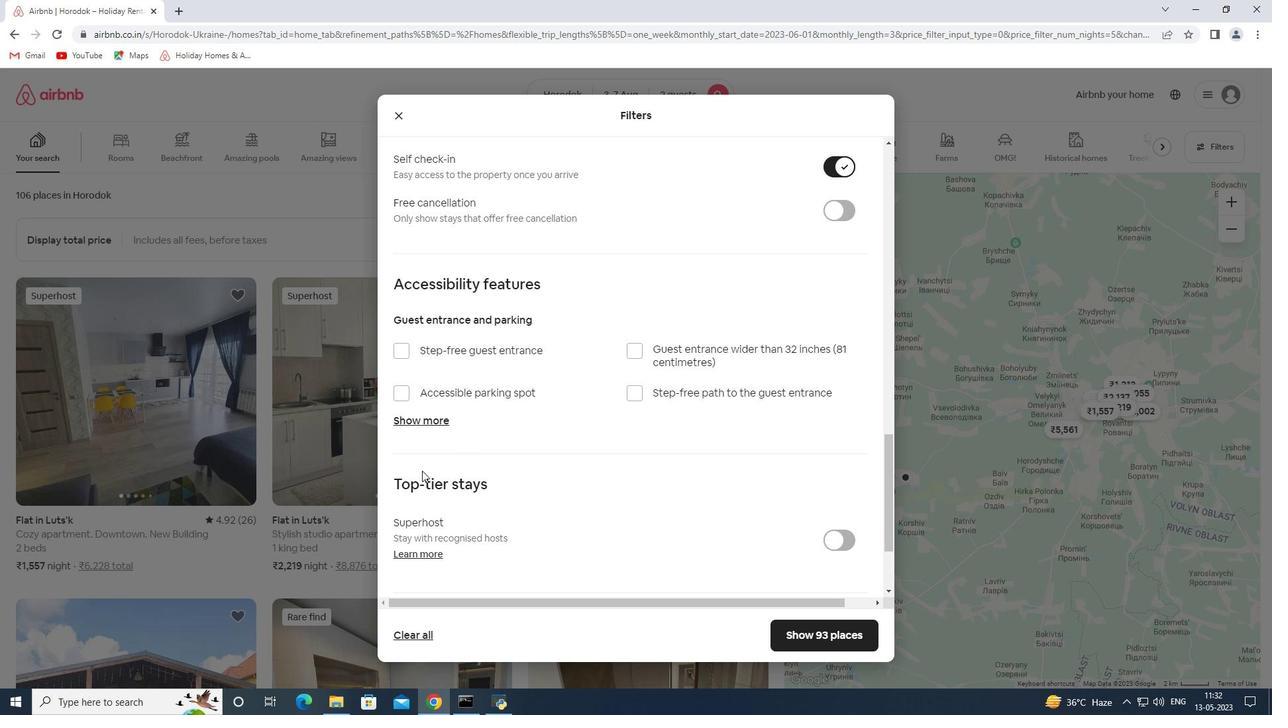 
Action: Mouse moved to (396, 524)
Screenshot: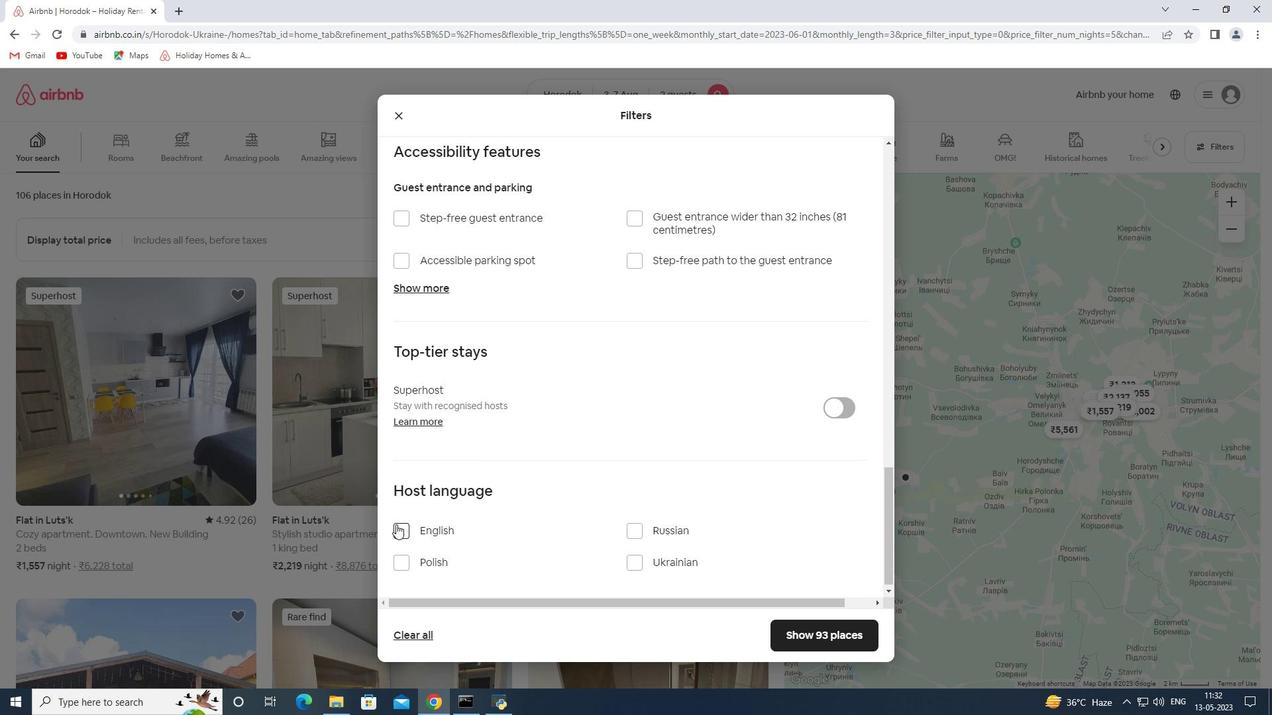 
Action: Mouse pressed left at (396, 524)
Screenshot: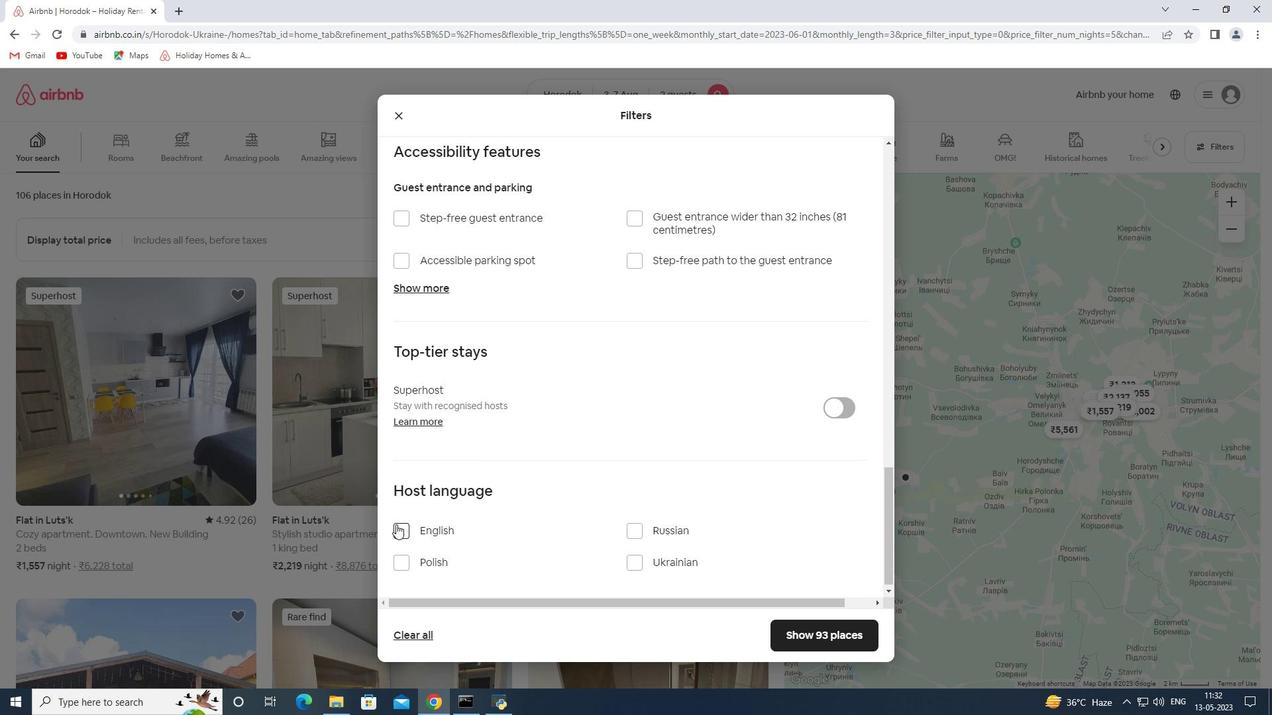 
Action: Mouse moved to (541, 465)
Screenshot: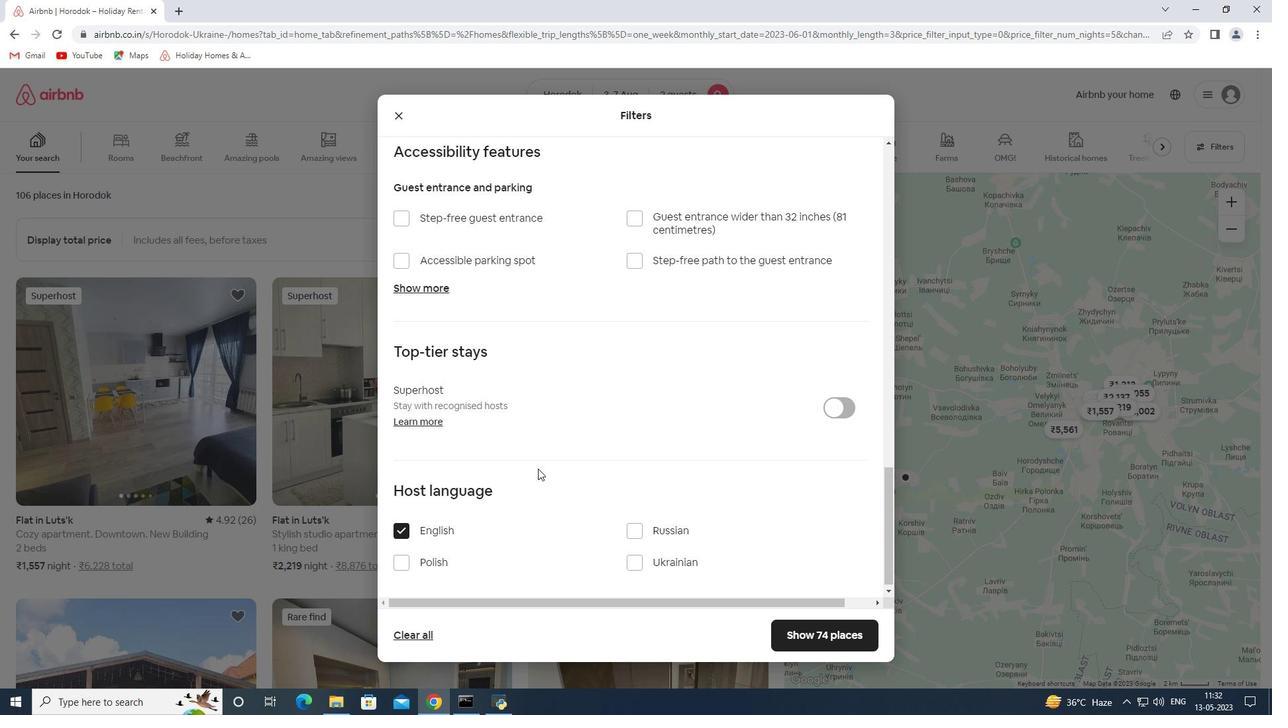 
Action: Mouse scrolled (541, 464) with delta (0, 0)
Screenshot: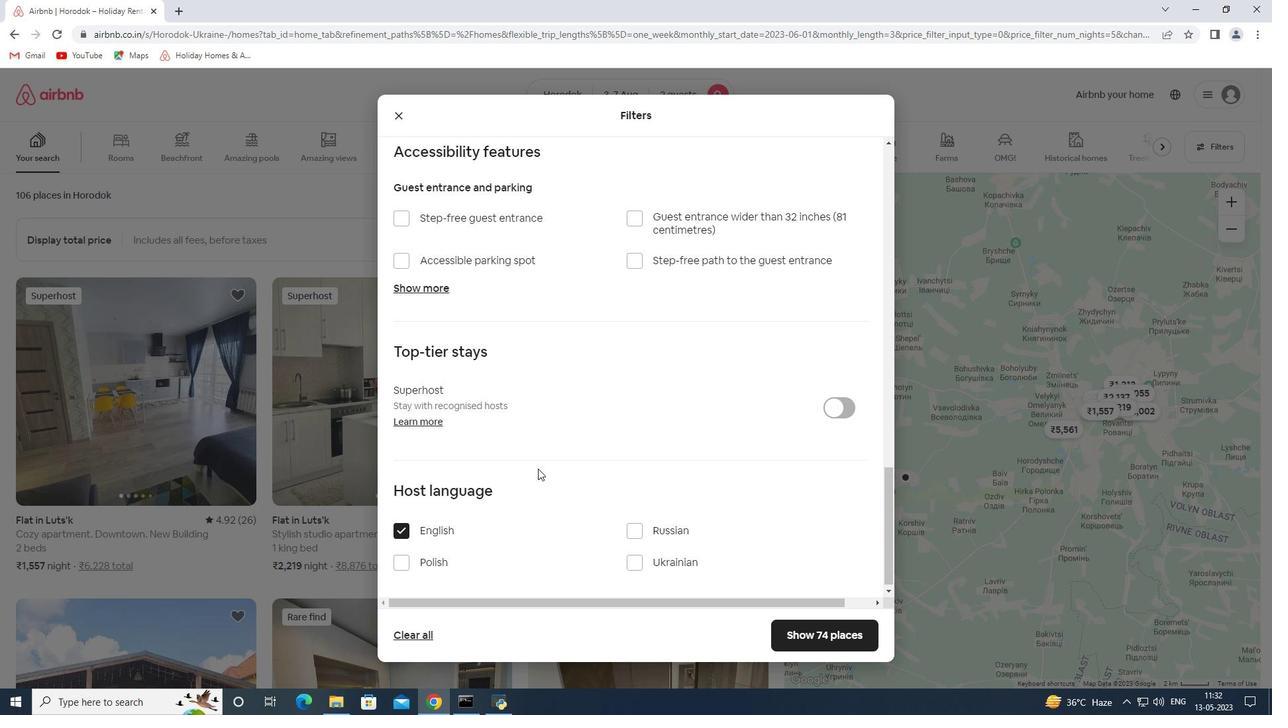 
Action: Mouse scrolled (541, 464) with delta (0, 0)
Screenshot: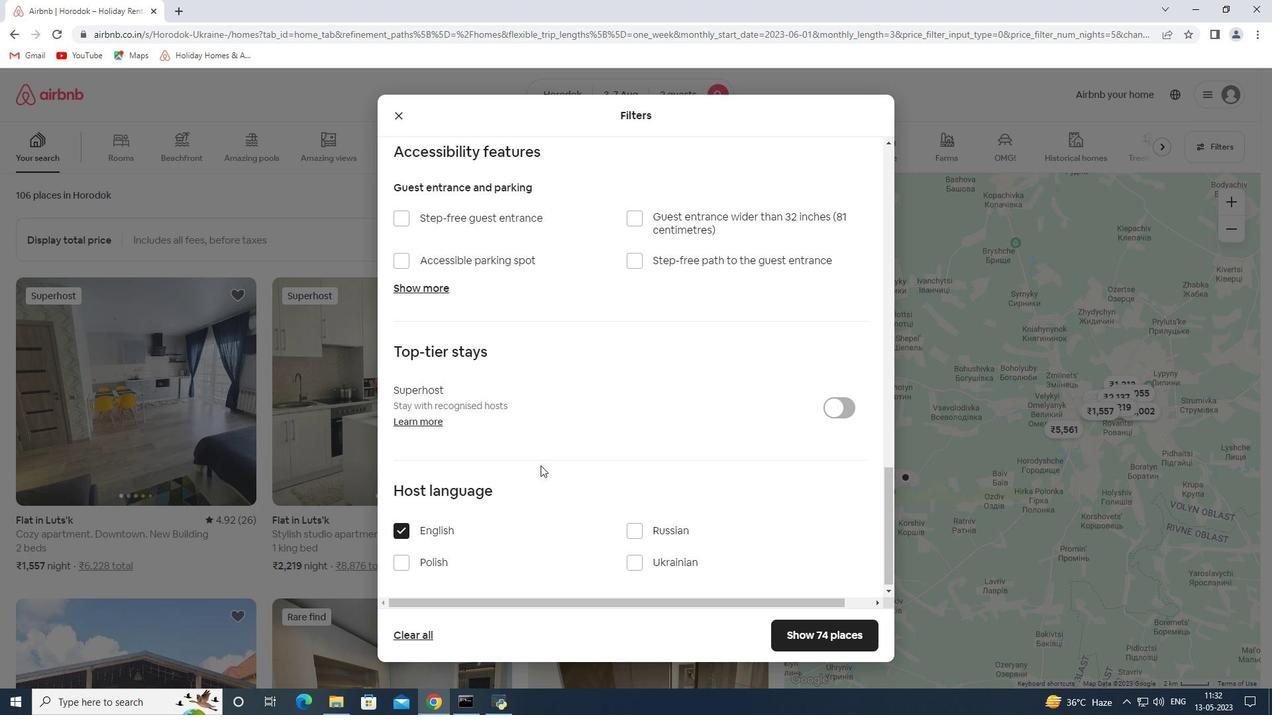 
Action: Mouse moved to (793, 636)
Screenshot: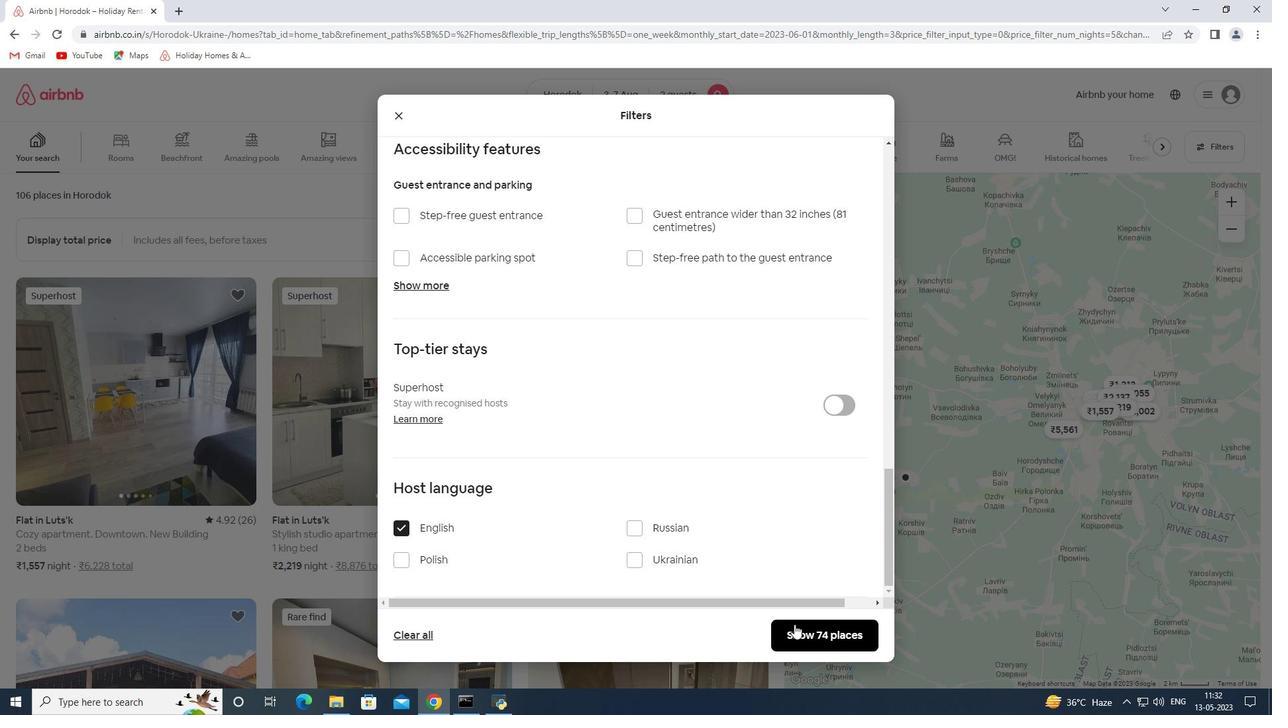 
Action: Mouse pressed left at (793, 636)
Screenshot: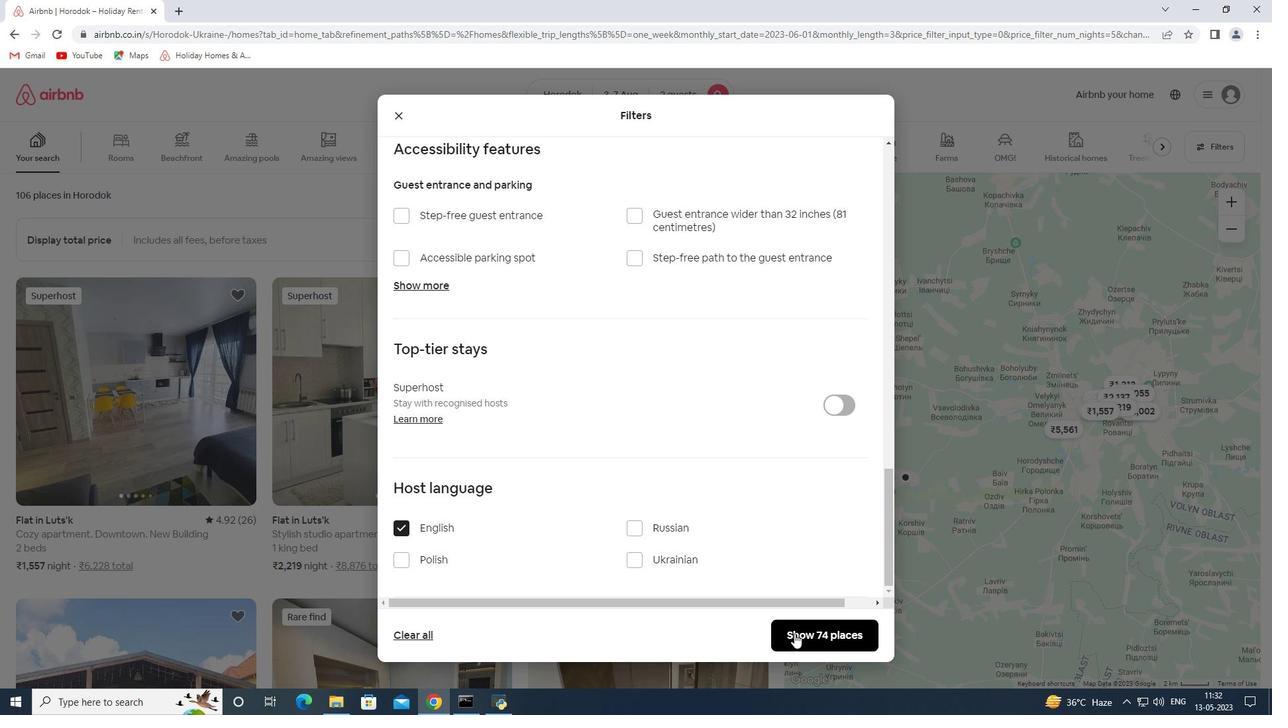 
Action: Mouse moved to (783, 619)
Screenshot: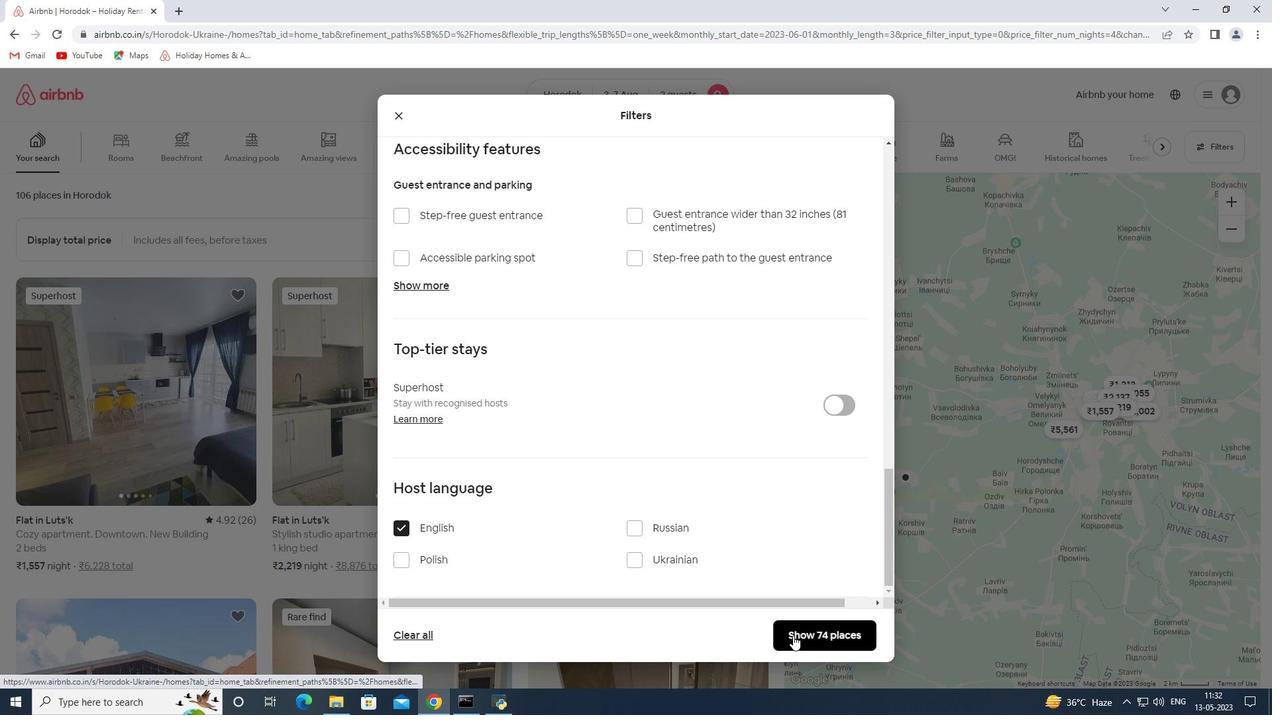 
